 Task: Reply to email with the signature Ellie Thompson with the subject Introduction of a new quote from softage.10@softage.net with the message Can you please let me know if there are any updates on the clients request? with BCC to softage.2@softage.net with an attached document Risk_management_plan.pdf
Action: Mouse moved to (521, 275)
Screenshot: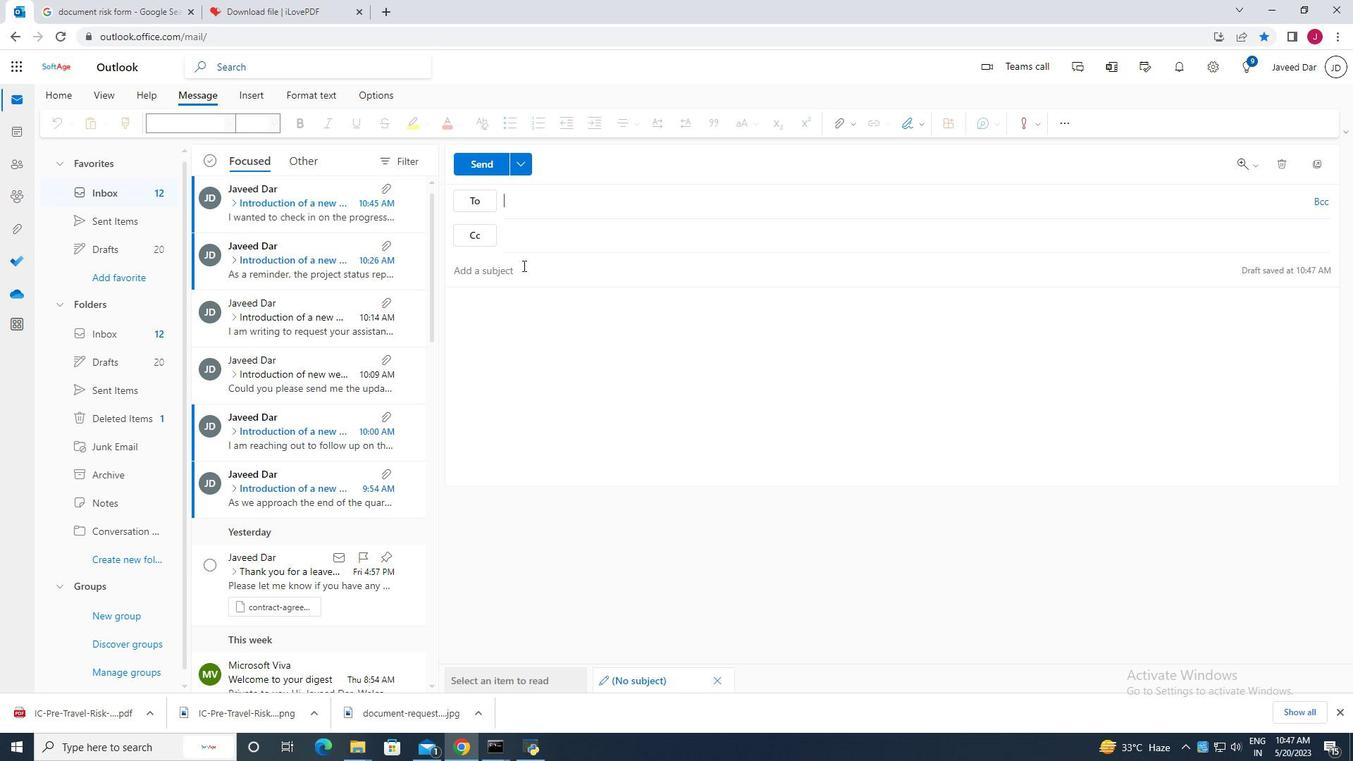 
Action: Mouse pressed left at (521, 275)
Screenshot: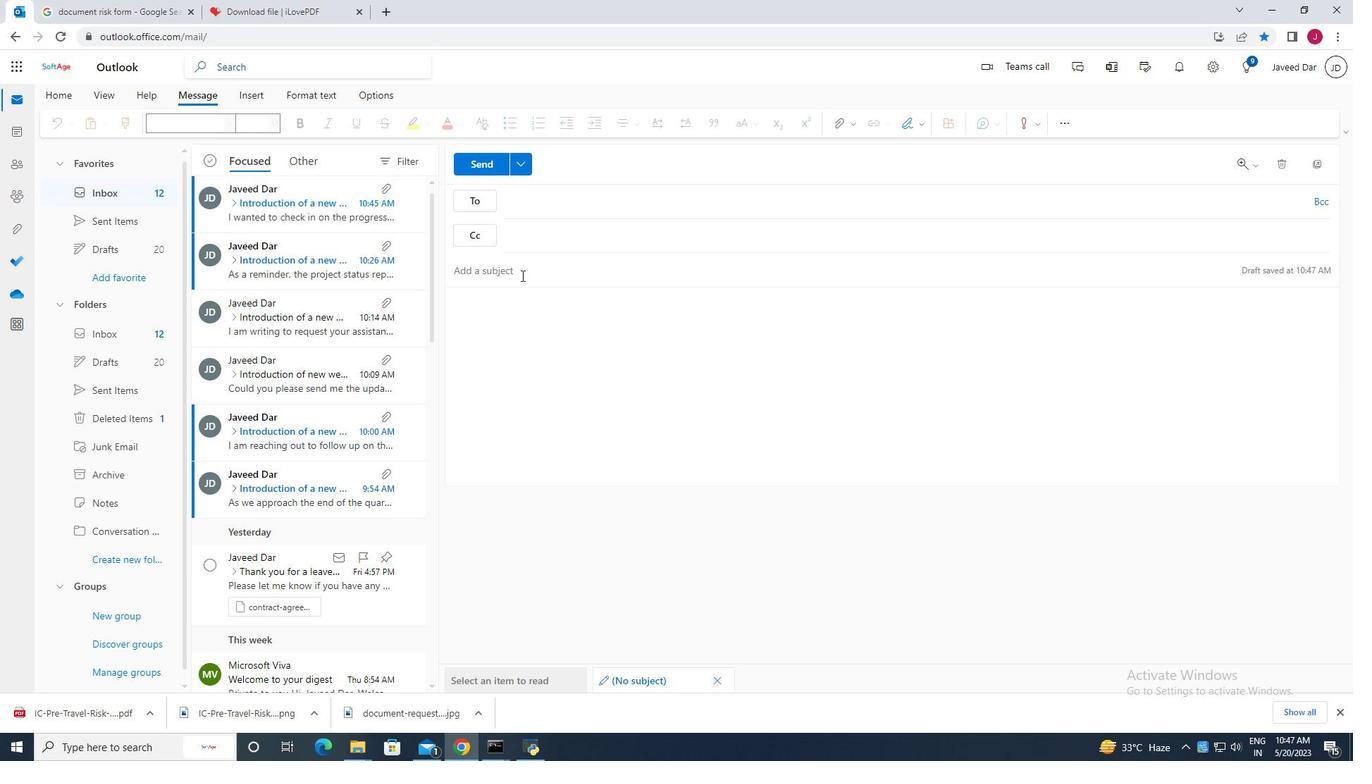 
Action: Key pressed <Key.caps_lock>I<Key.caps_lock>ntroduction<Key.space>of<Key.space>a<Key.space>new<Key.space>quote.
Screenshot: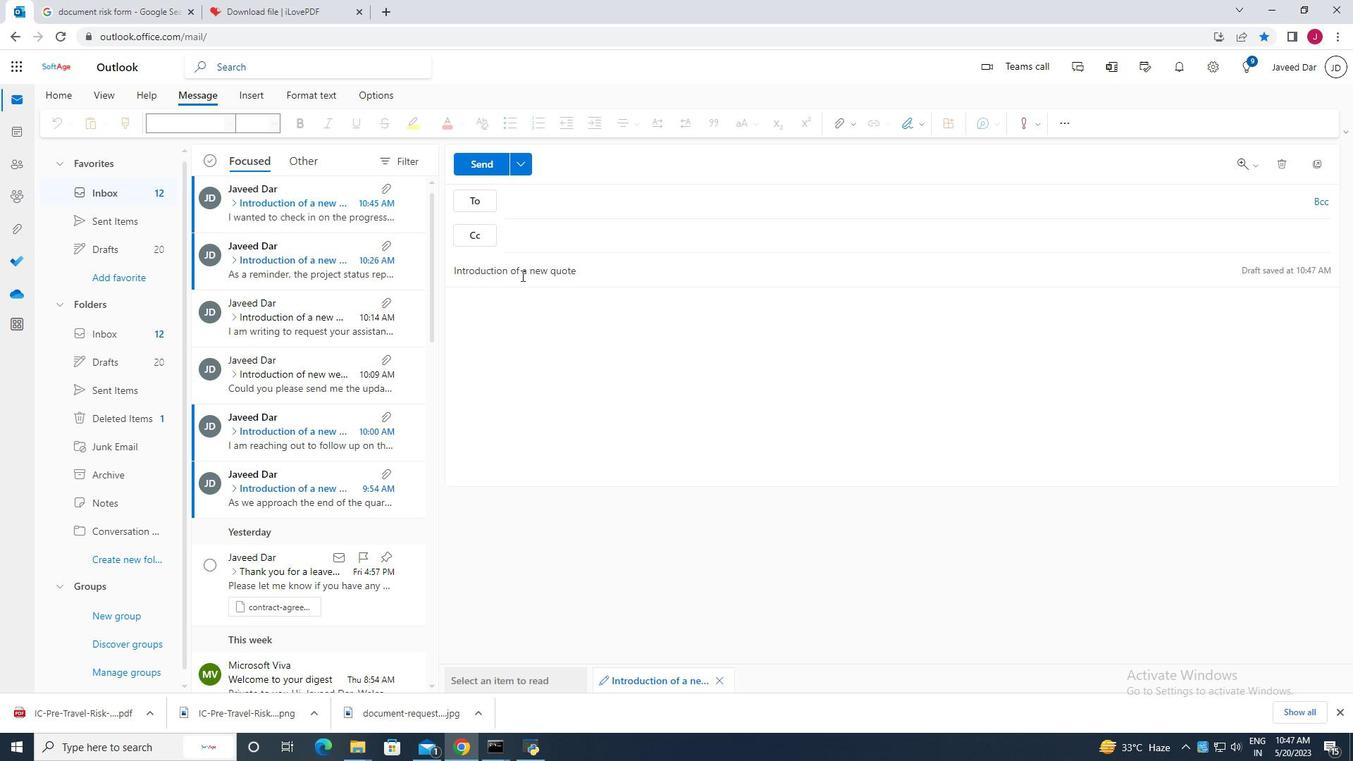 
Action: Mouse moved to (521, 324)
Screenshot: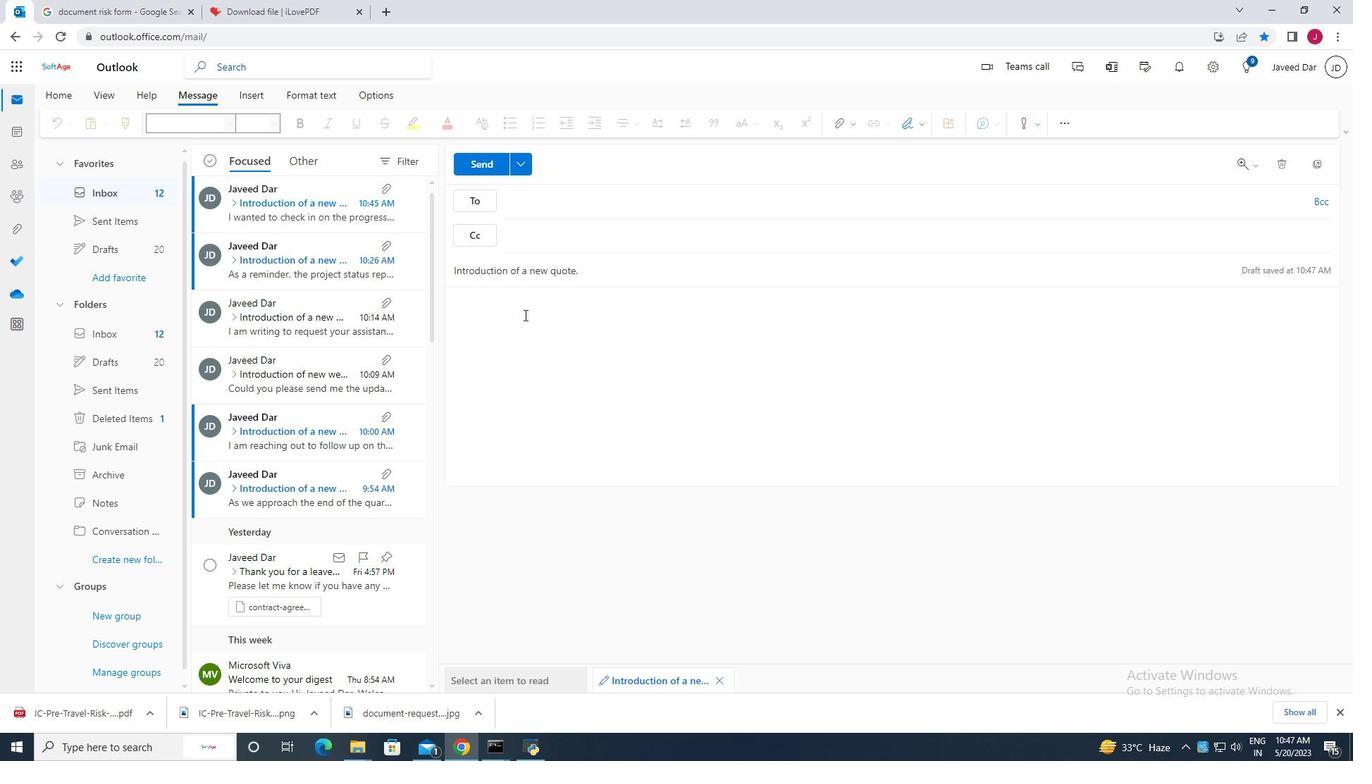 
Action: Mouse pressed left at (521, 324)
Screenshot: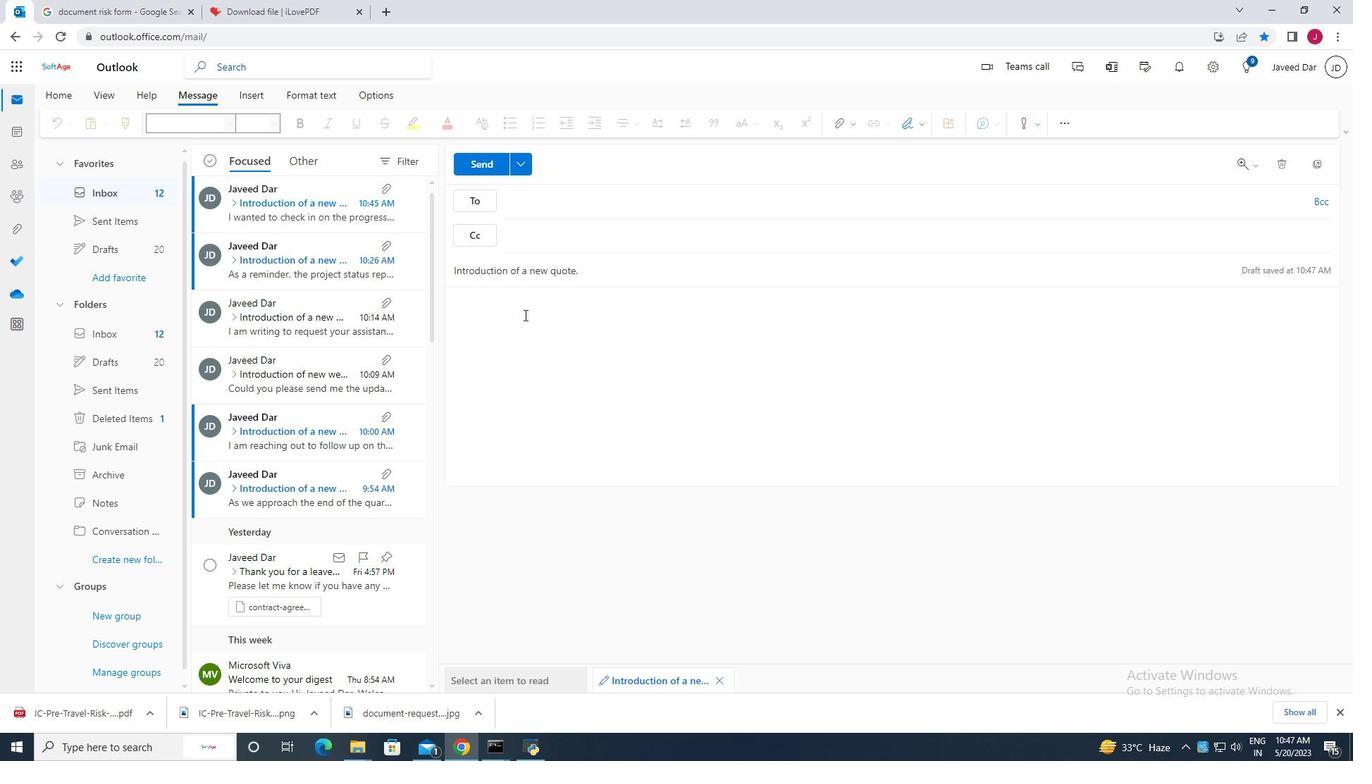 
Action: Key pressed <Key.caps_lock>C<Key.caps_lock>an<Key.space>you<Key.space>please<Key.space>let<Key.space>me<Key.space>know<Key.space>if<Key.space>there<Key.space>are<Key.space>any<Key.space>update<Key.space>on<Key.space>the<Key.space>clients<Key.space>request.
Screenshot: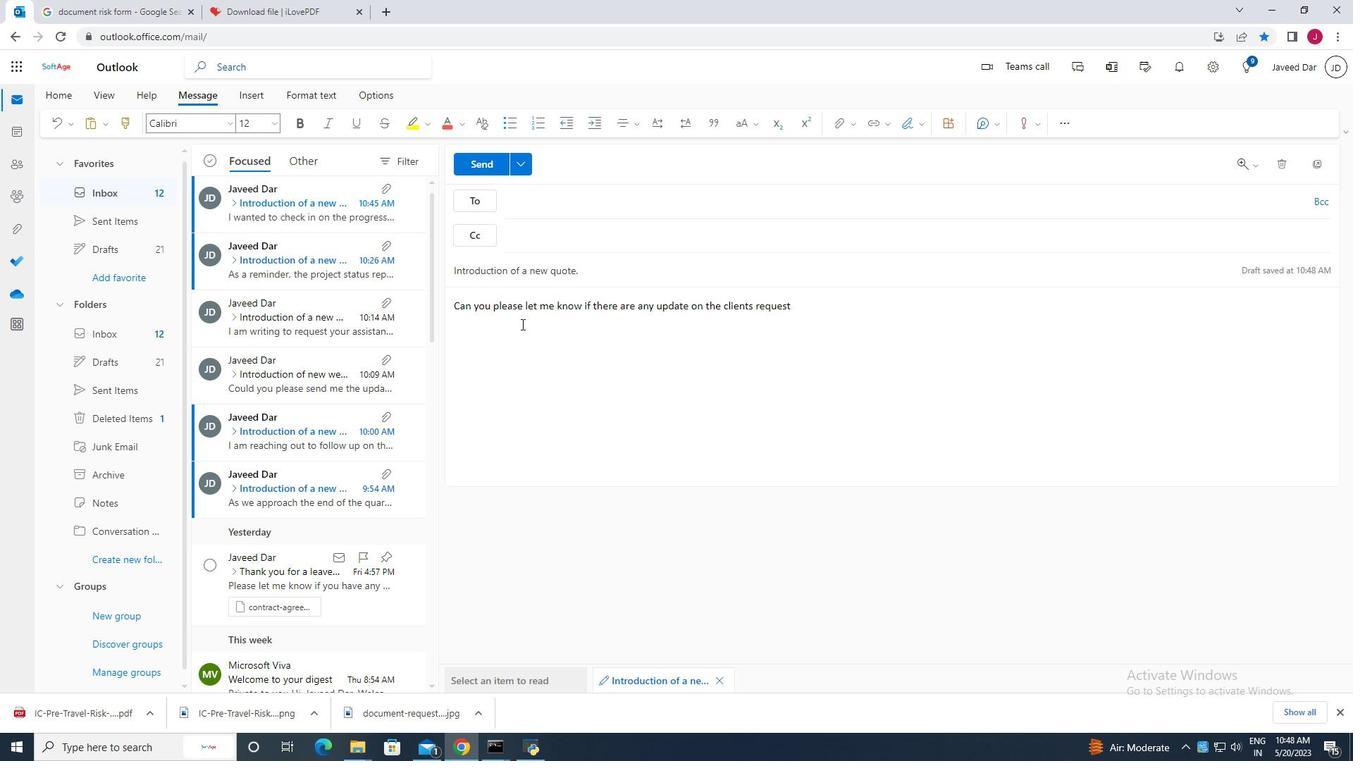 
Action: Mouse moved to (916, 123)
Screenshot: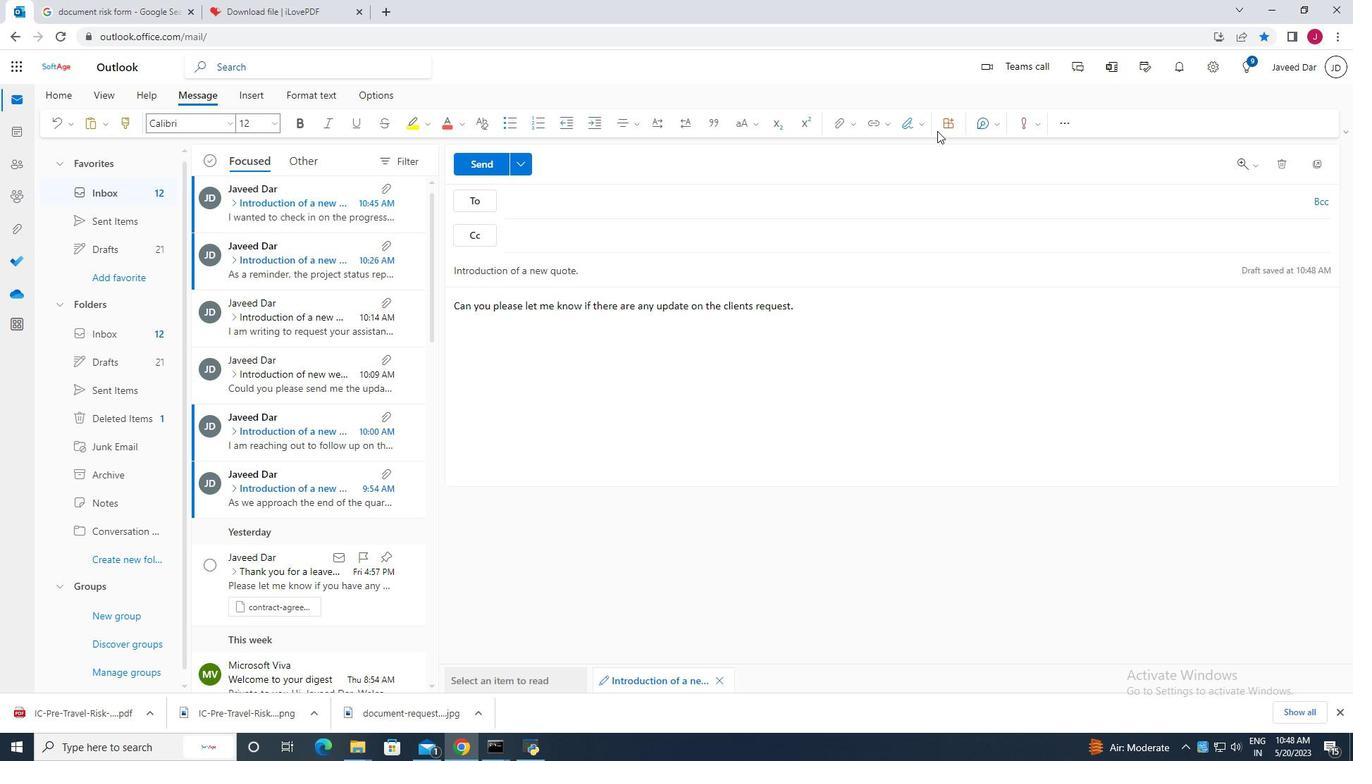 
Action: Mouse pressed left at (916, 123)
Screenshot: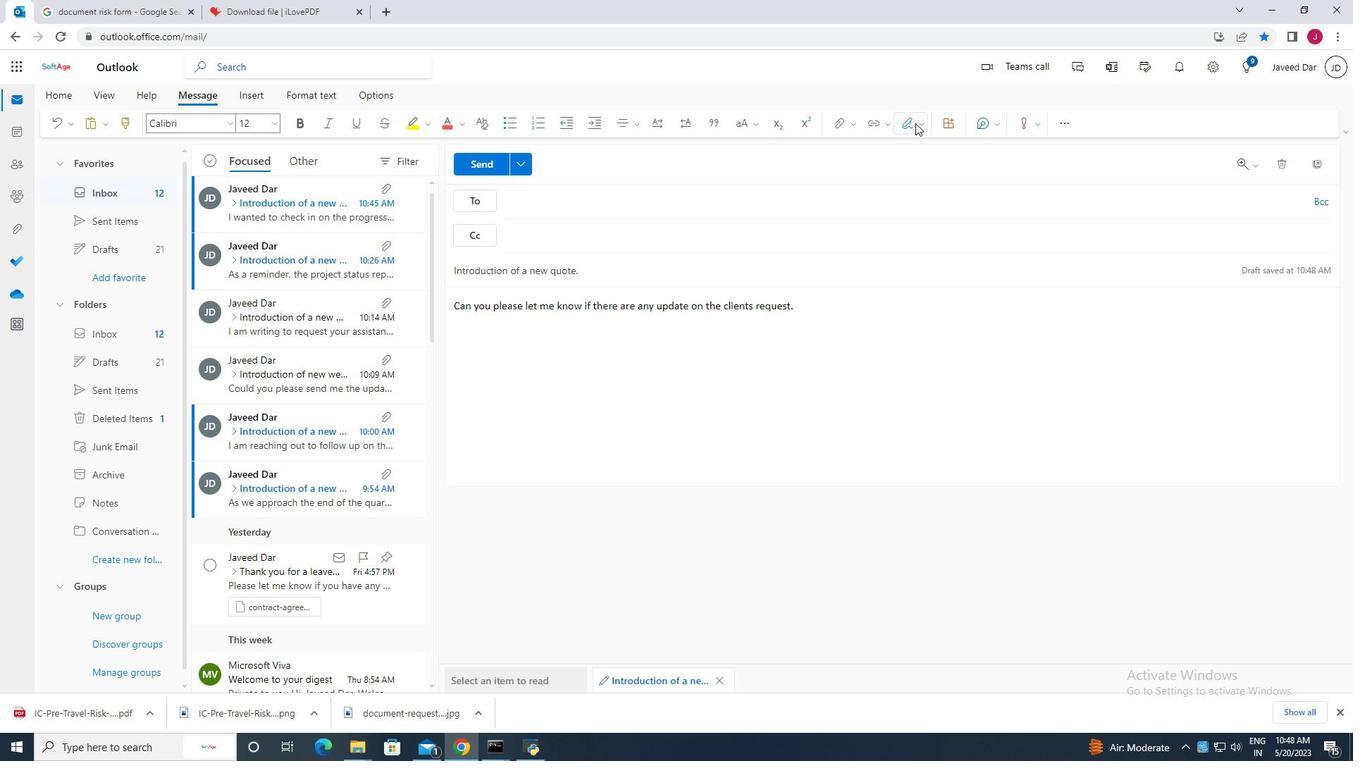 
Action: Mouse moved to (880, 179)
Screenshot: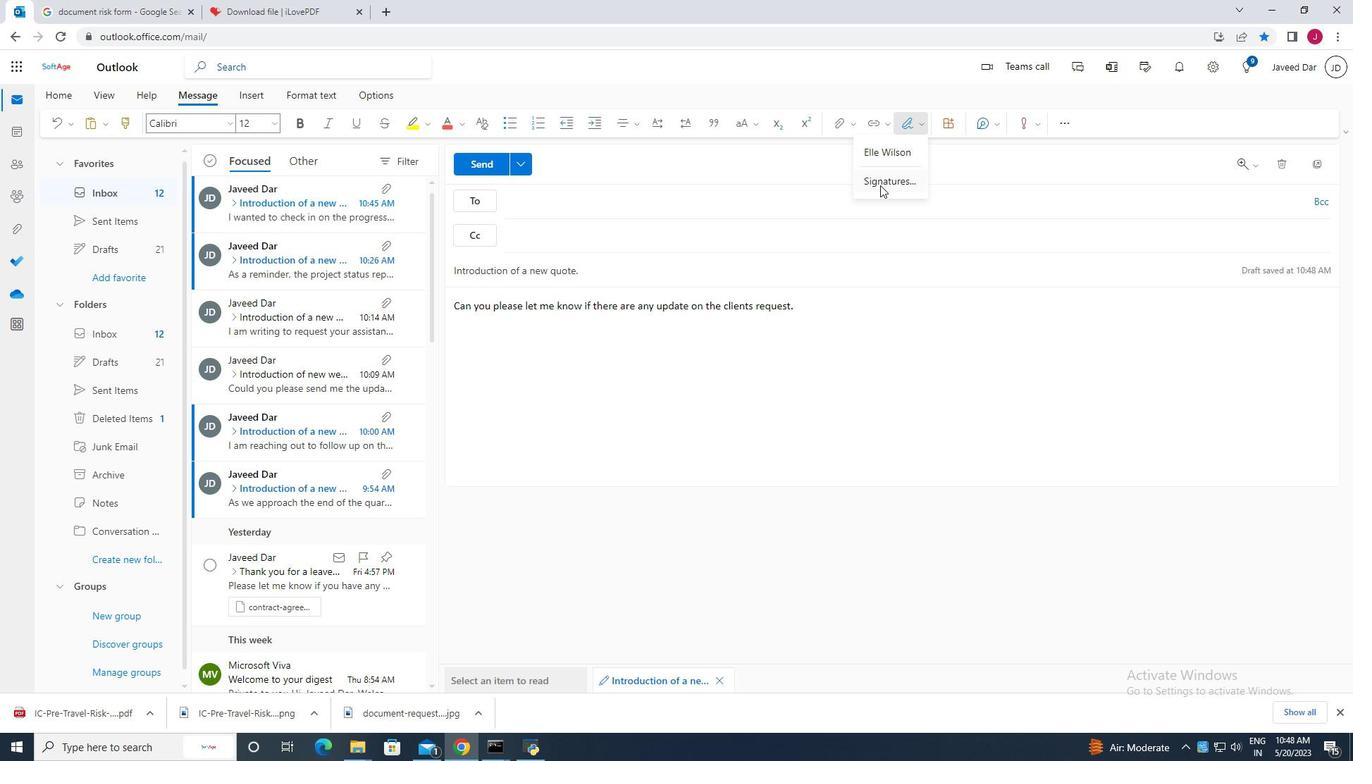 
Action: Mouse pressed left at (880, 179)
Screenshot: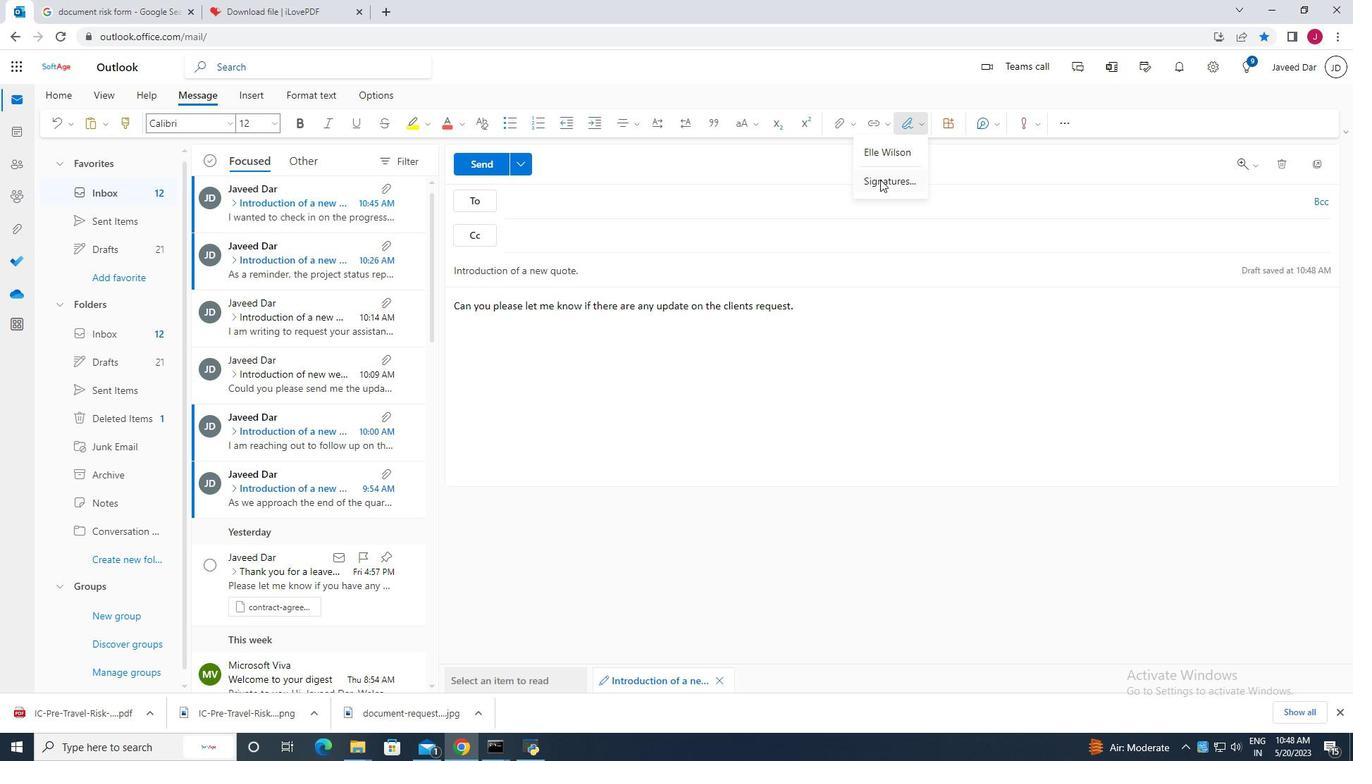 
Action: Mouse moved to (959, 233)
Screenshot: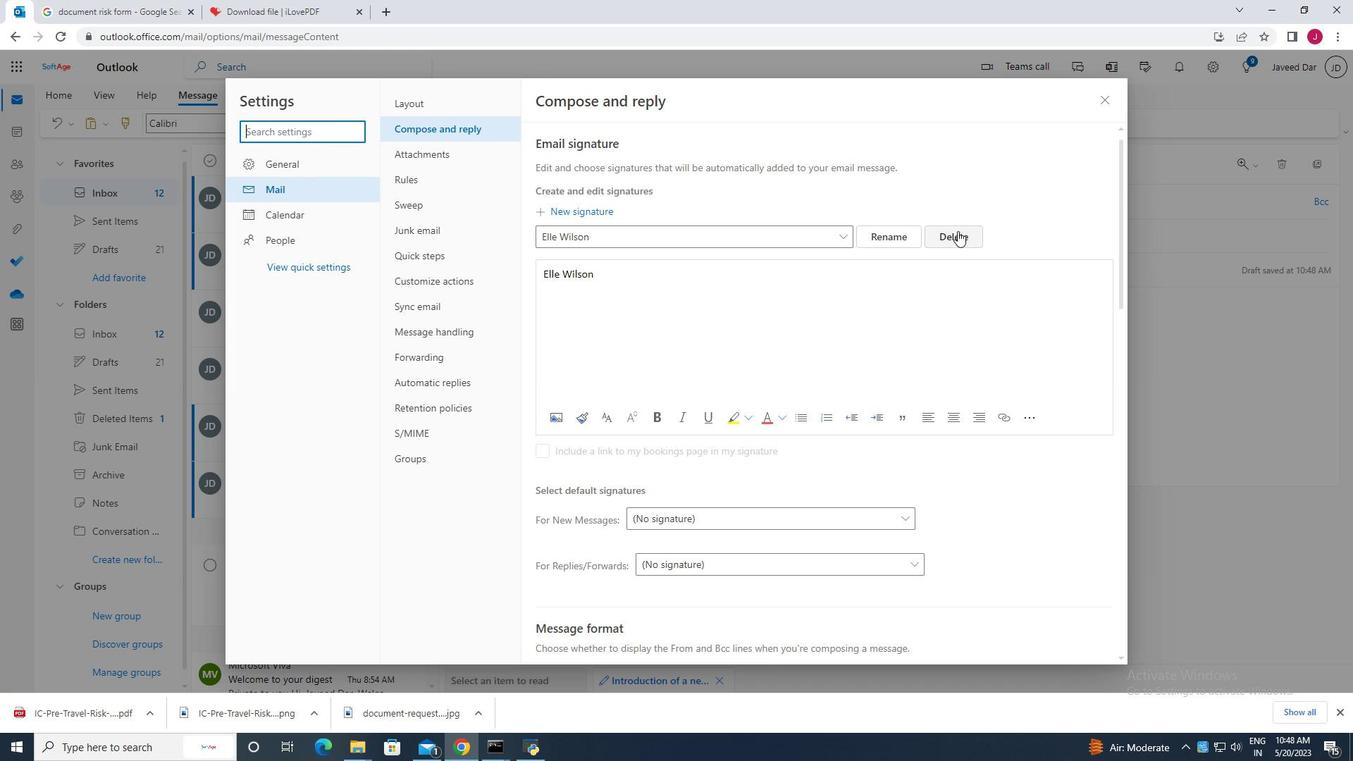 
Action: Mouse pressed left at (959, 232)
Screenshot: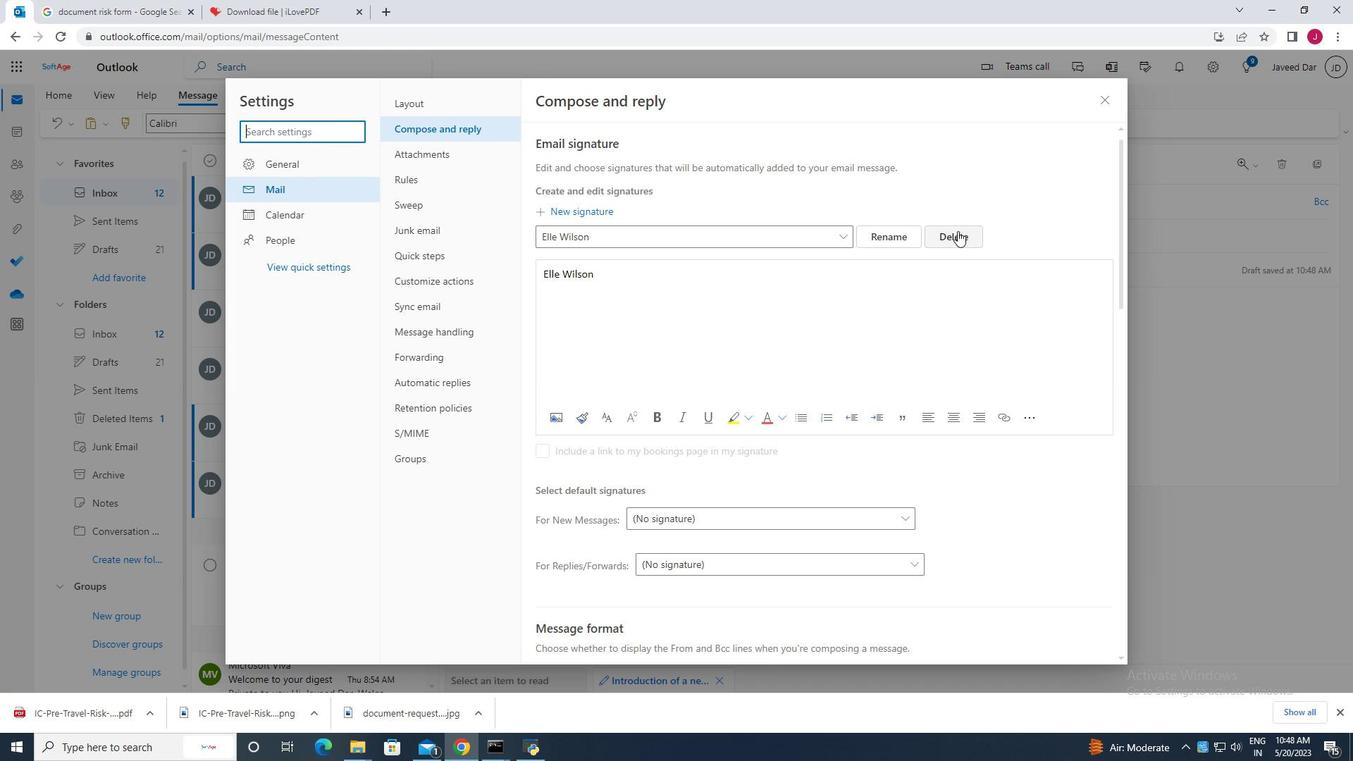 
Action: Mouse moved to (597, 235)
Screenshot: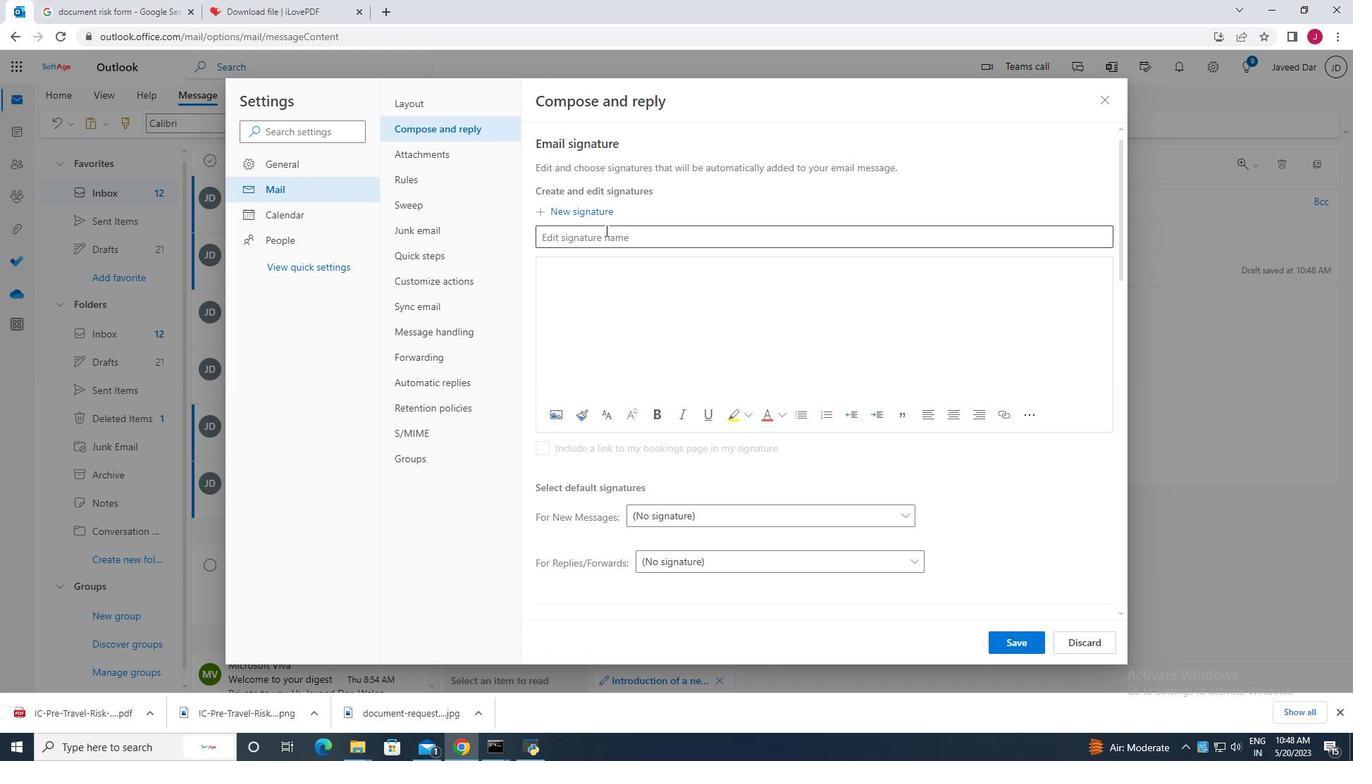 
Action: Mouse pressed left at (597, 235)
Screenshot: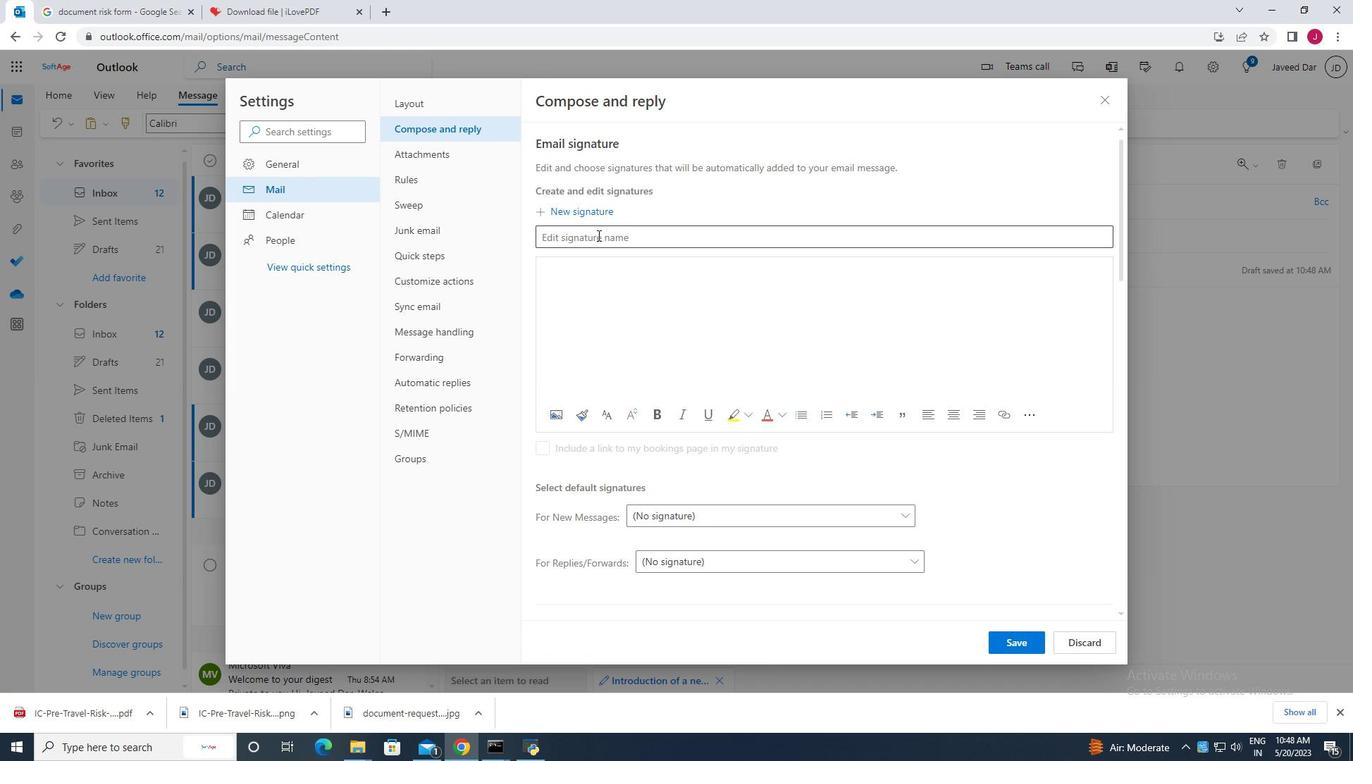 
Action: Key pressed <Key.caps_lock>E<Key.caps_lock>llie<Key.space><Key.caps_lock>T<Key.caps_lock>hompson
Screenshot: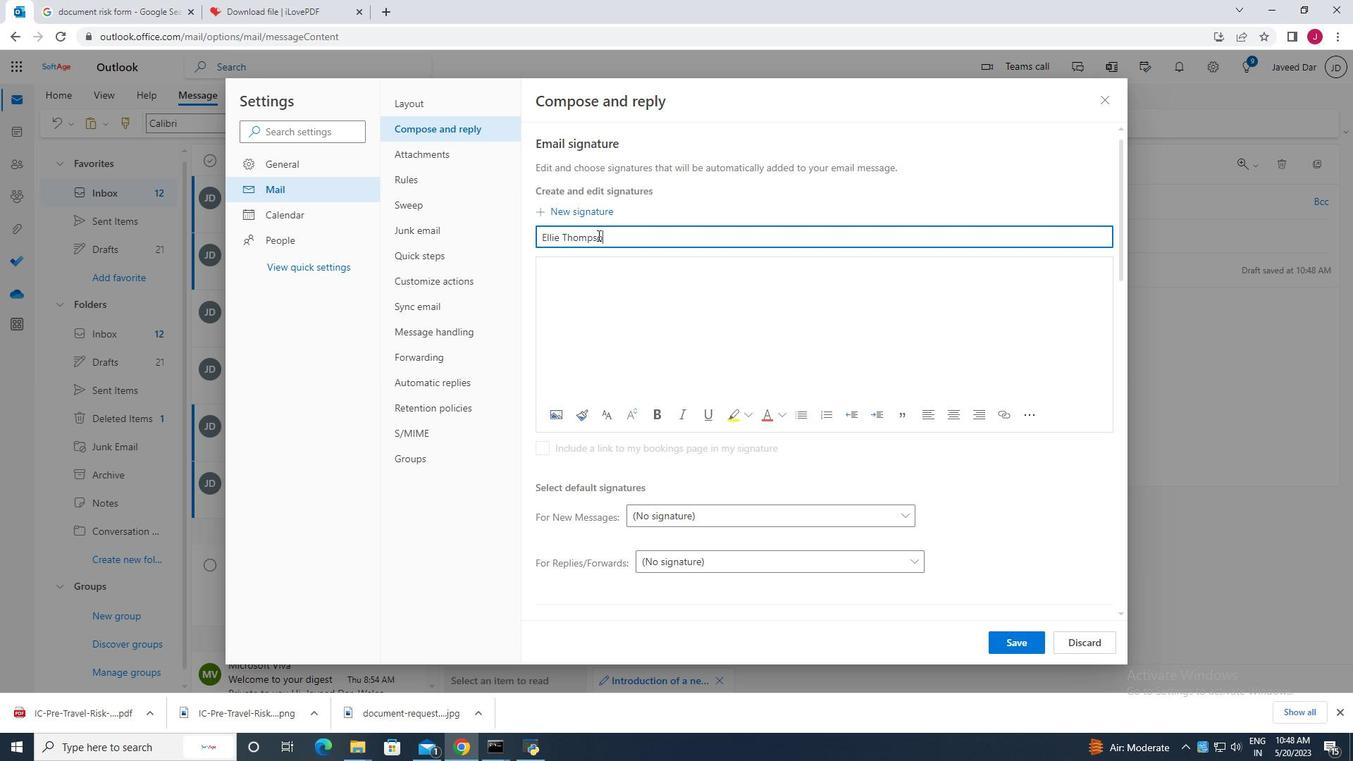
Action: Mouse moved to (563, 267)
Screenshot: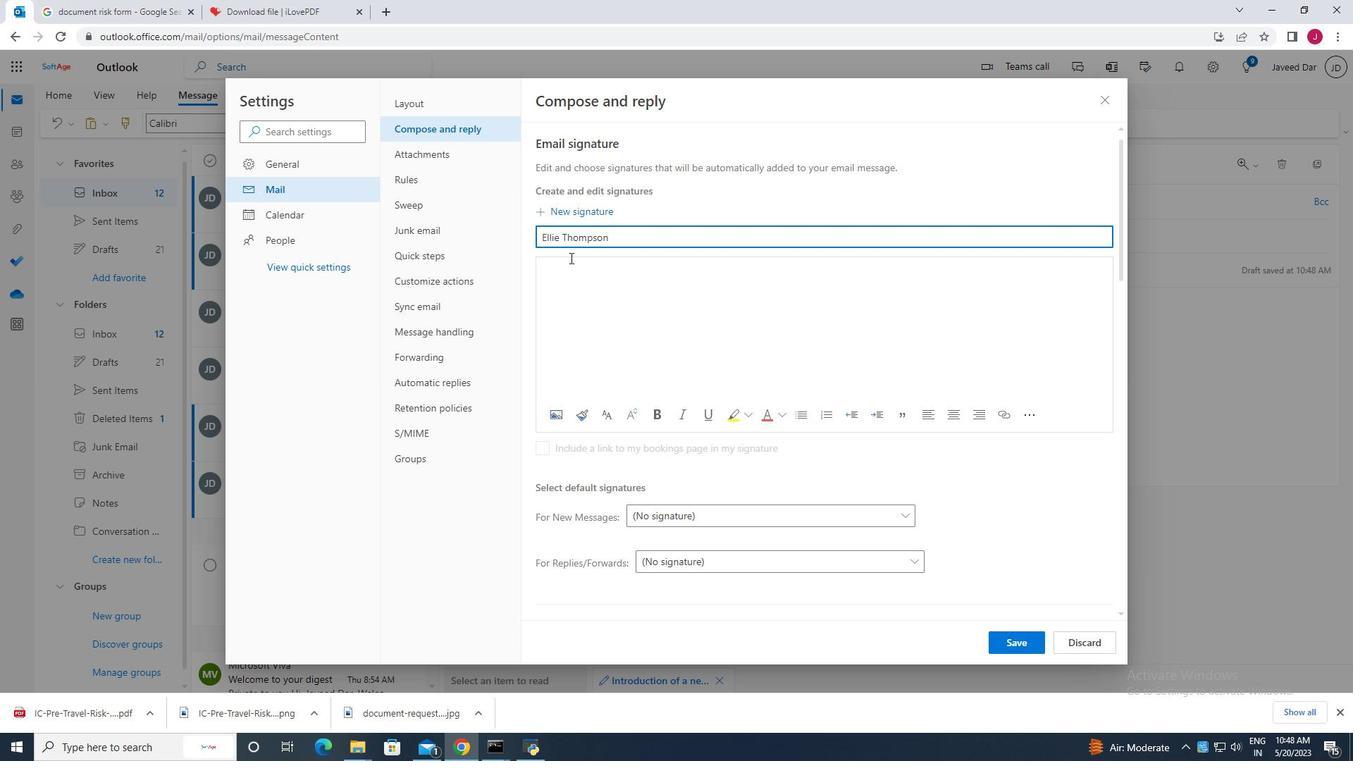 
Action: Mouse pressed left at (563, 267)
Screenshot: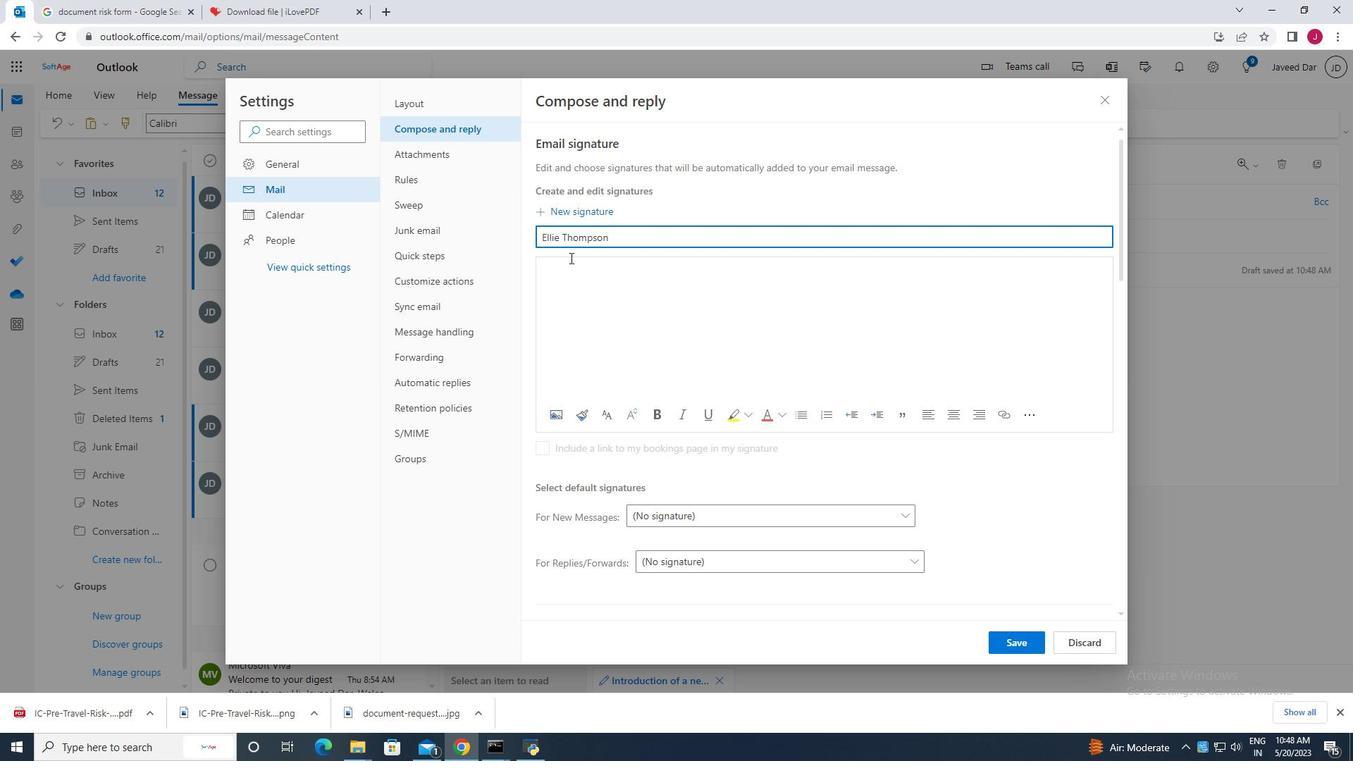 
Action: Key pressed <Key.caps_lock>E<Key.caps_lock>llie<Key.space><Key.caps_lock>R<Key.backspace>T<Key.caps_lock>hompson
Screenshot: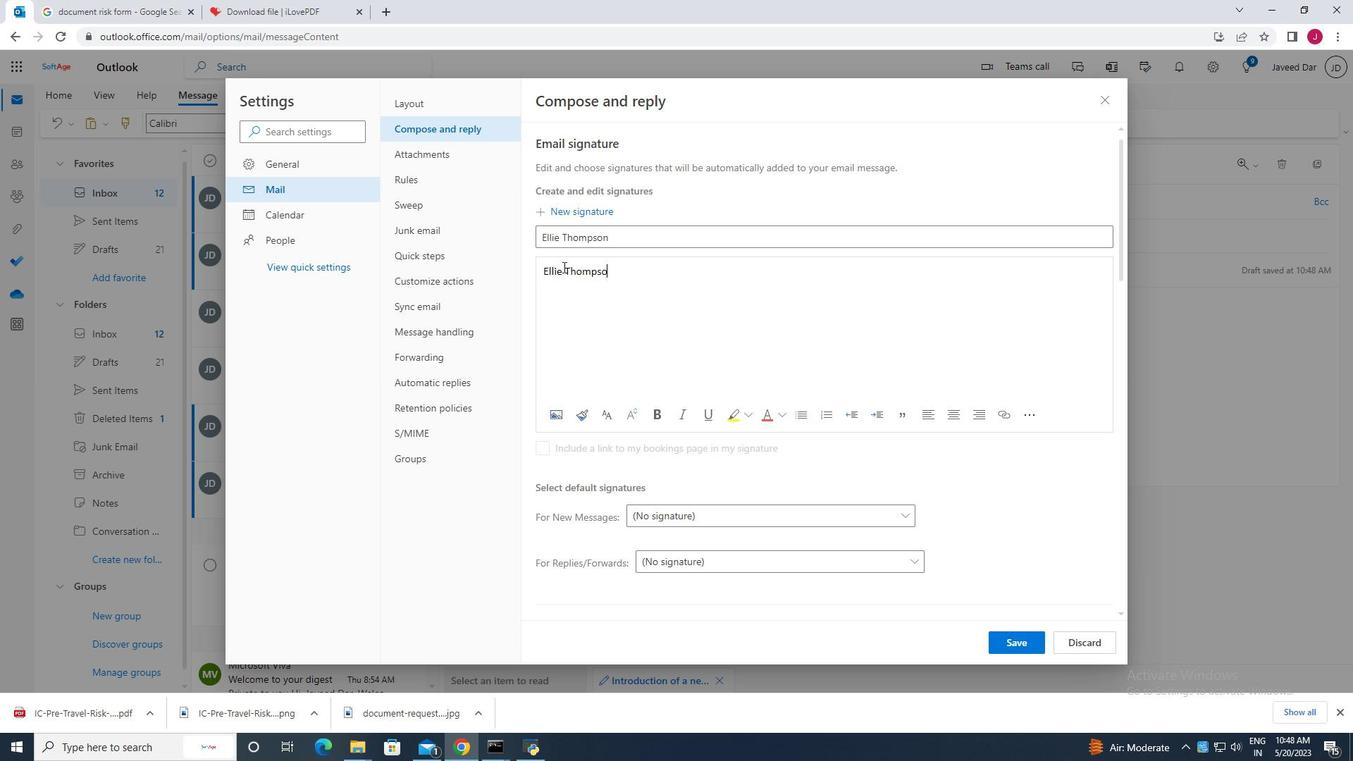 
Action: Mouse moved to (1018, 646)
Screenshot: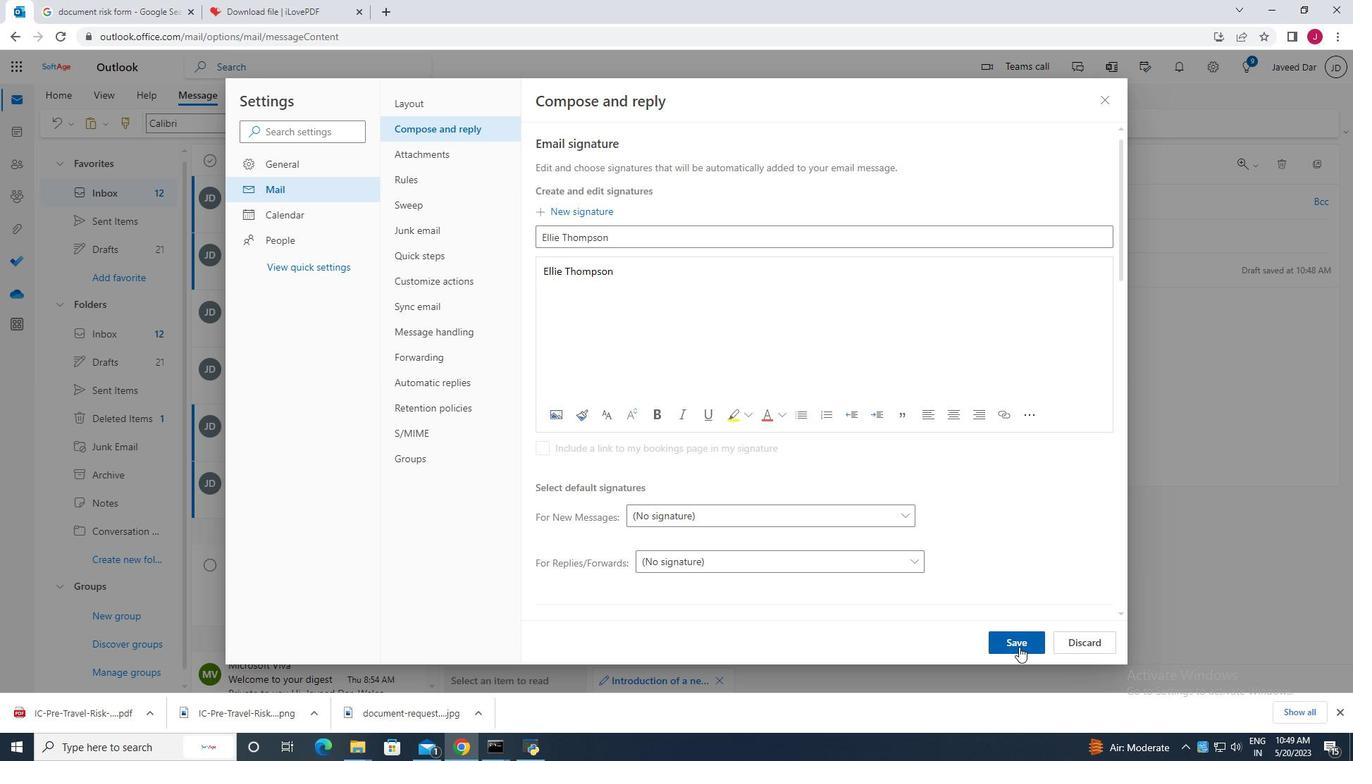 
Action: Mouse pressed left at (1018, 646)
Screenshot: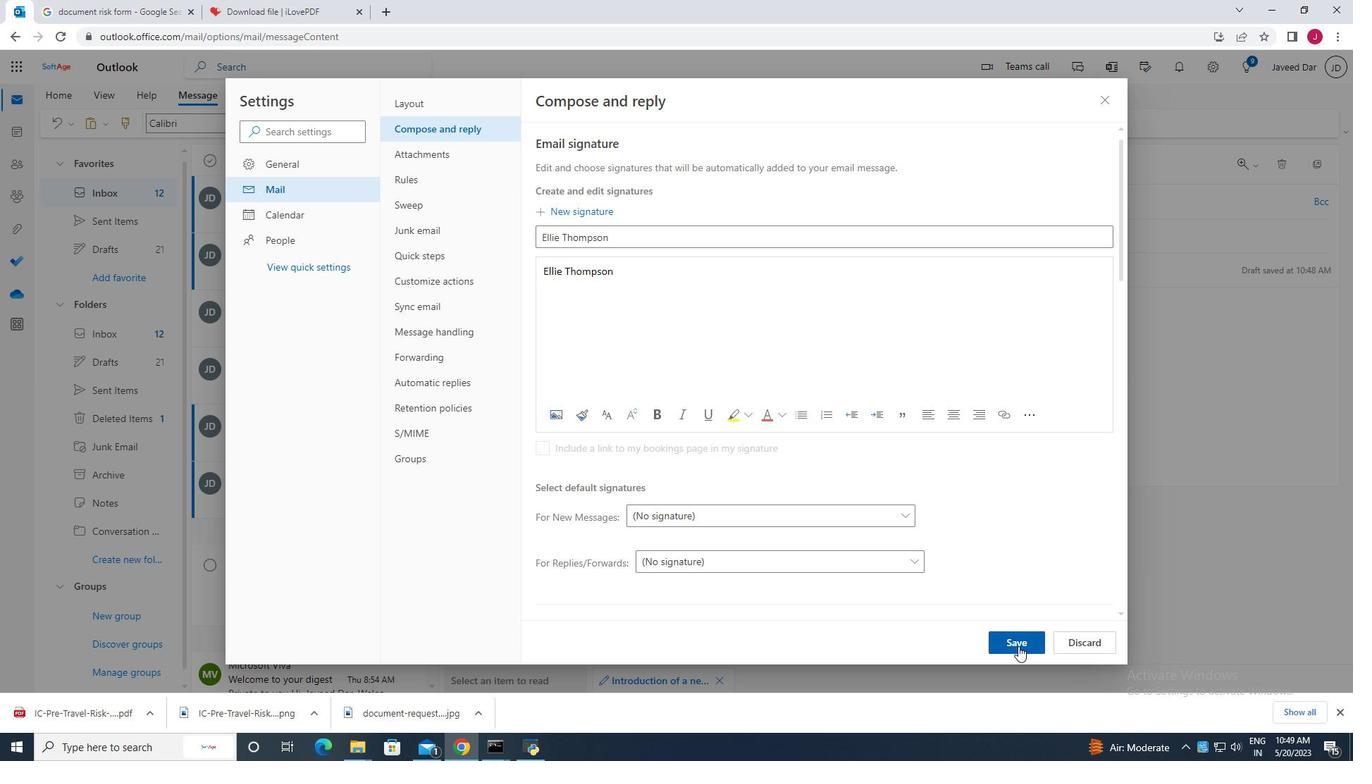 
Action: Mouse moved to (1106, 100)
Screenshot: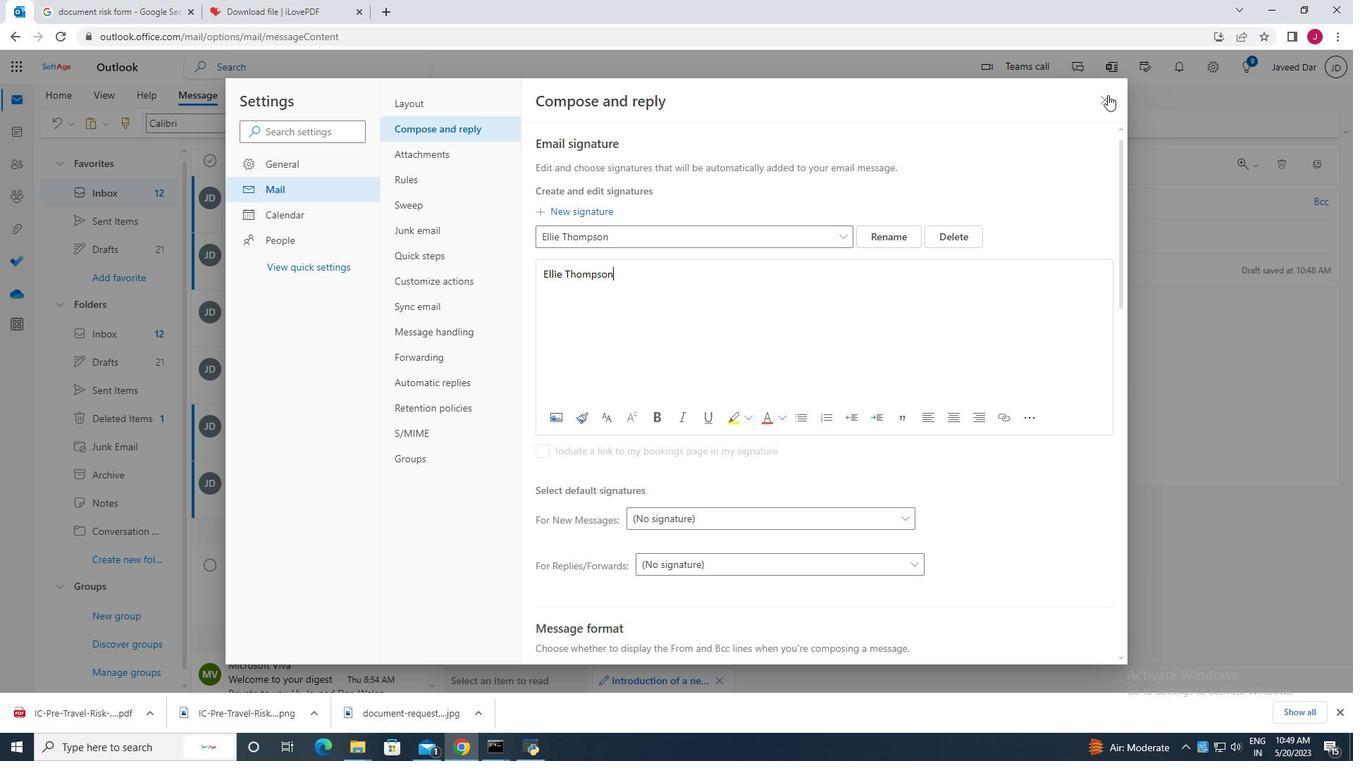 
Action: Mouse pressed left at (1106, 100)
Screenshot: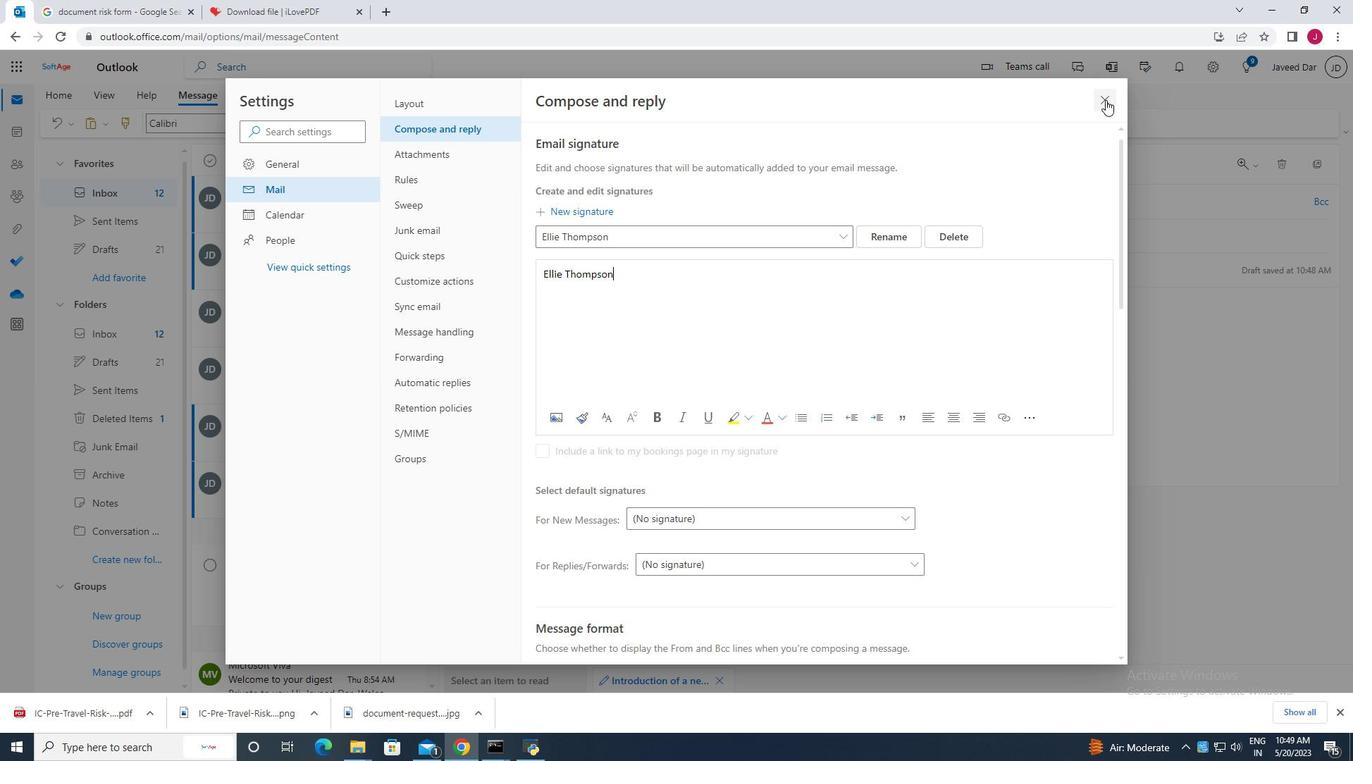 
Action: Mouse moved to (916, 126)
Screenshot: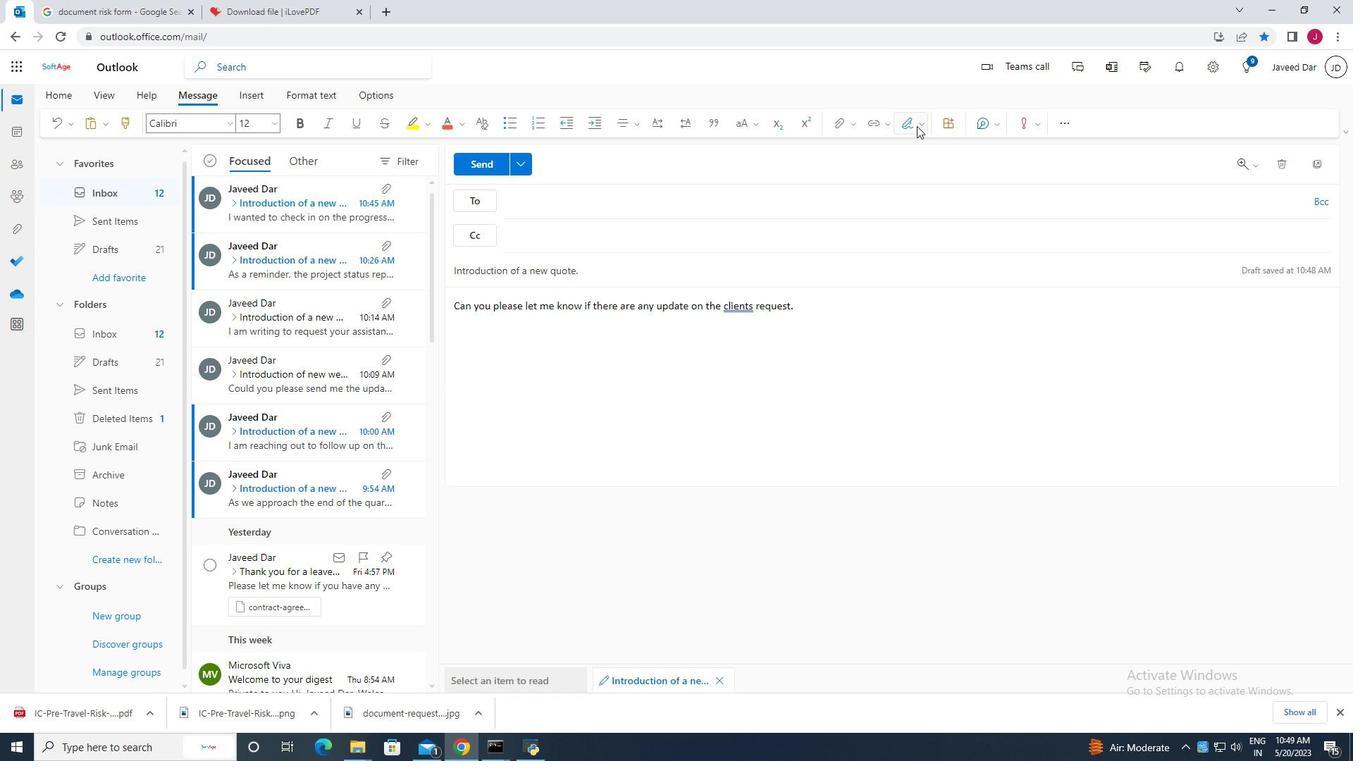 
Action: Mouse pressed left at (916, 126)
Screenshot: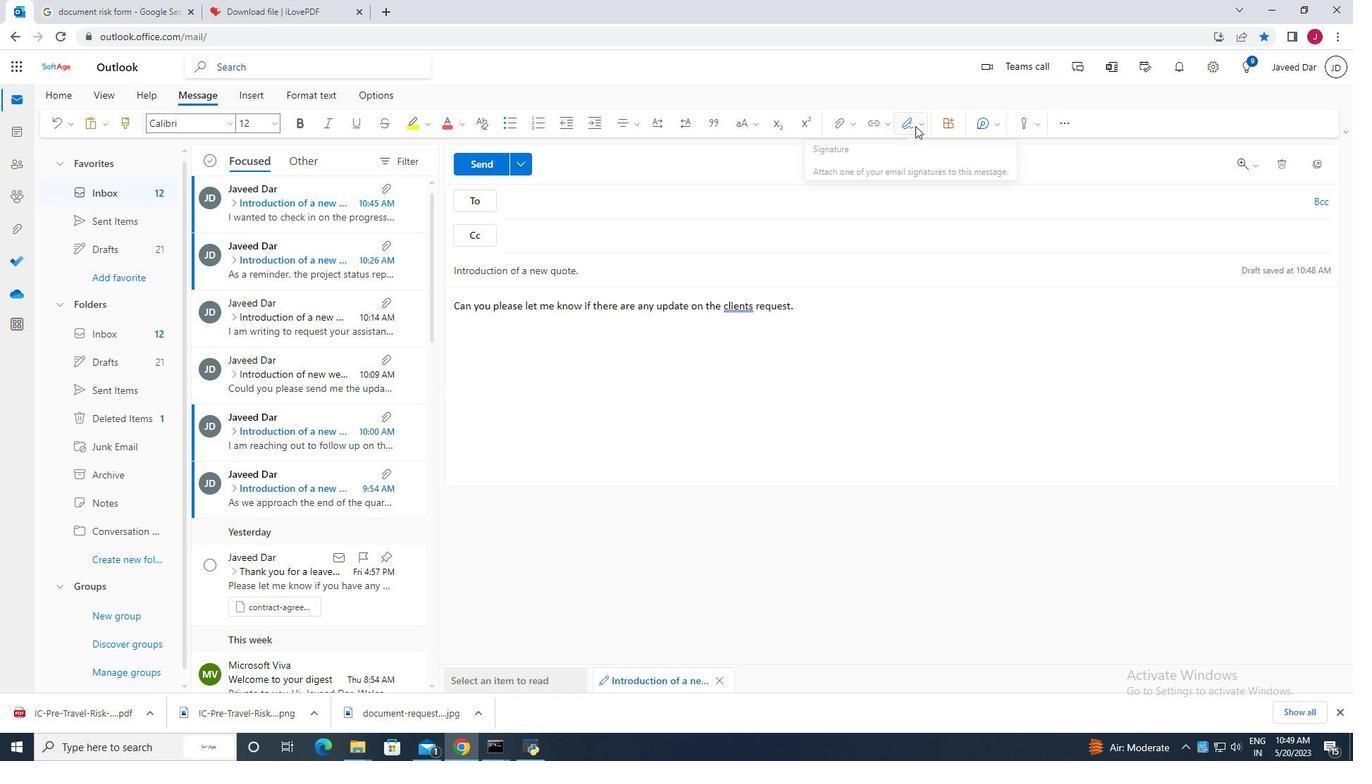 
Action: Mouse moved to (882, 153)
Screenshot: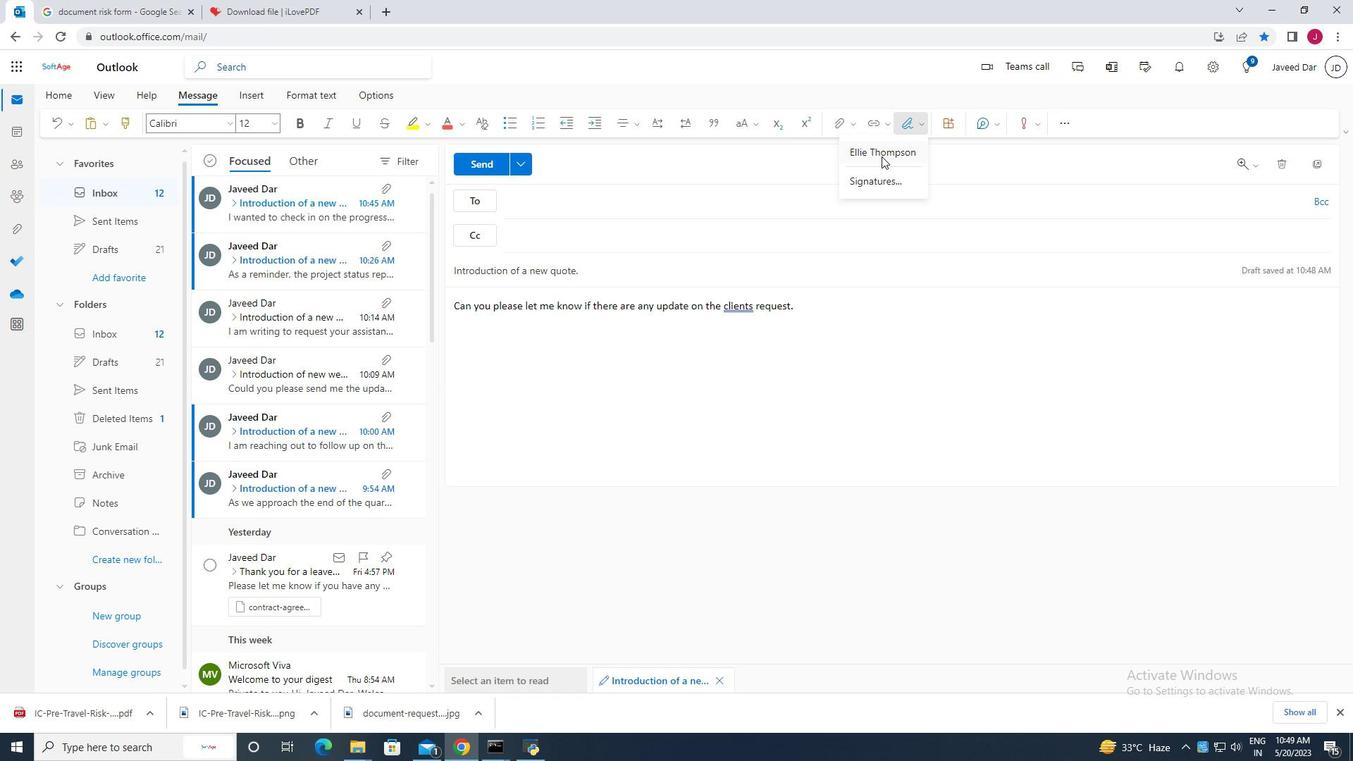 
Action: Mouse pressed left at (882, 153)
Screenshot: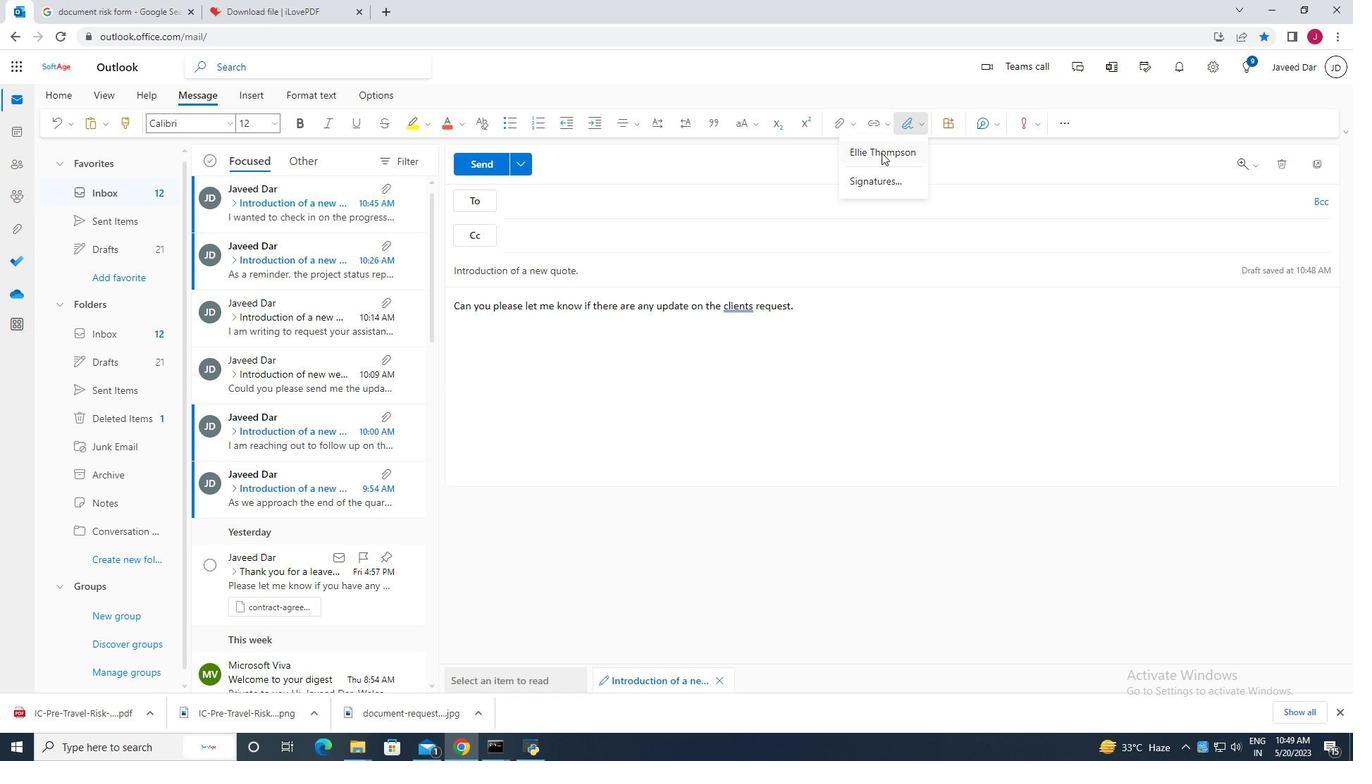 
Action: Mouse moved to (1316, 200)
Screenshot: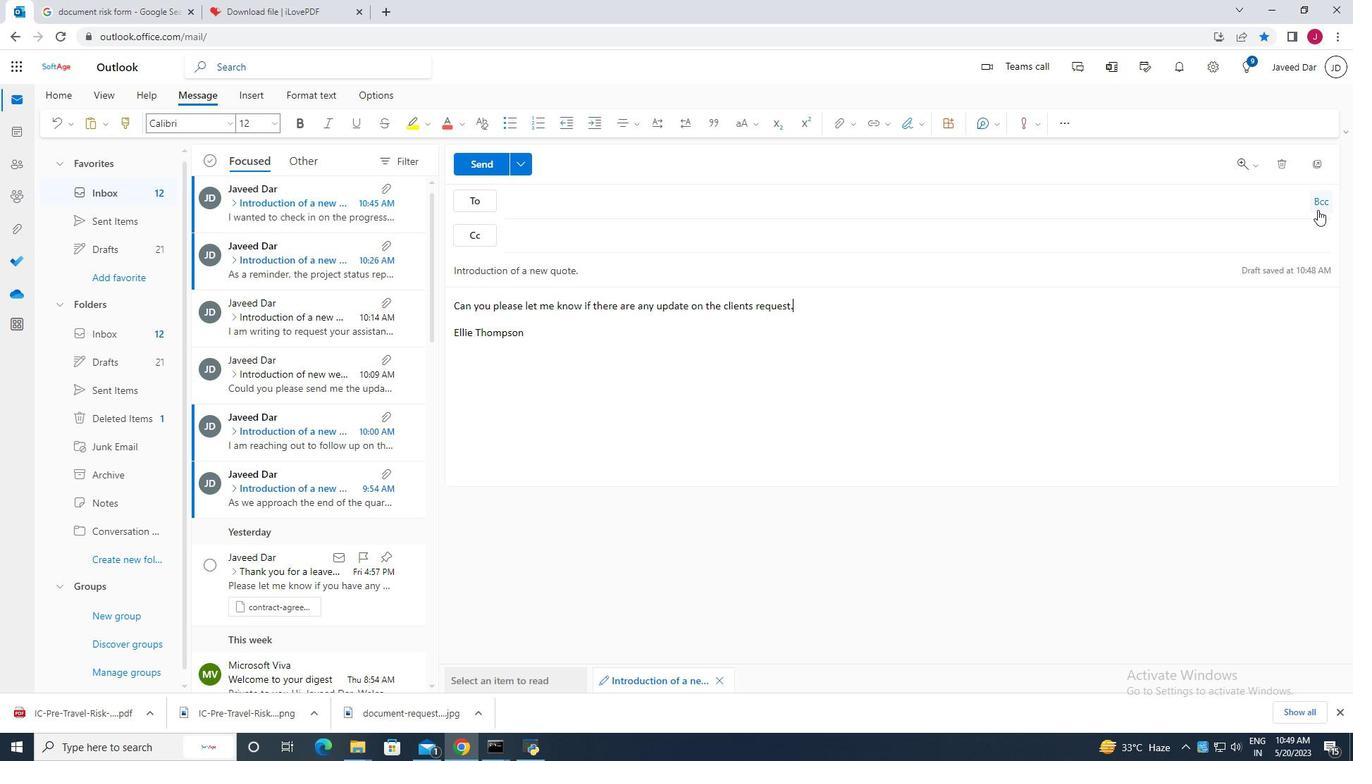 
Action: Mouse pressed left at (1316, 200)
Screenshot: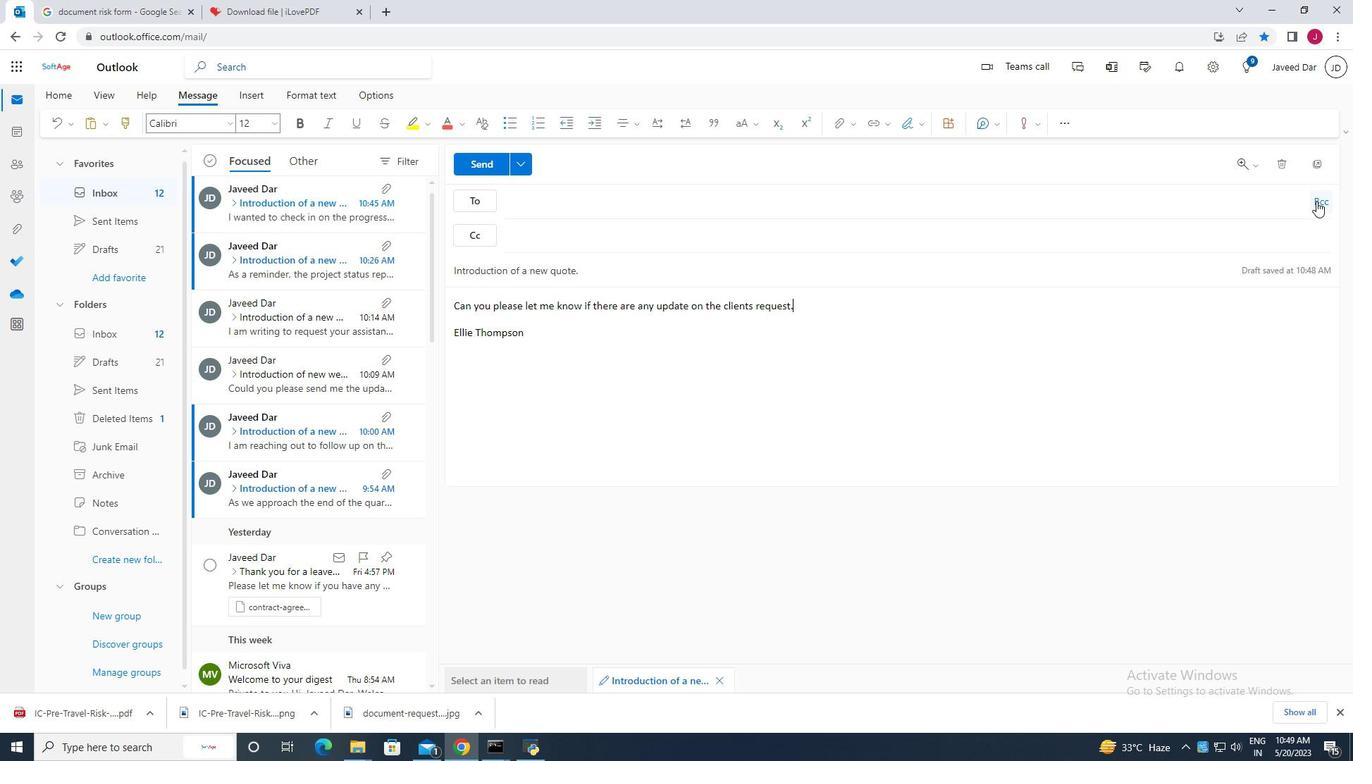 
Action: Mouse moved to (540, 270)
Screenshot: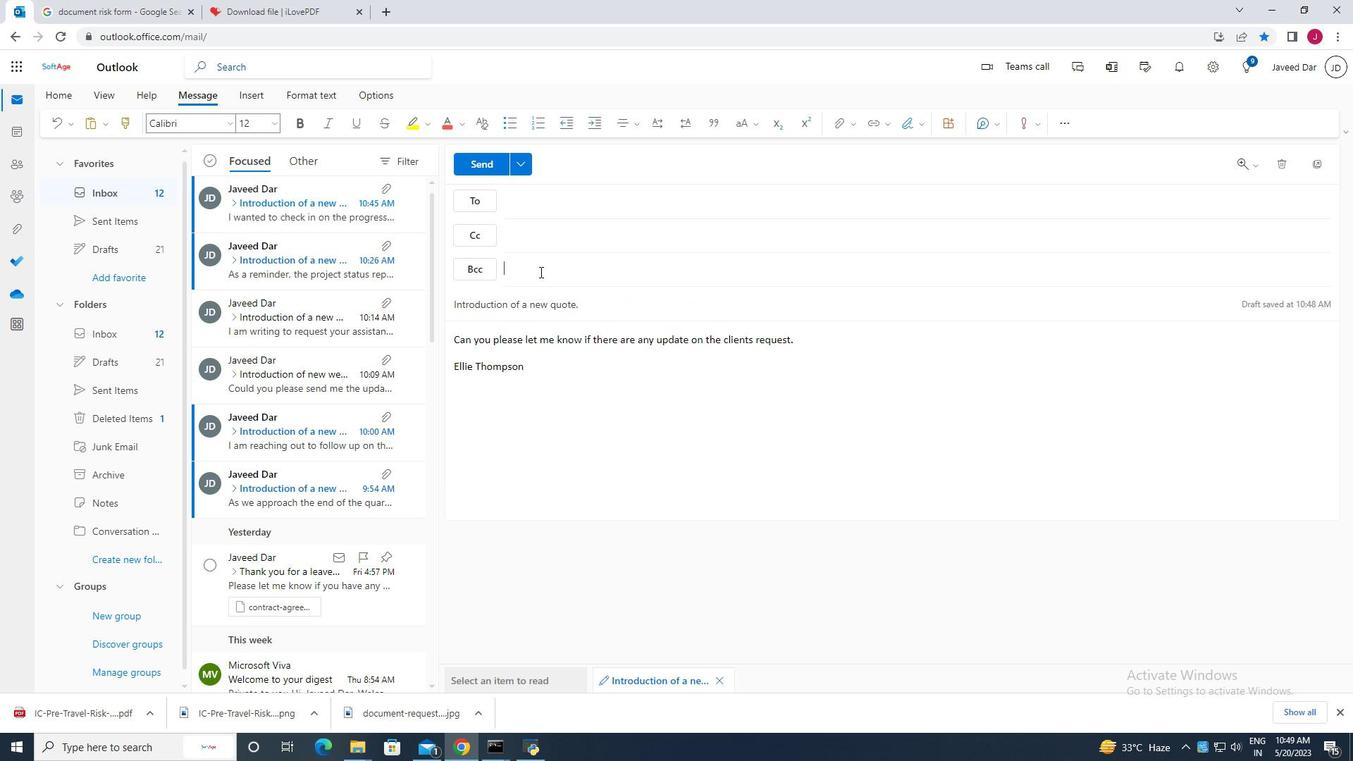 
Action: Key pressed softage.2
Screenshot: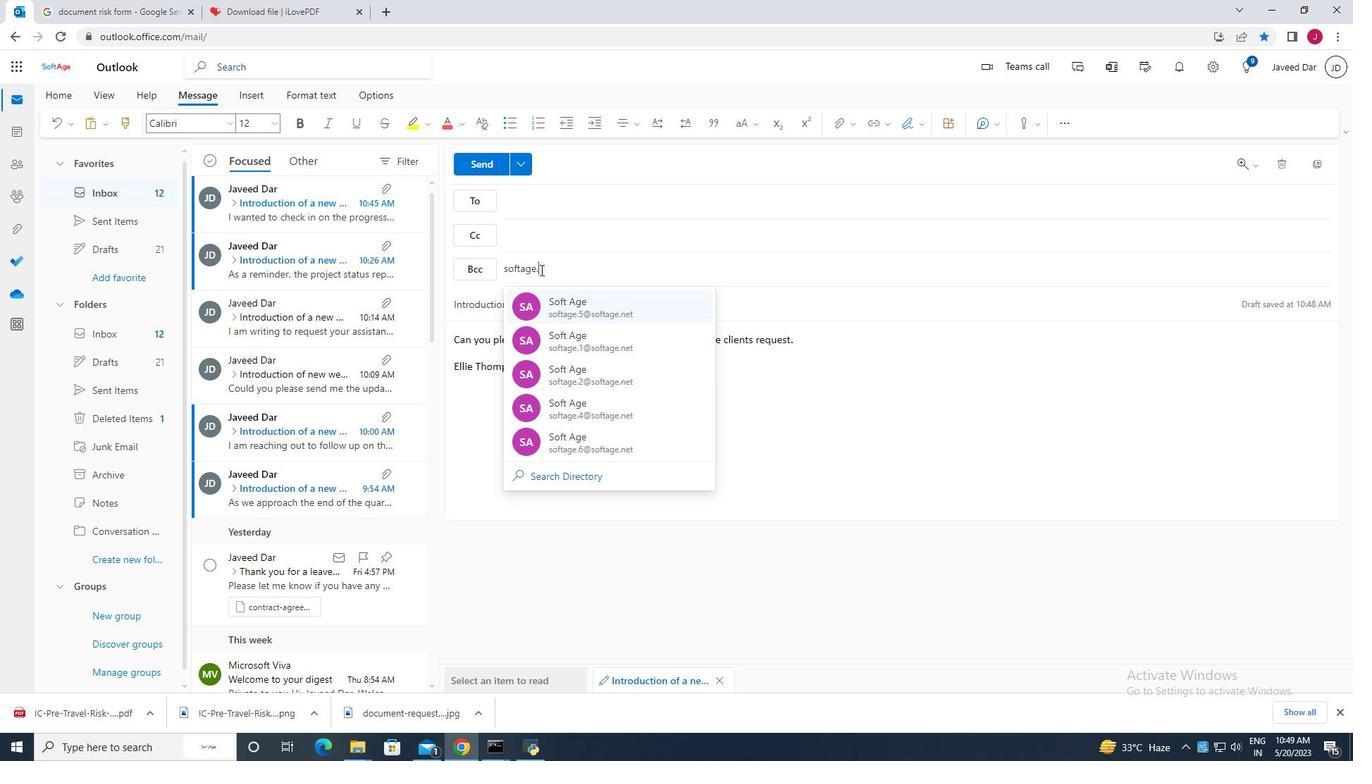 
Action: Mouse moved to (609, 300)
Screenshot: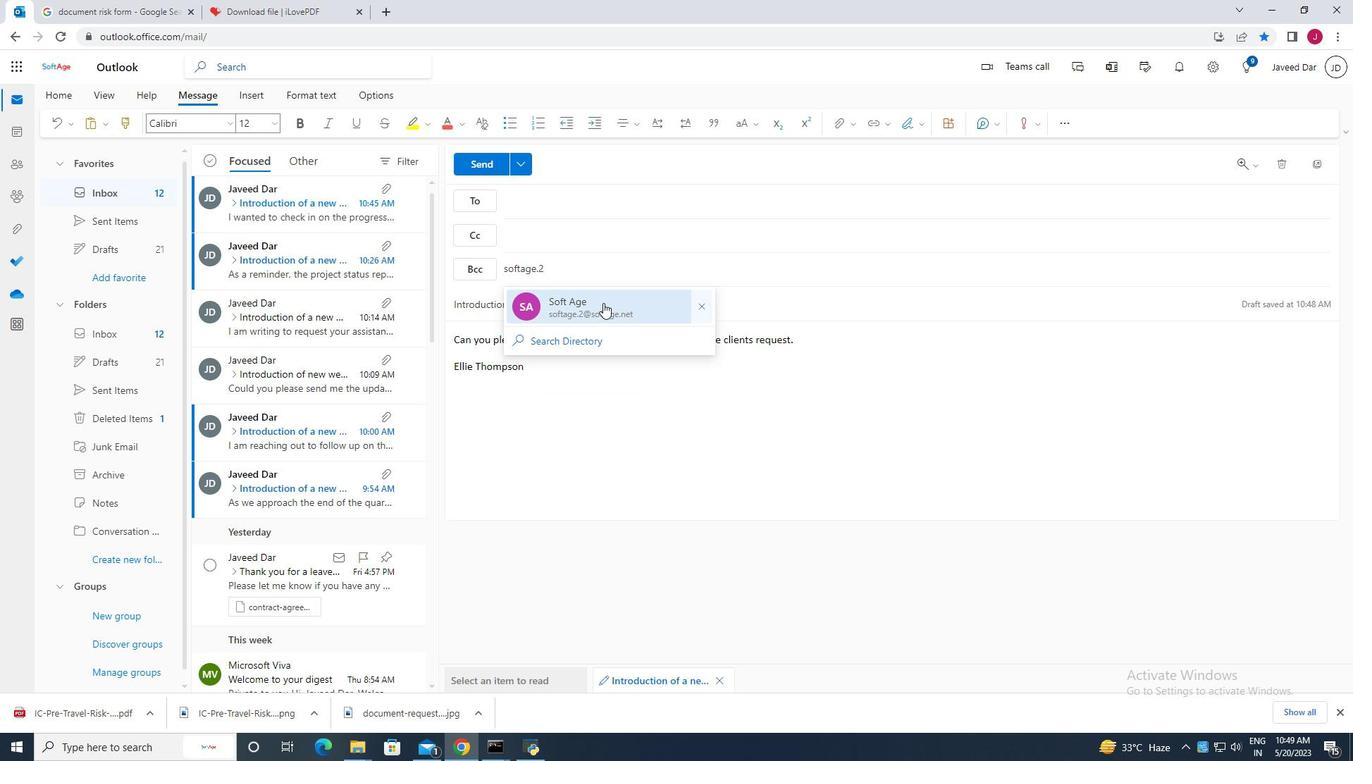 
Action: Mouse pressed left at (609, 300)
Screenshot: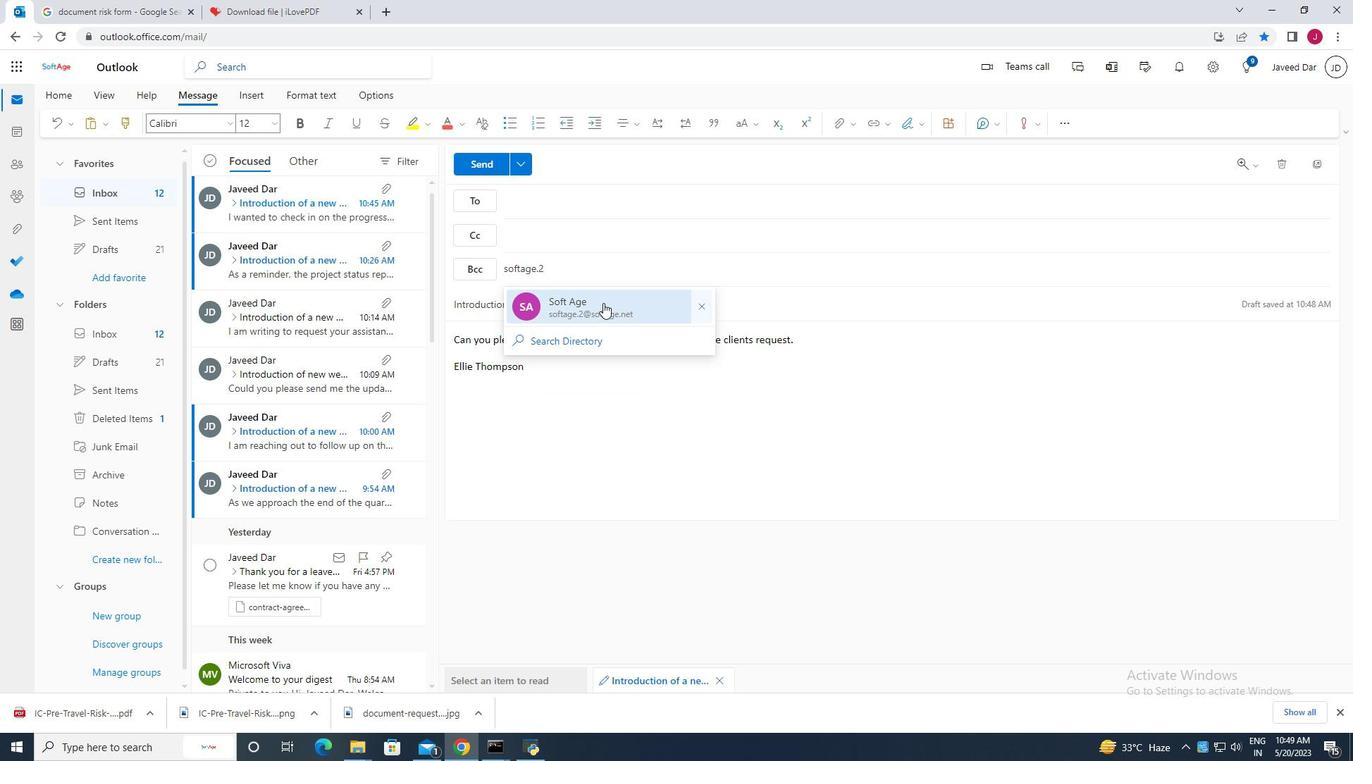 
Action: Mouse moved to (536, 200)
Screenshot: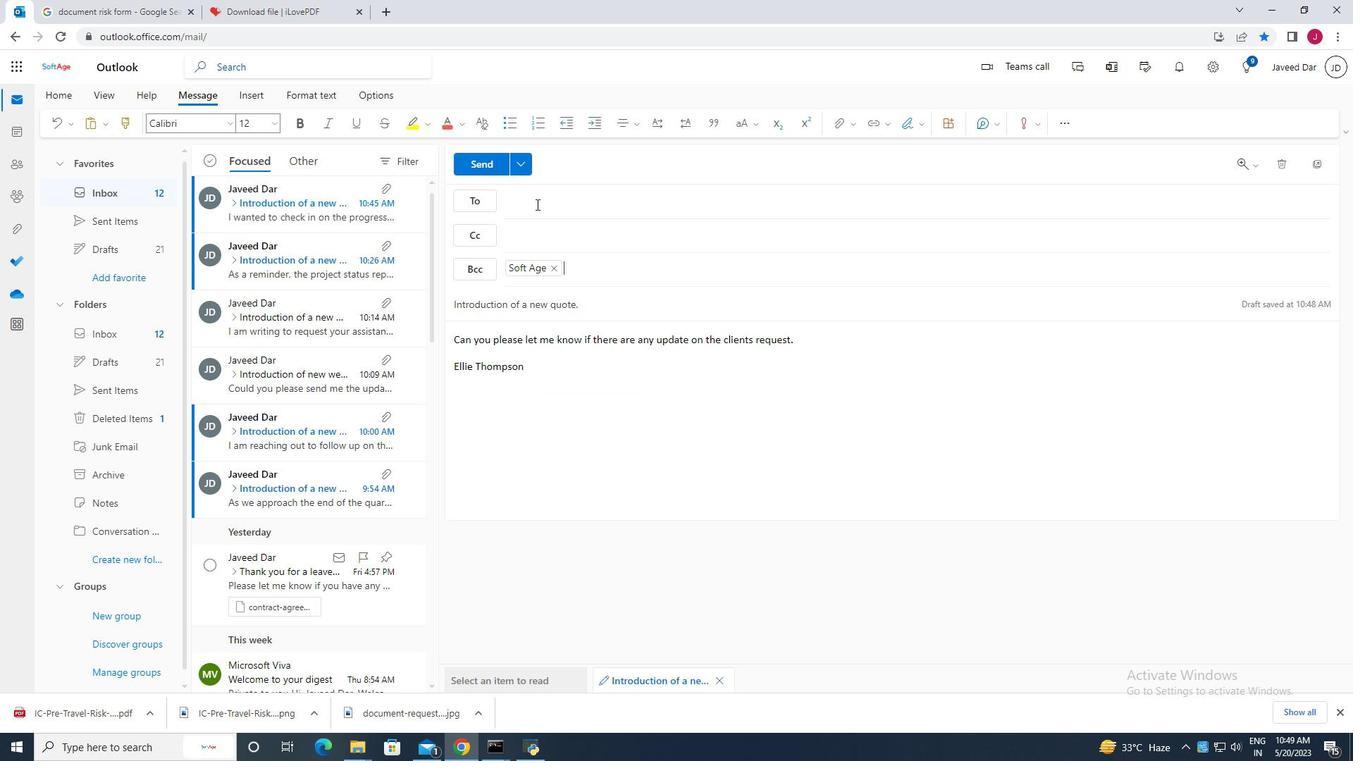 
Action: Mouse pressed left at (536, 200)
Screenshot: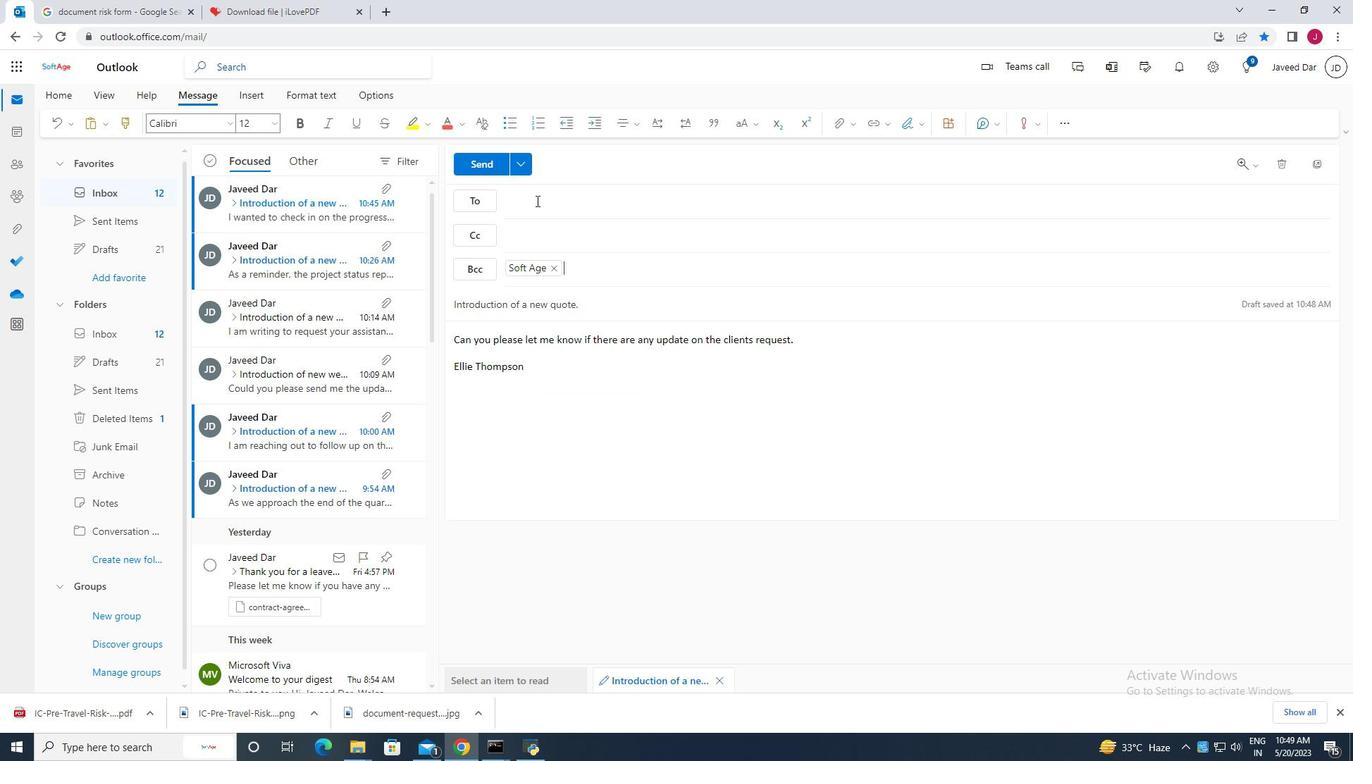
Action: Mouse moved to (605, 258)
Screenshot: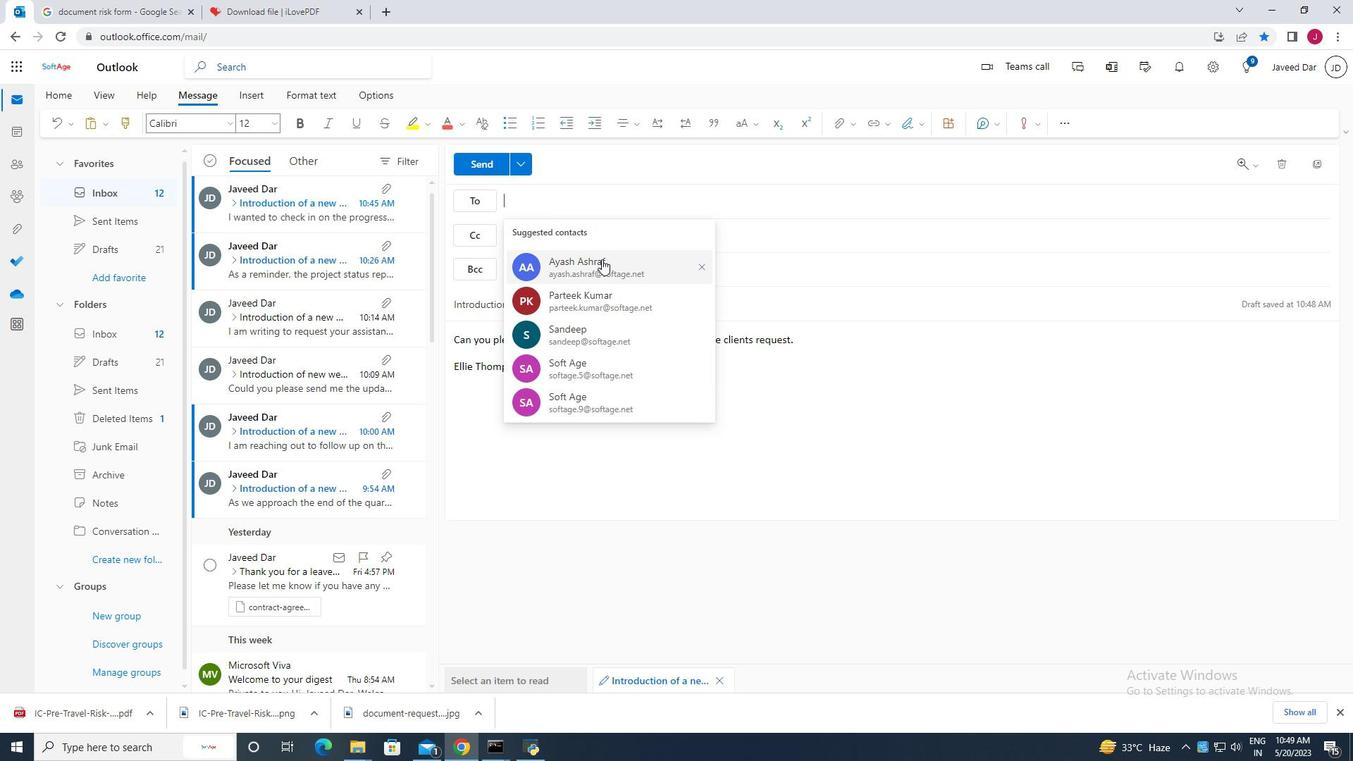 
Action: Mouse pressed left at (605, 258)
Screenshot: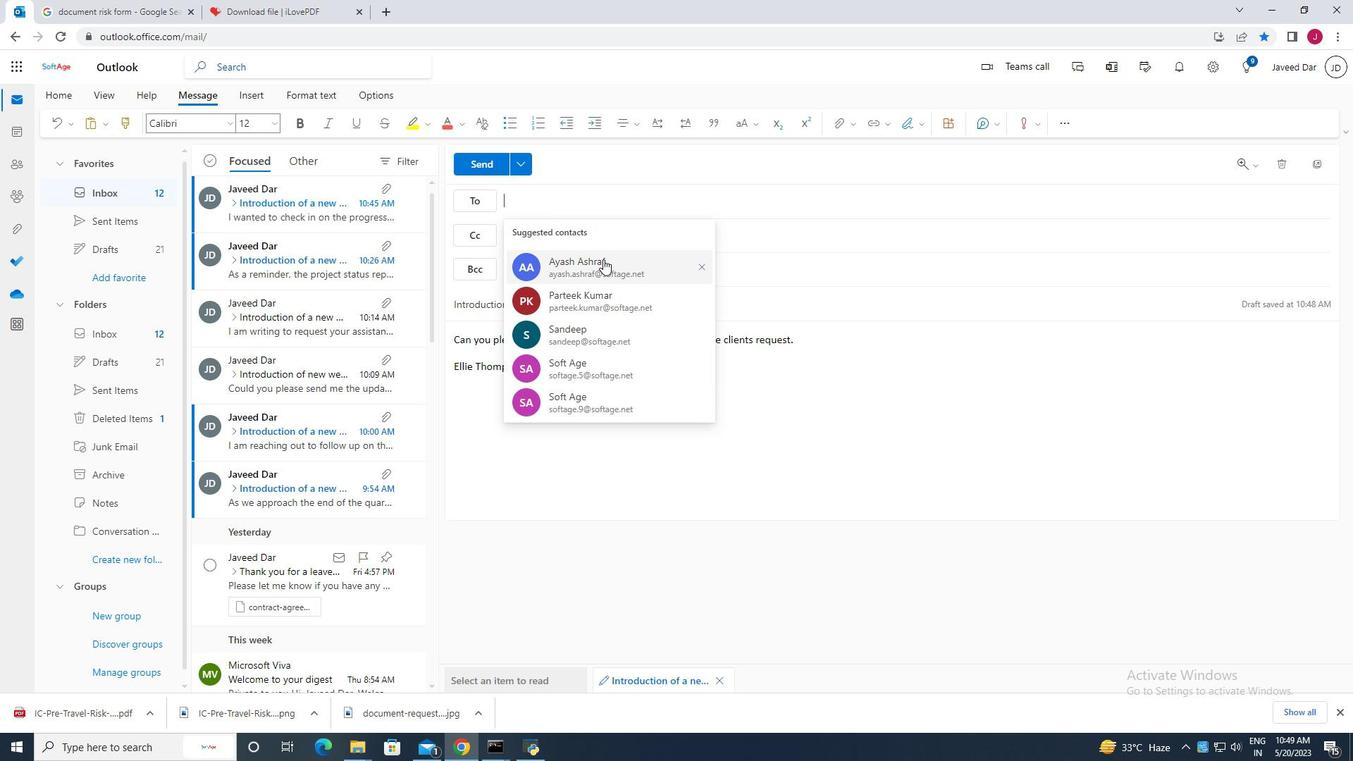 
Action: Mouse moved to (596, 204)
Screenshot: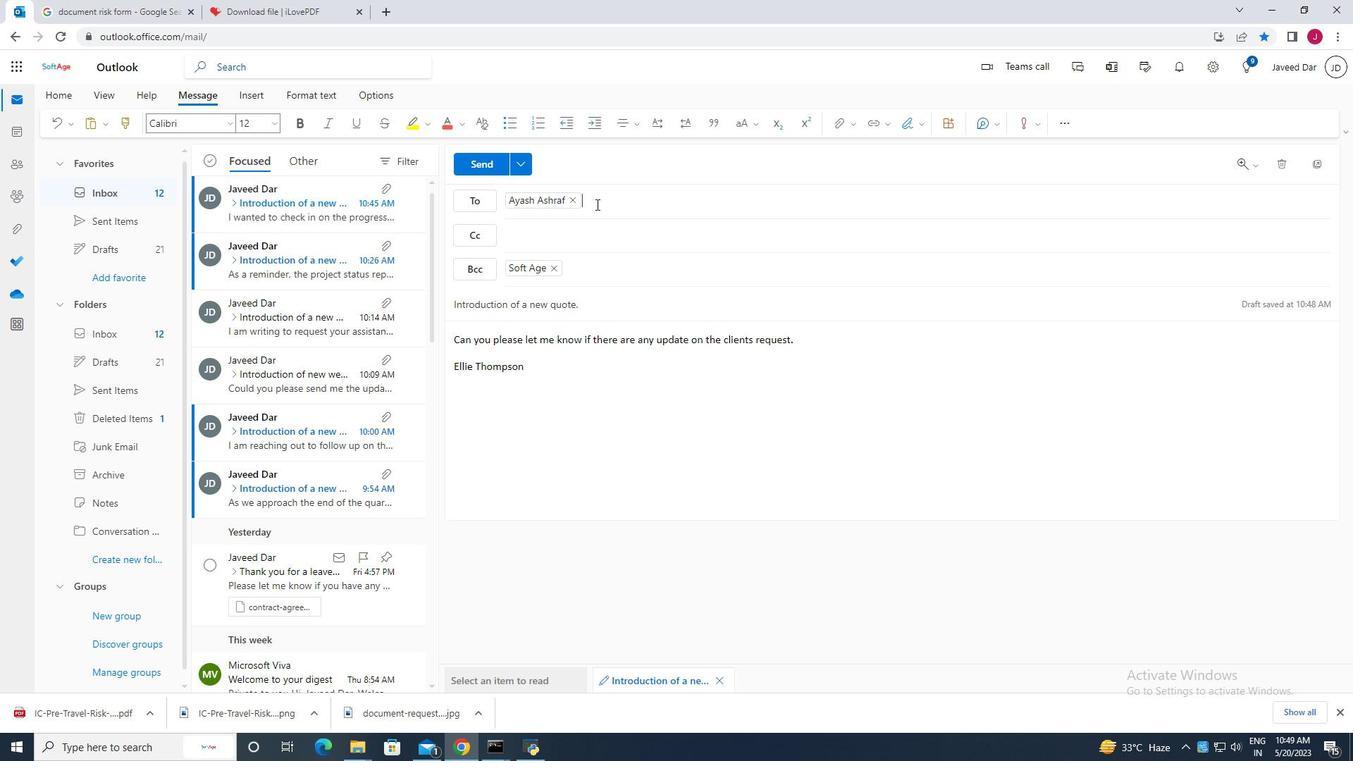 
Action: Key pressed j
Screenshot: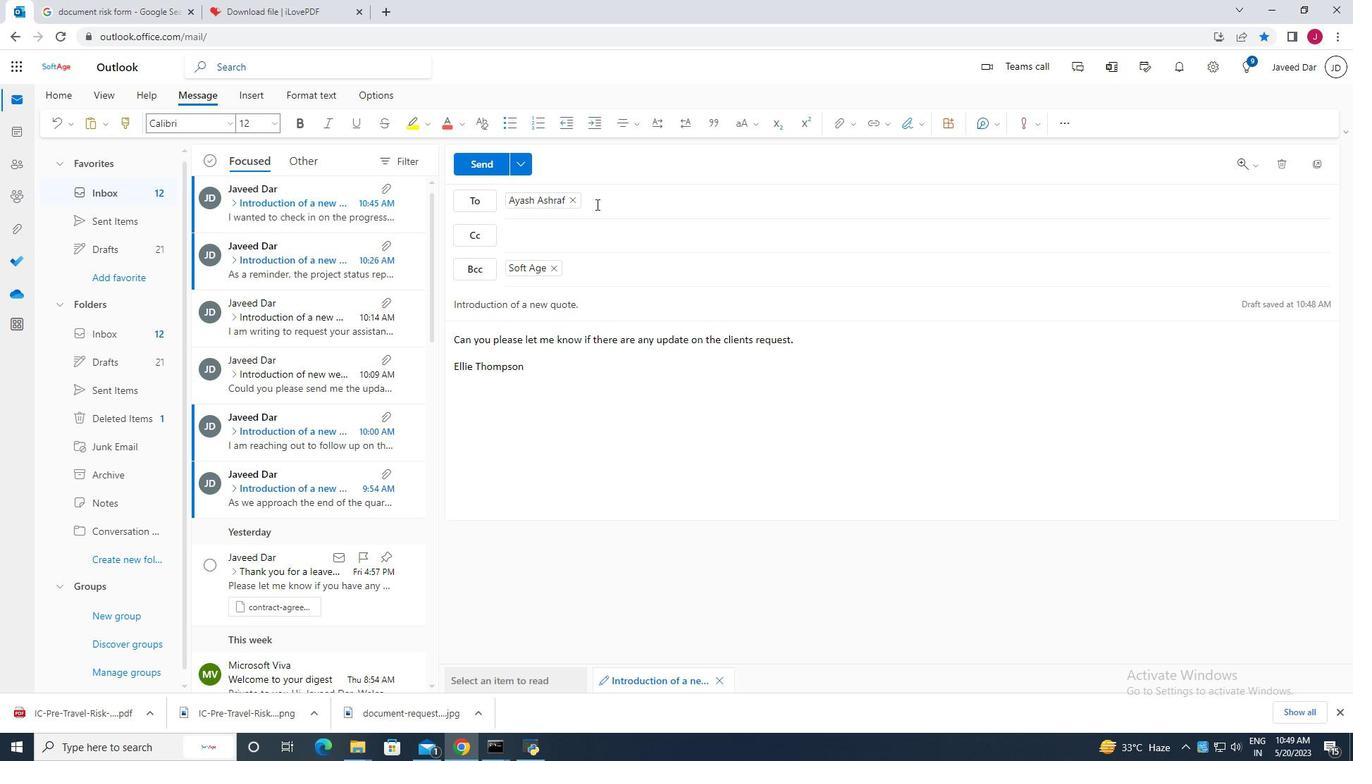 
Action: Mouse moved to (676, 230)
Screenshot: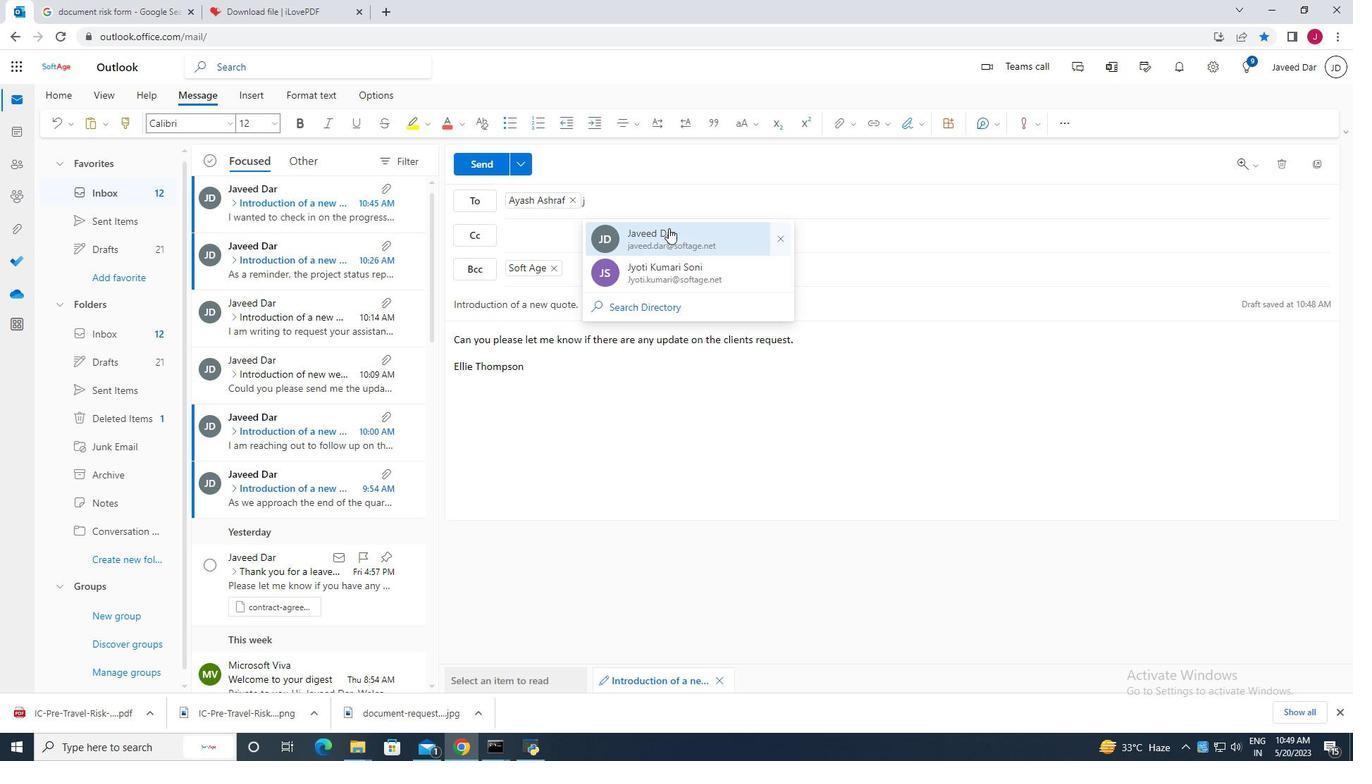 
Action: Mouse pressed left at (676, 230)
Screenshot: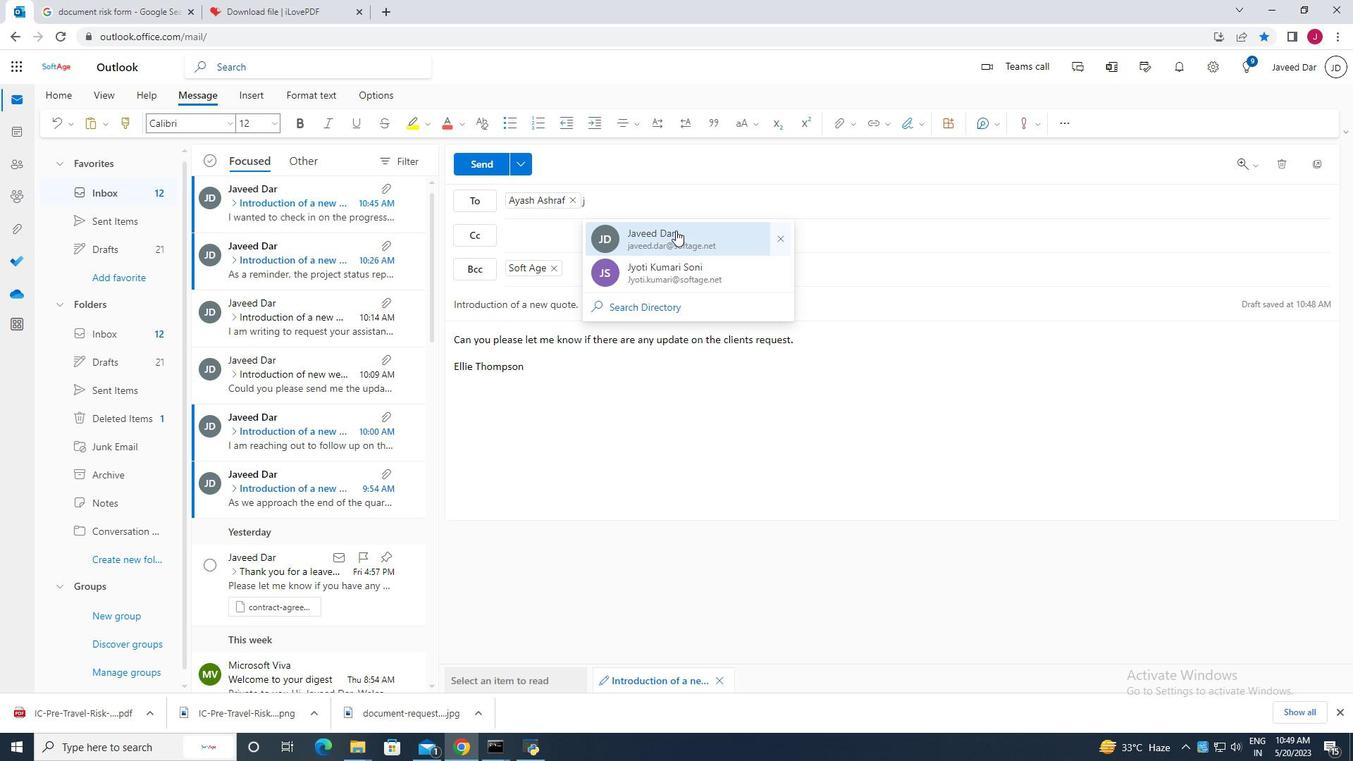 
Action: Mouse moved to (843, 121)
Screenshot: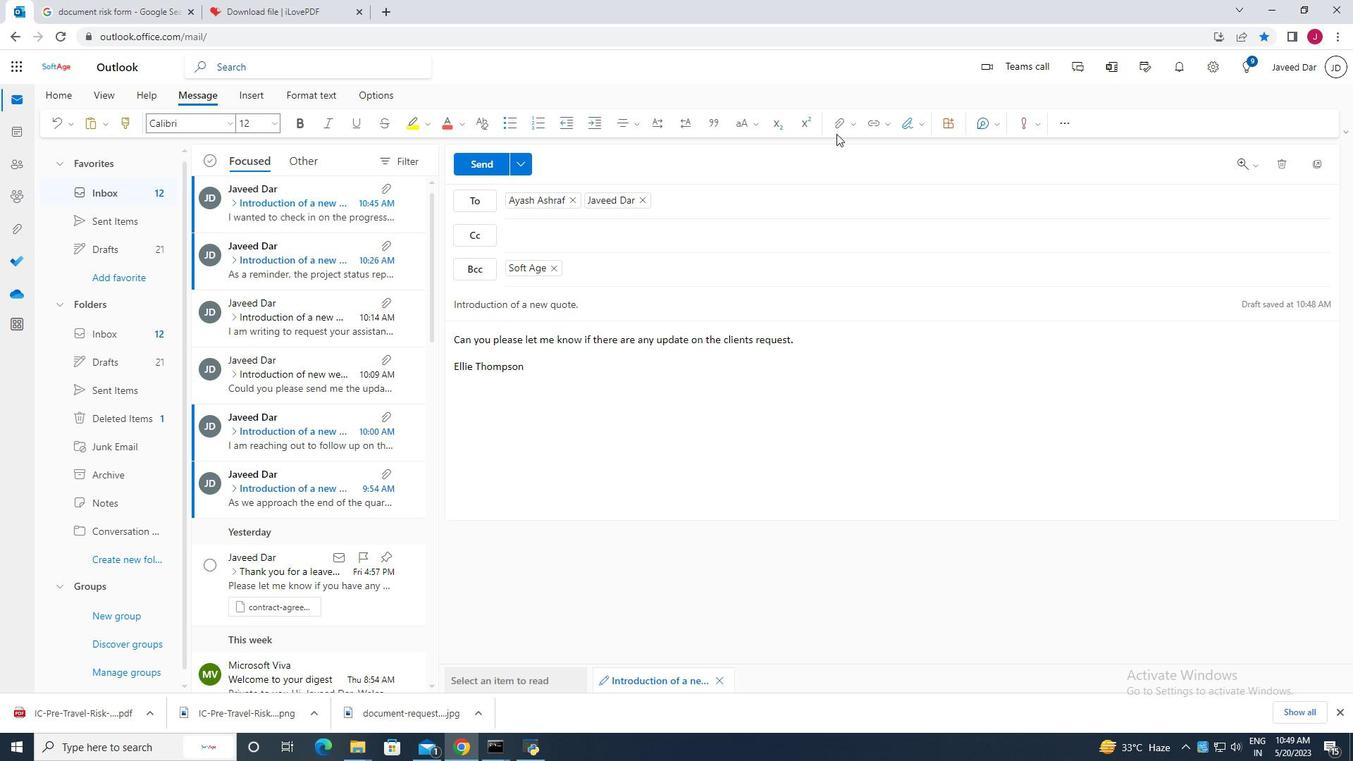 
Action: Mouse pressed left at (843, 121)
Screenshot: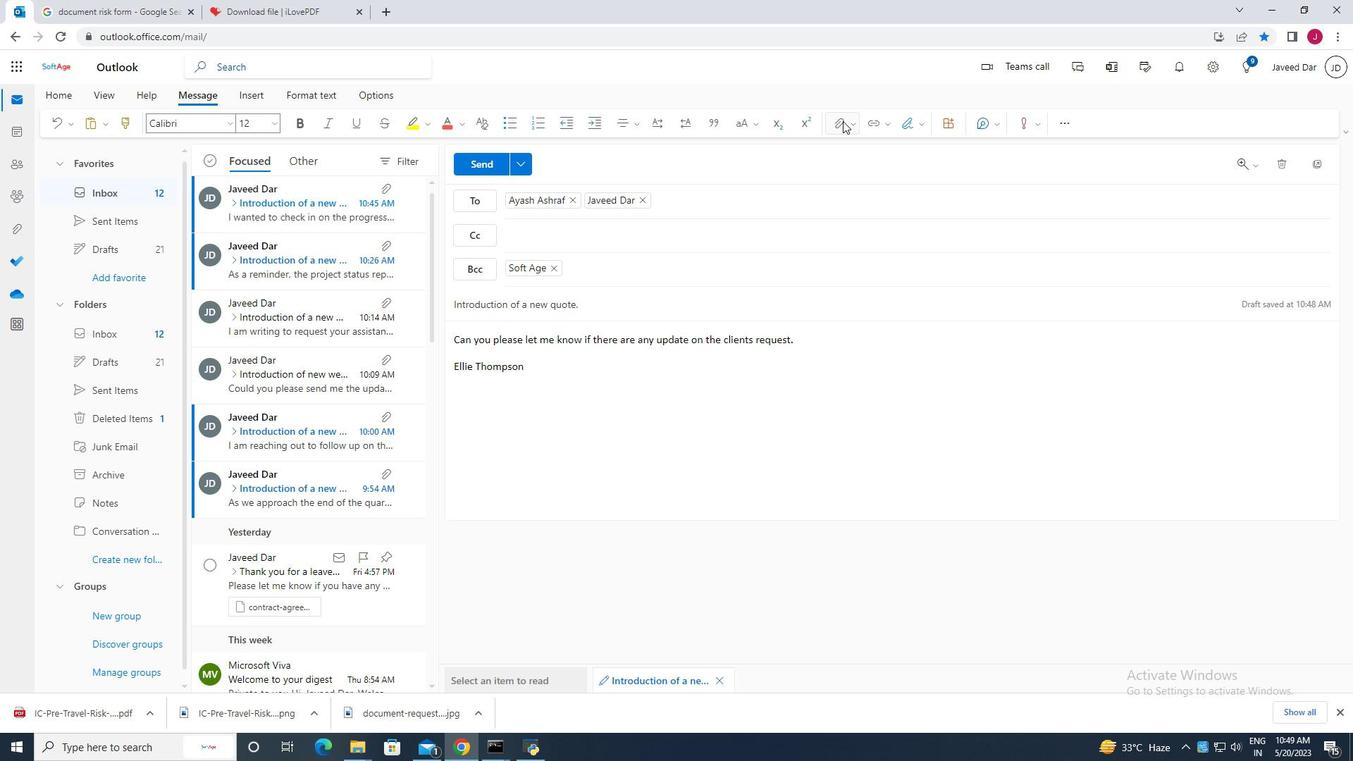 
Action: Mouse moved to (755, 154)
Screenshot: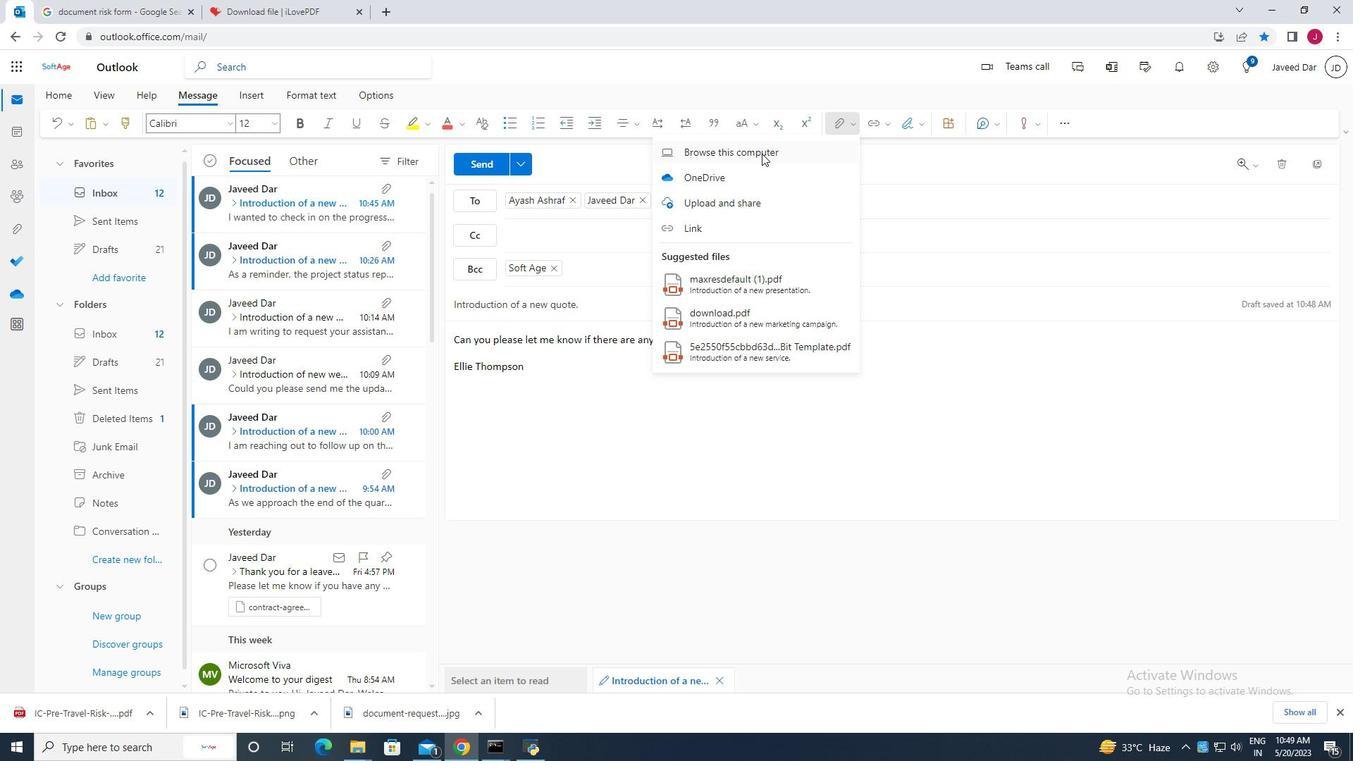
Action: Mouse pressed left at (755, 154)
Screenshot: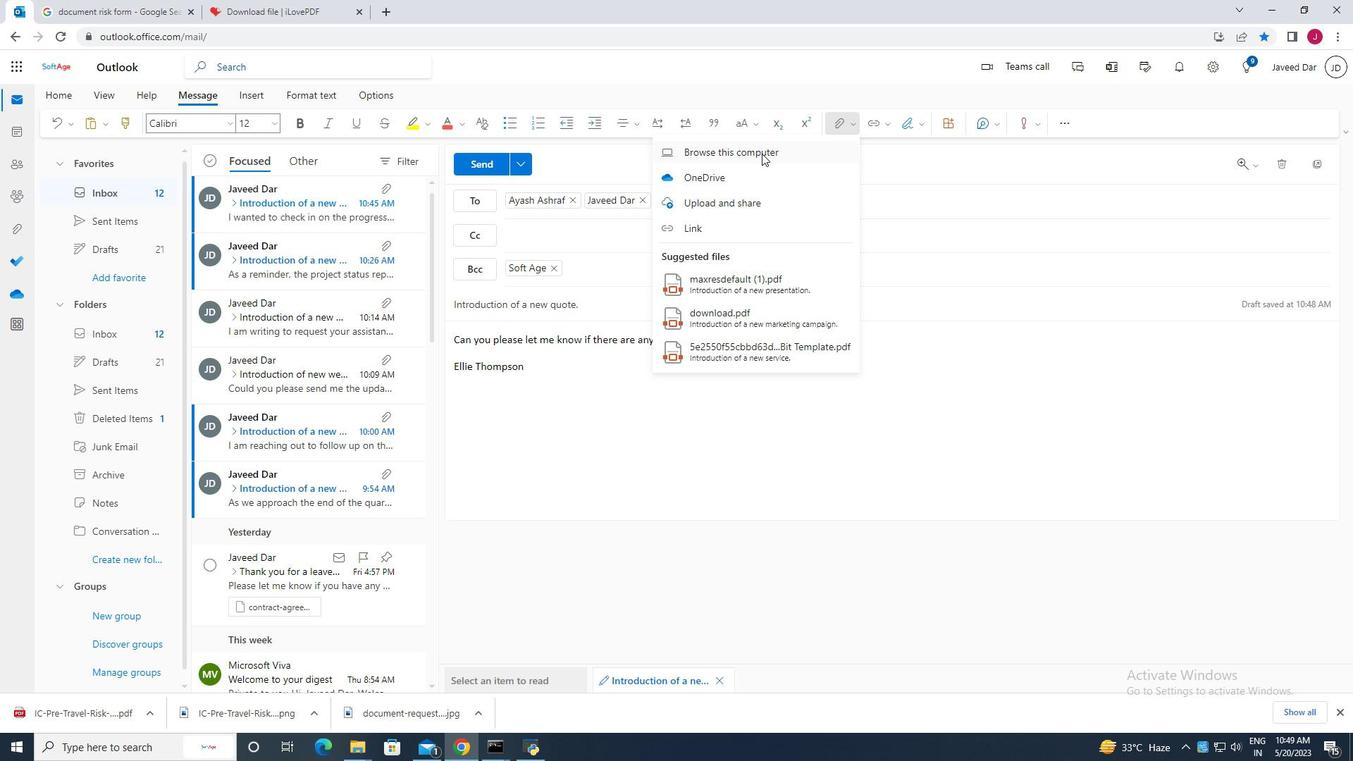 
Action: Mouse moved to (314, 122)
Screenshot: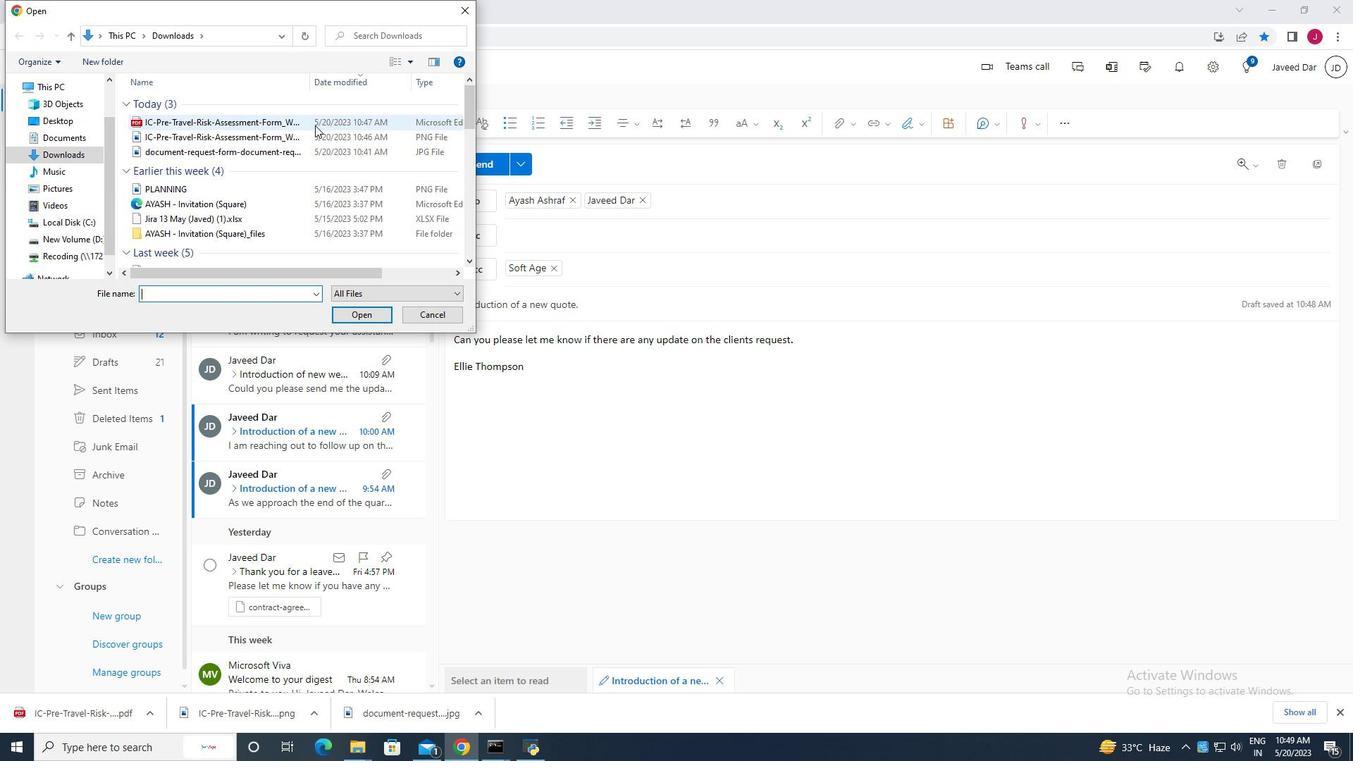 
Action: Mouse pressed left at (314, 122)
Screenshot: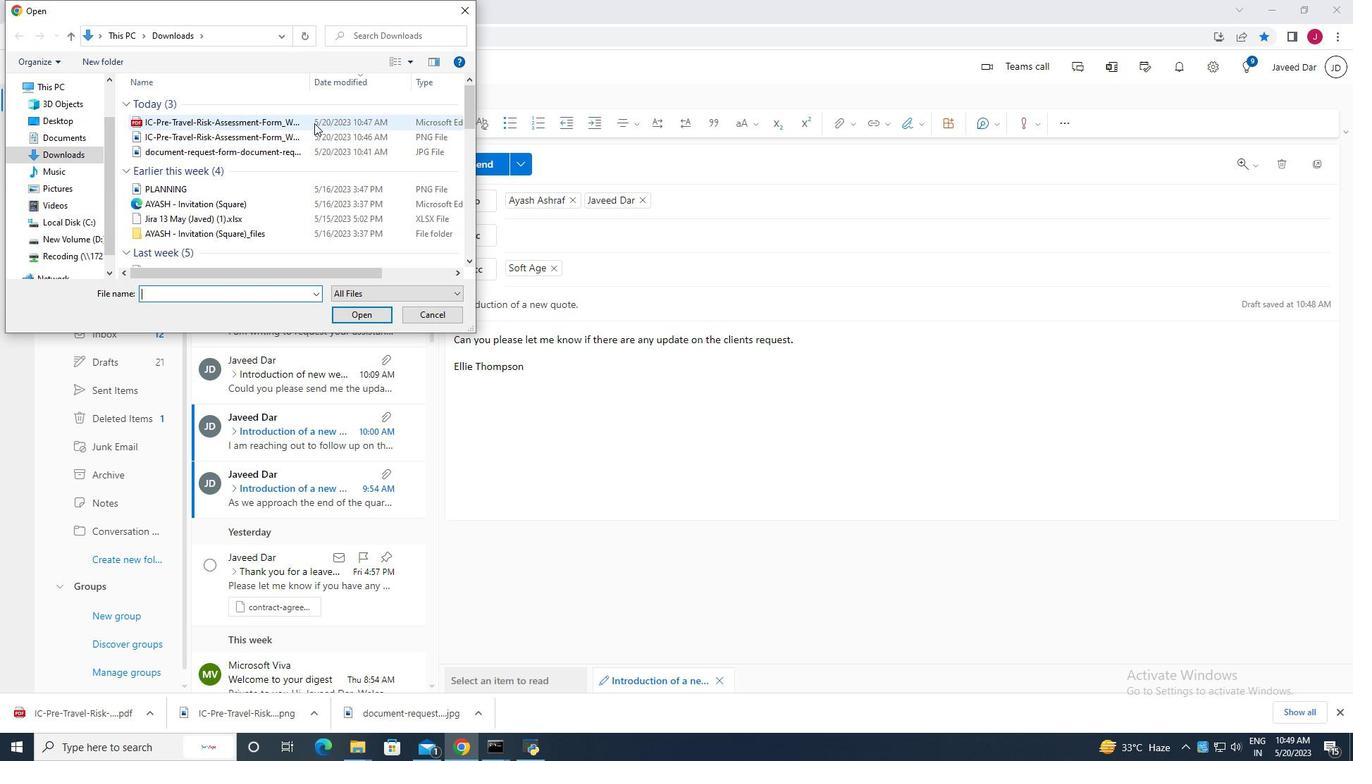 
Action: Mouse moved to (374, 314)
Screenshot: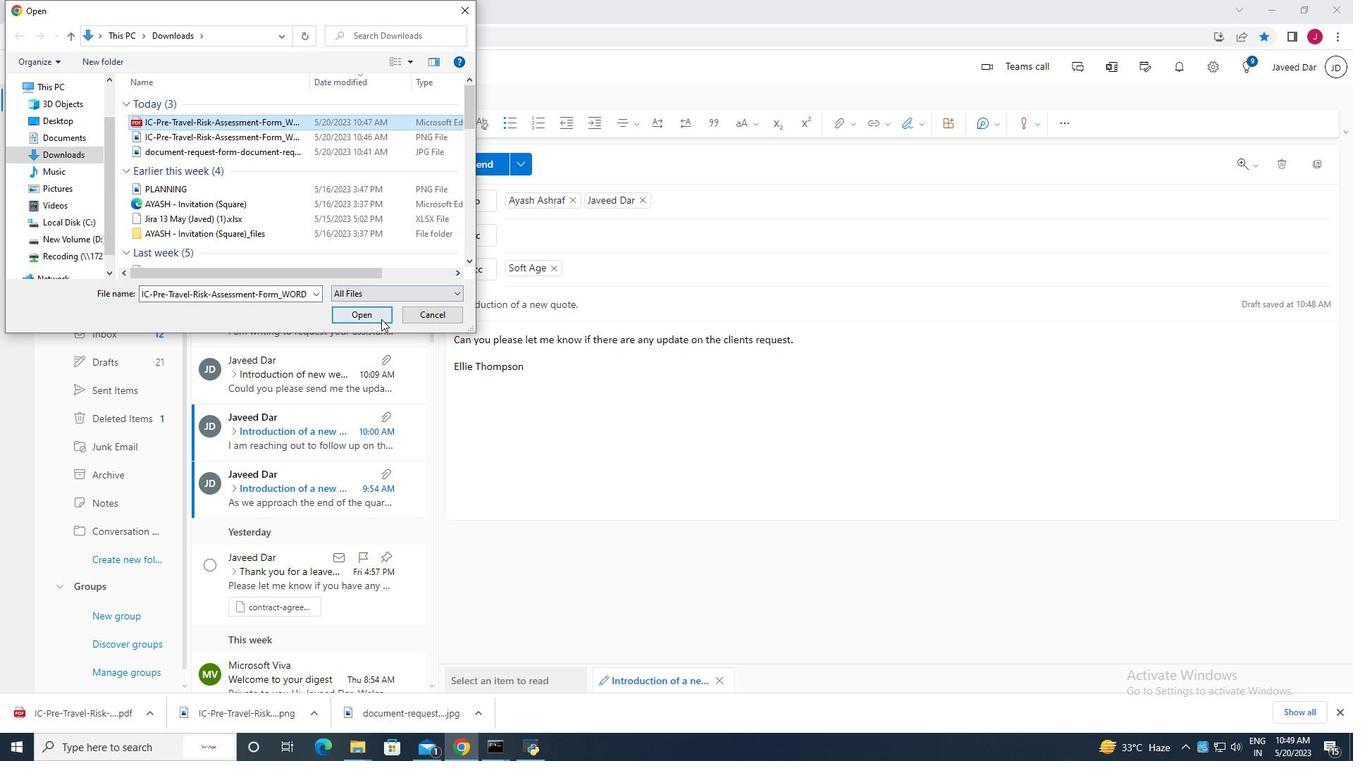 
Action: Mouse pressed left at (374, 314)
Screenshot: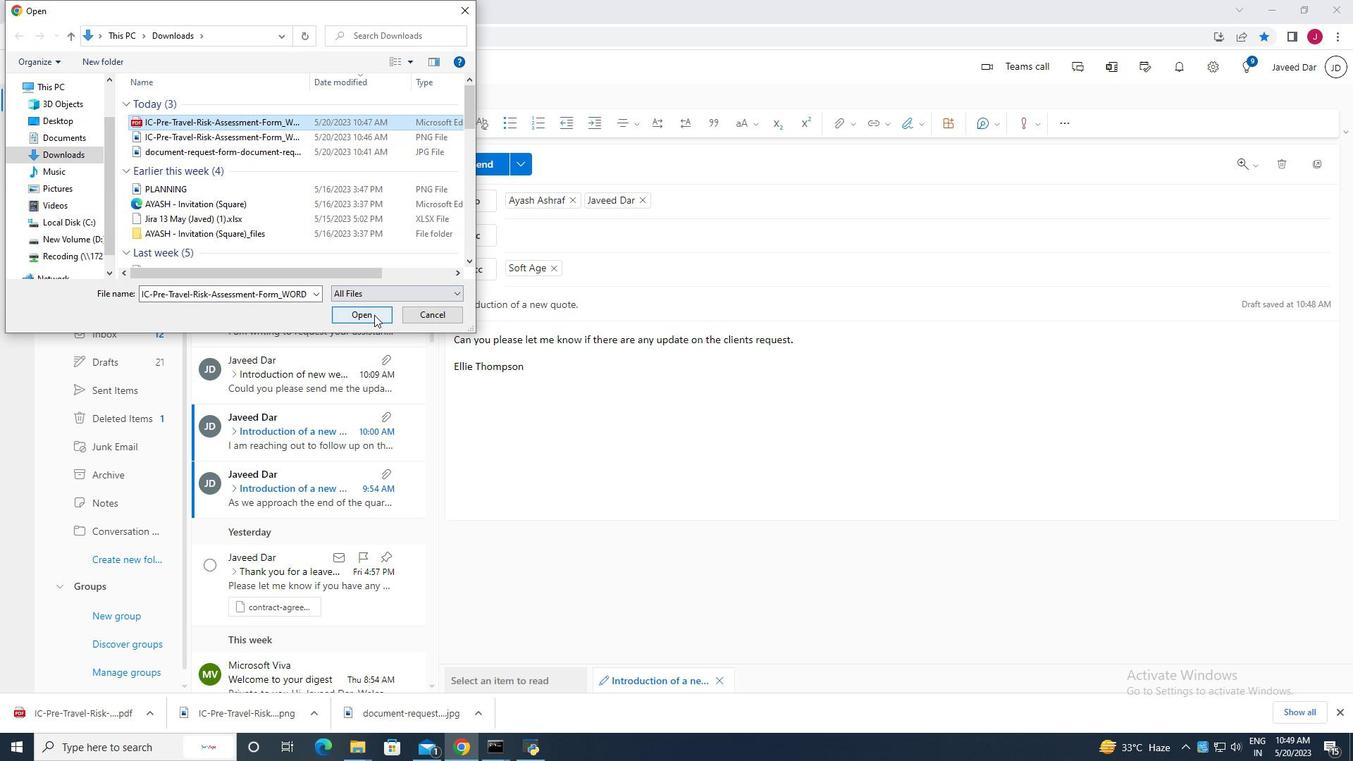 
Action: Mouse moved to (643, 363)
Screenshot: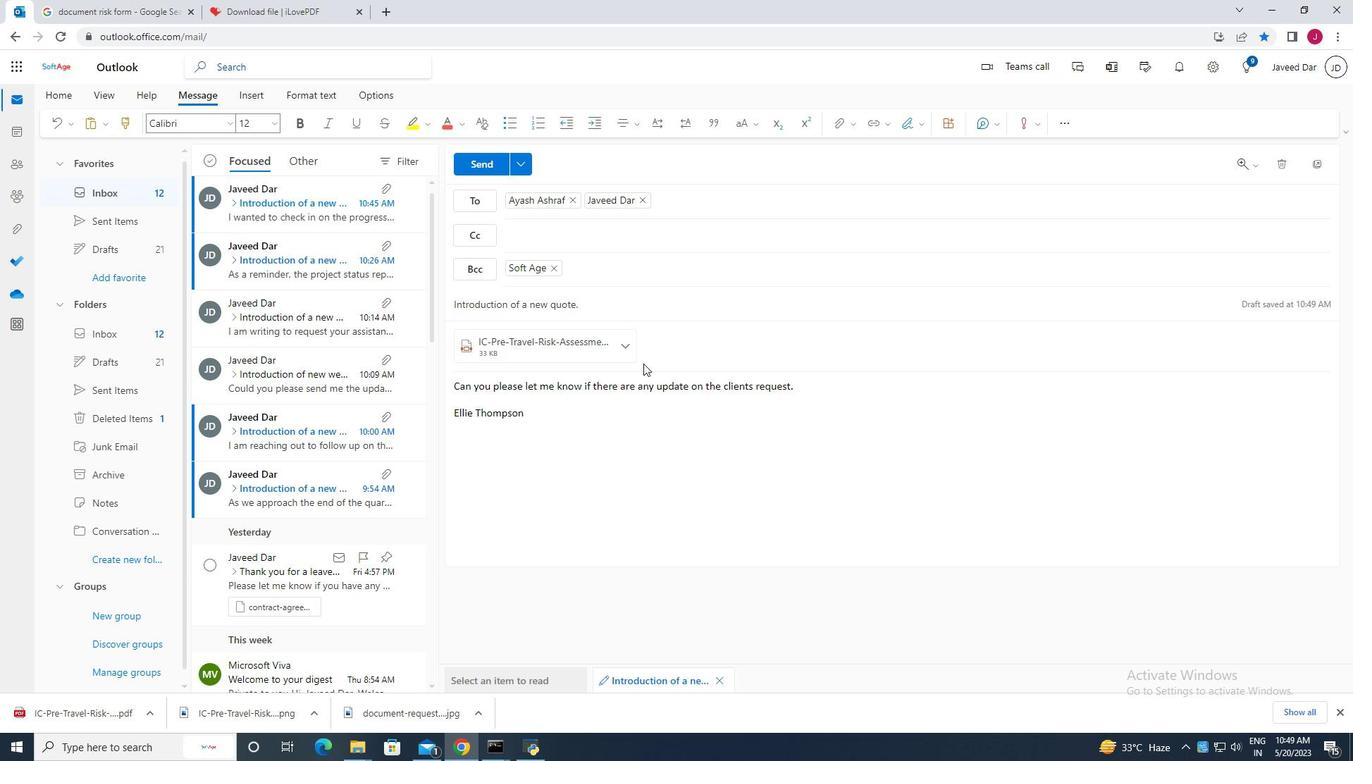 
Action: Mouse scrolled (643, 364) with delta (0, 0)
Screenshot: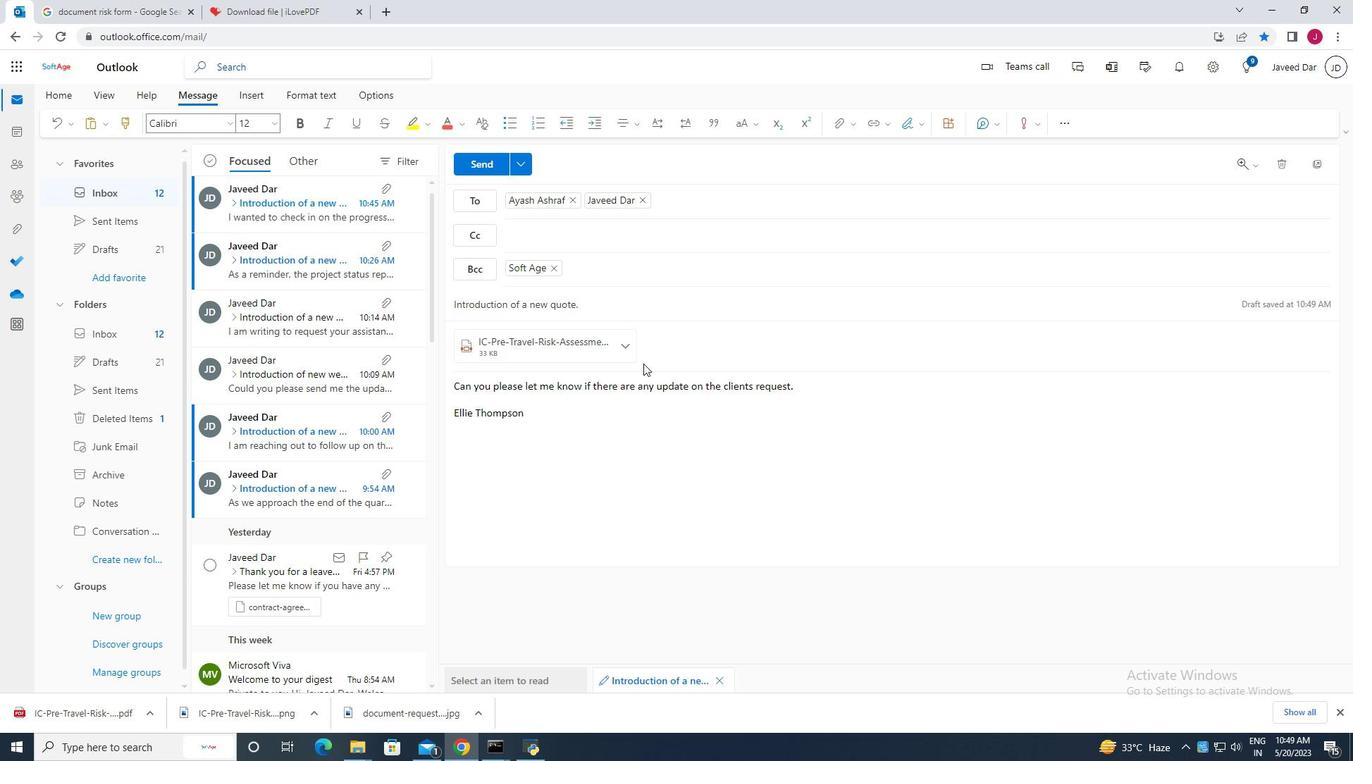 
Action: Mouse scrolled (643, 364) with delta (0, 0)
Screenshot: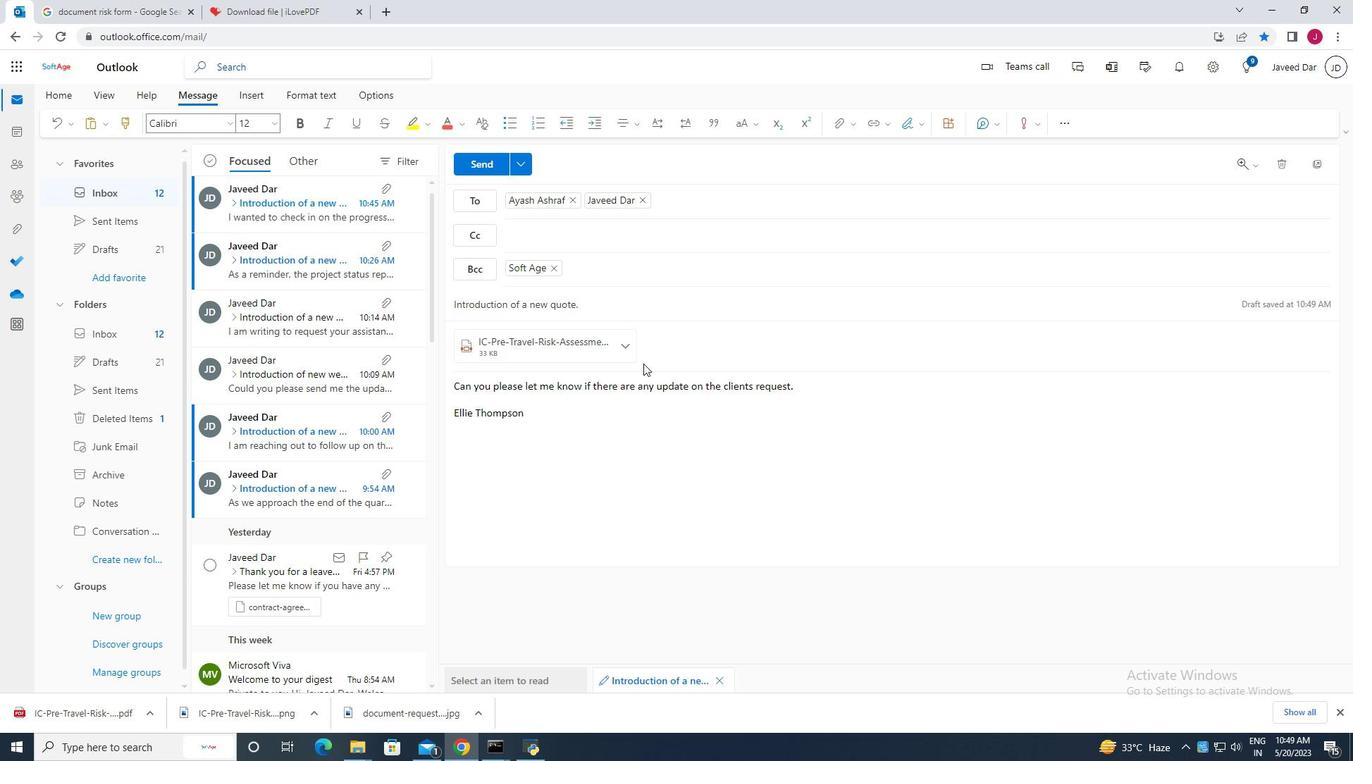 
Action: Mouse scrolled (643, 364) with delta (0, 0)
Screenshot: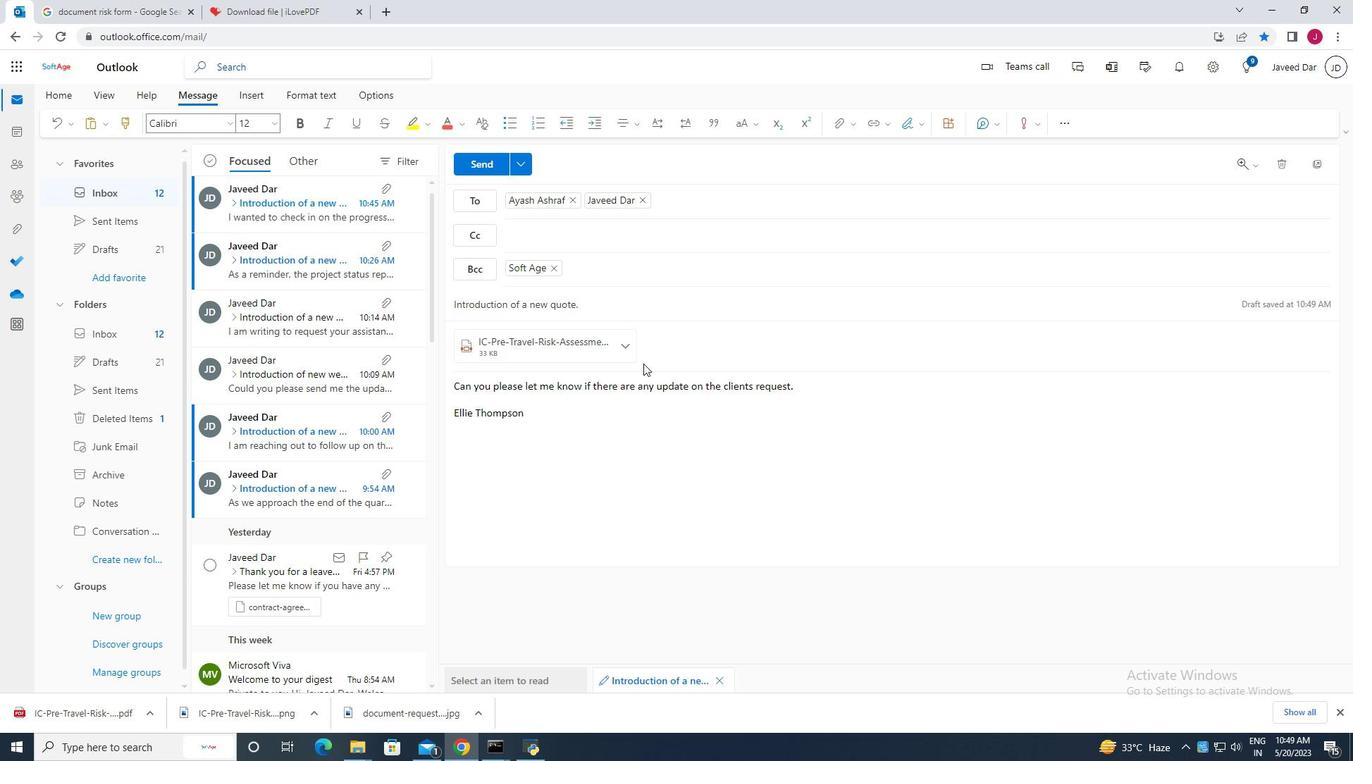
Action: Mouse scrolled (643, 364) with delta (0, 0)
Screenshot: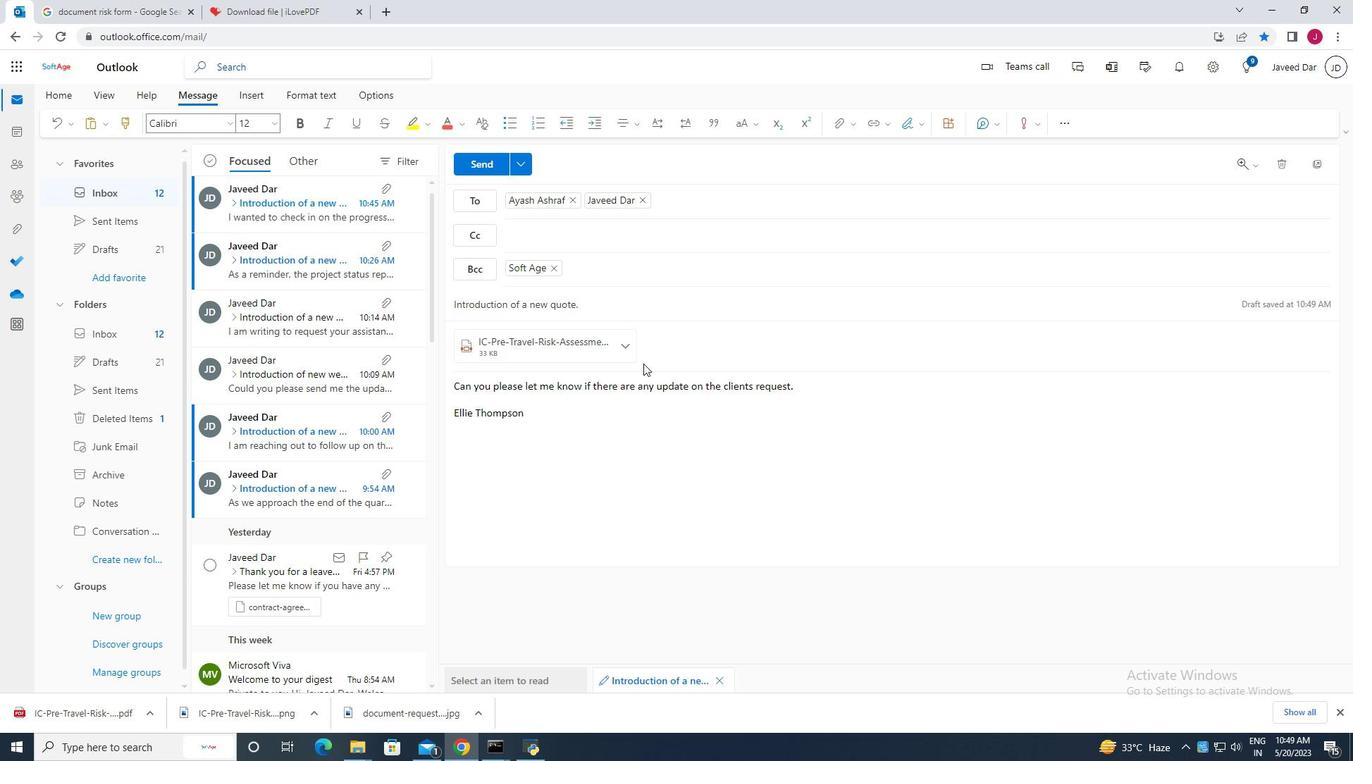 
Action: Mouse scrolled (643, 363) with delta (0, 0)
Screenshot: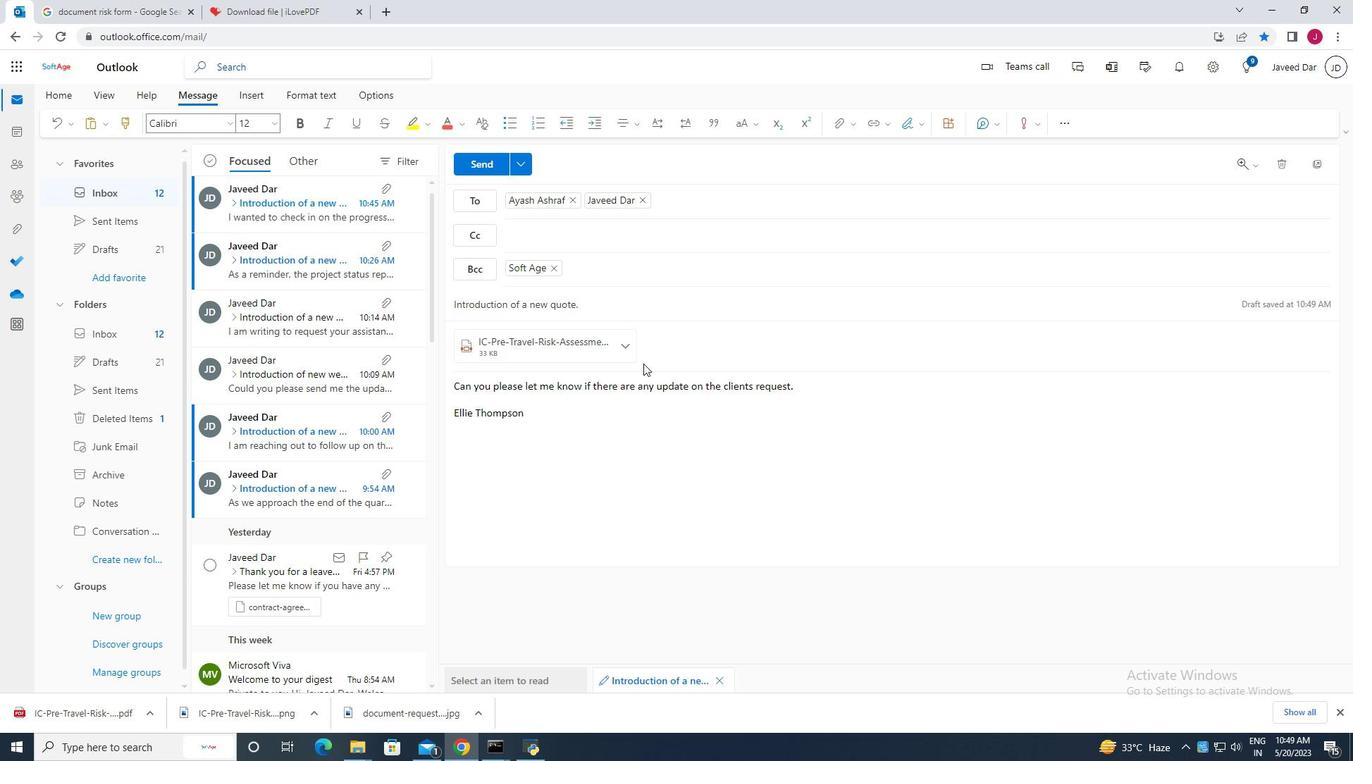 
Action: Mouse scrolled (643, 363) with delta (0, 0)
Screenshot: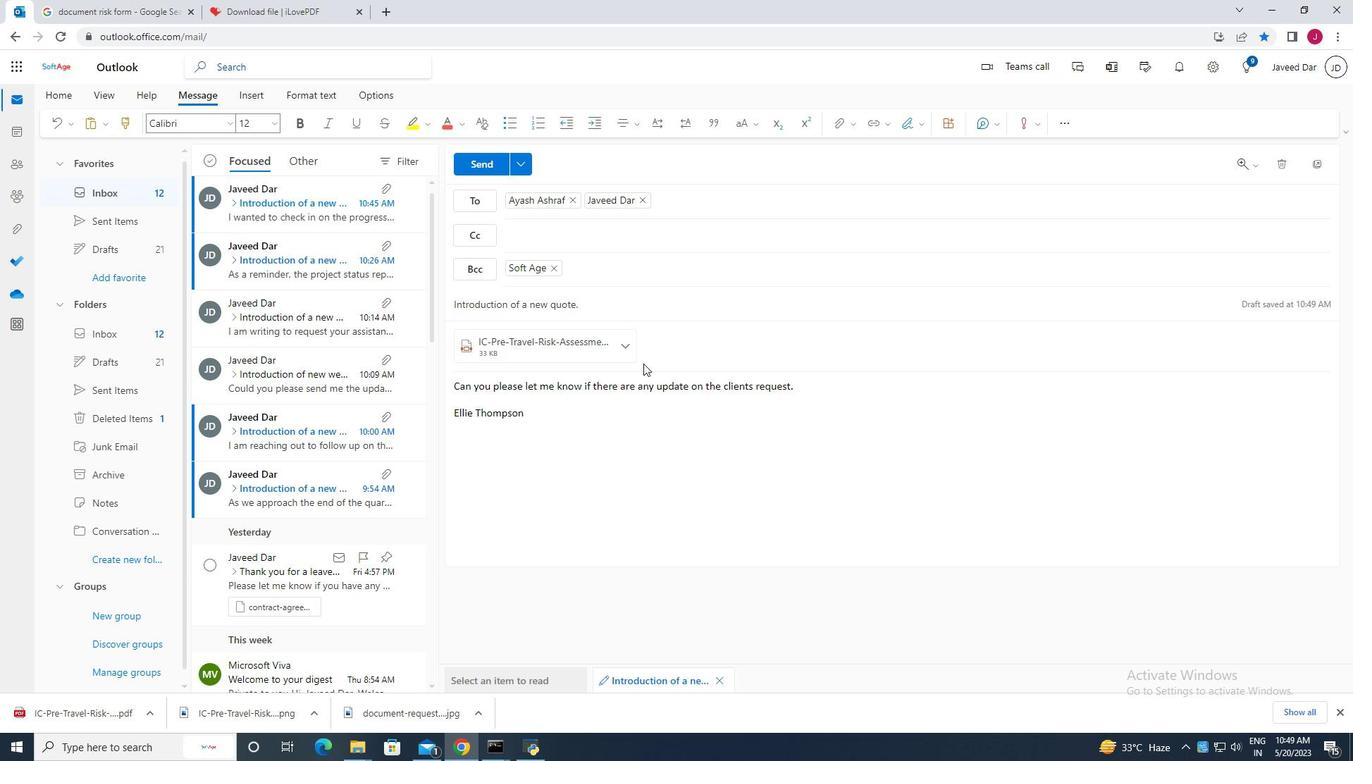 
Action: Mouse scrolled (643, 363) with delta (0, 0)
Screenshot: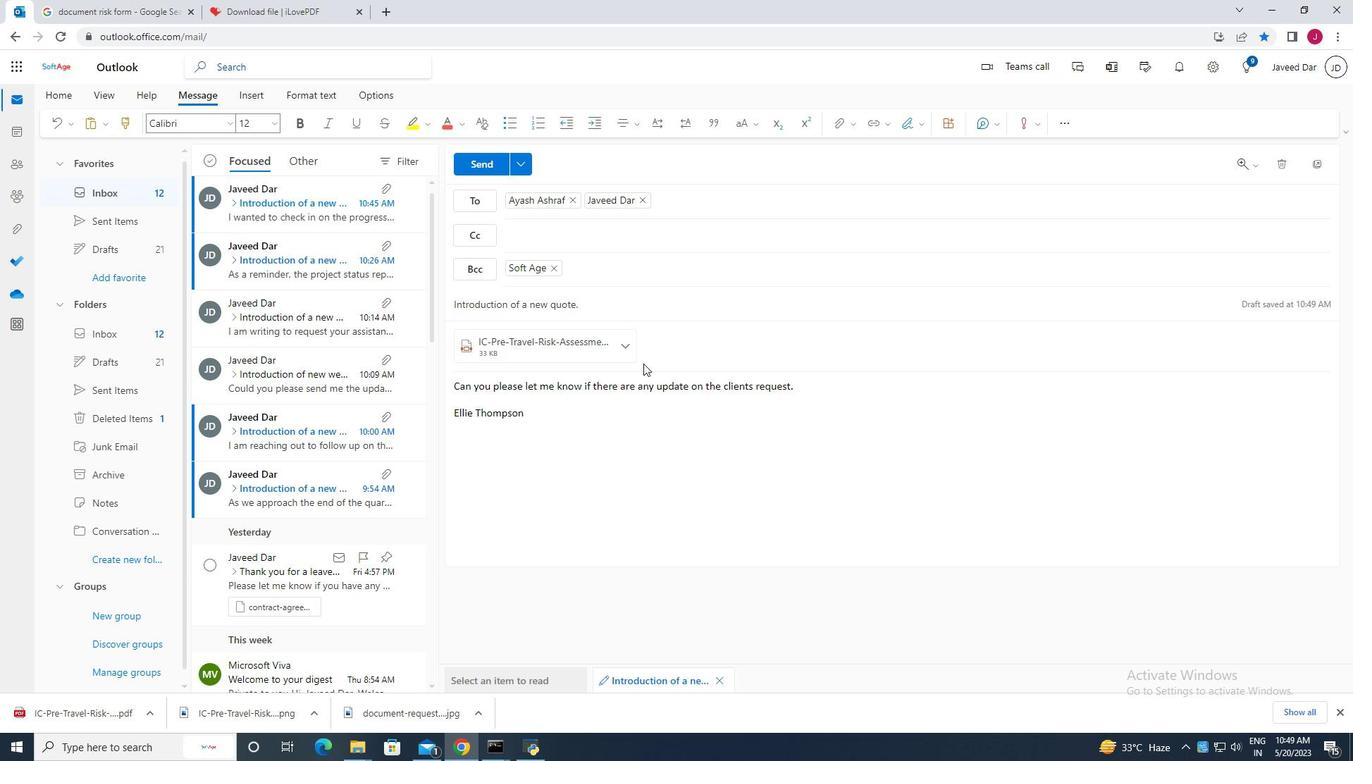 
Action: Mouse scrolled (643, 364) with delta (0, 0)
Screenshot: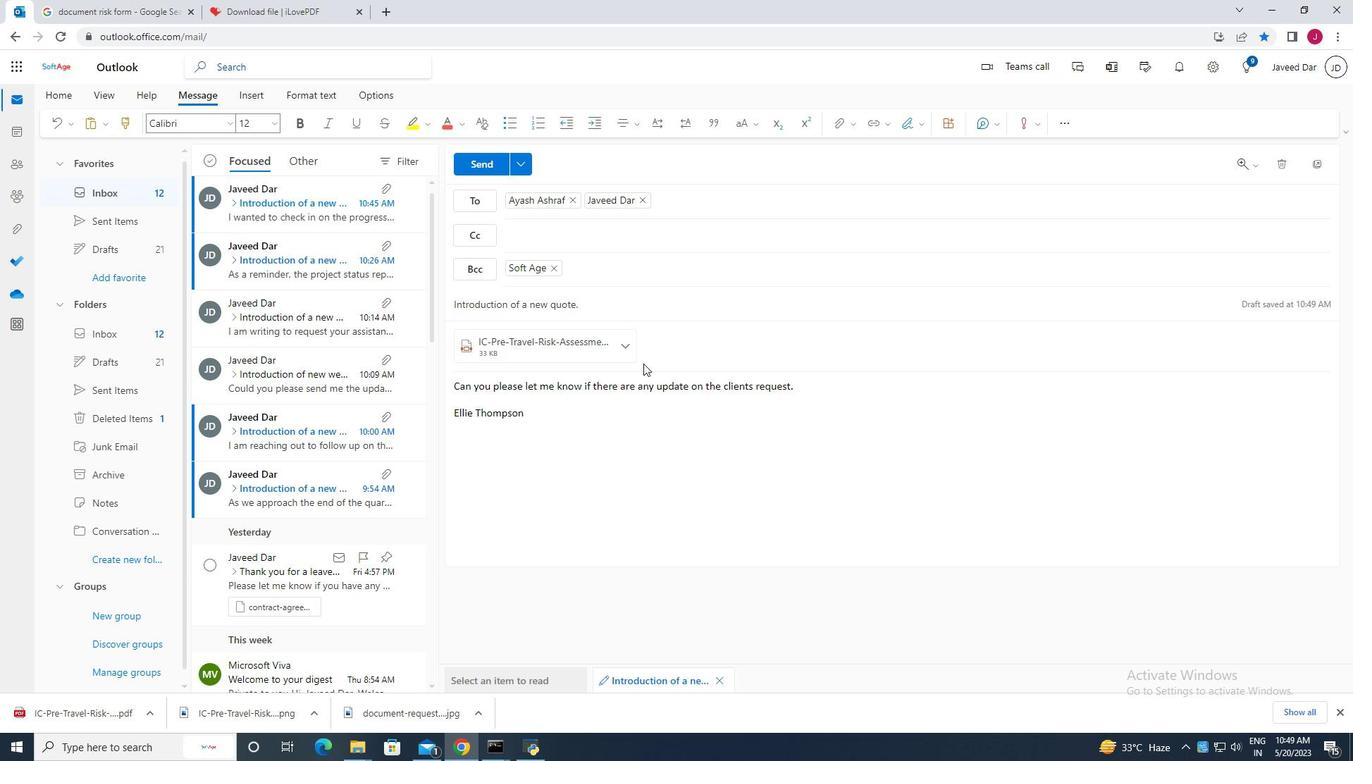 
Action: Mouse scrolled (643, 364) with delta (0, 0)
Screenshot: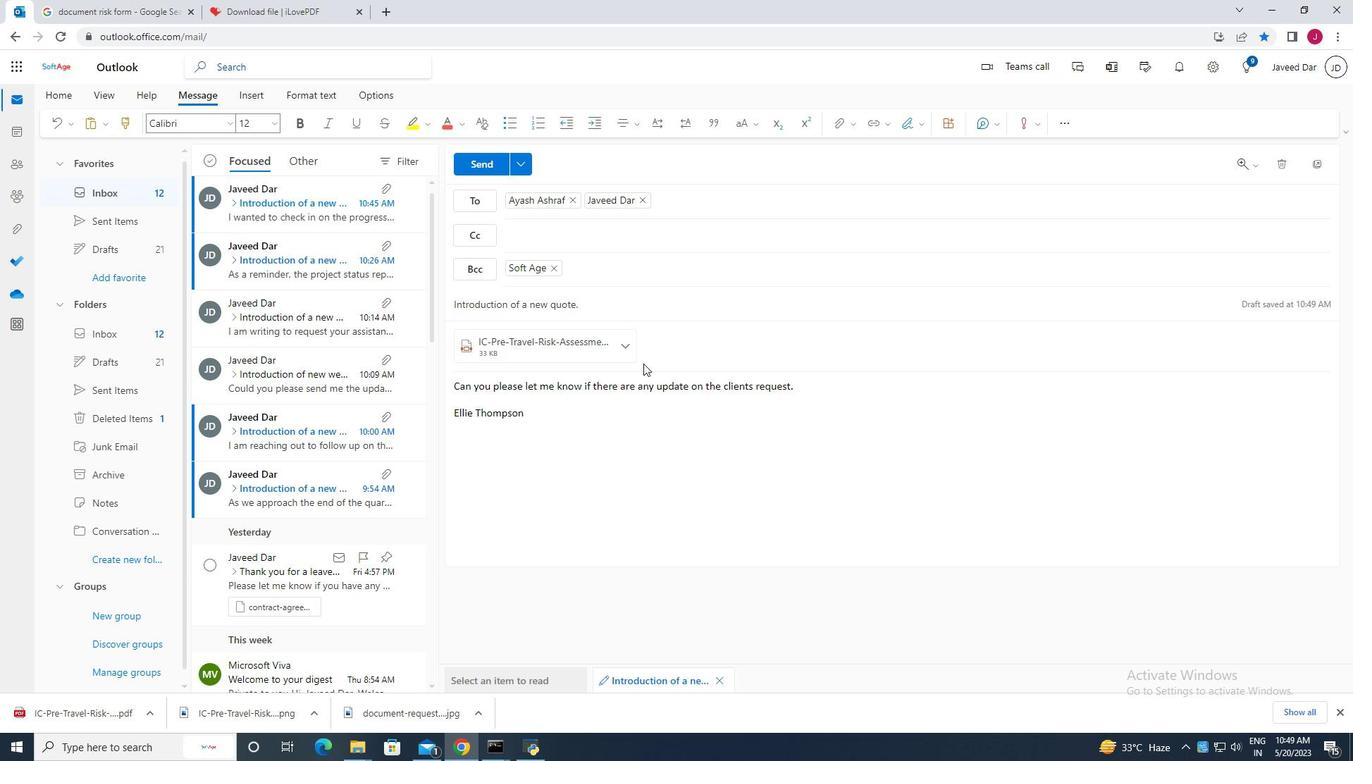 
Action: Mouse scrolled (643, 364) with delta (0, 0)
Screenshot: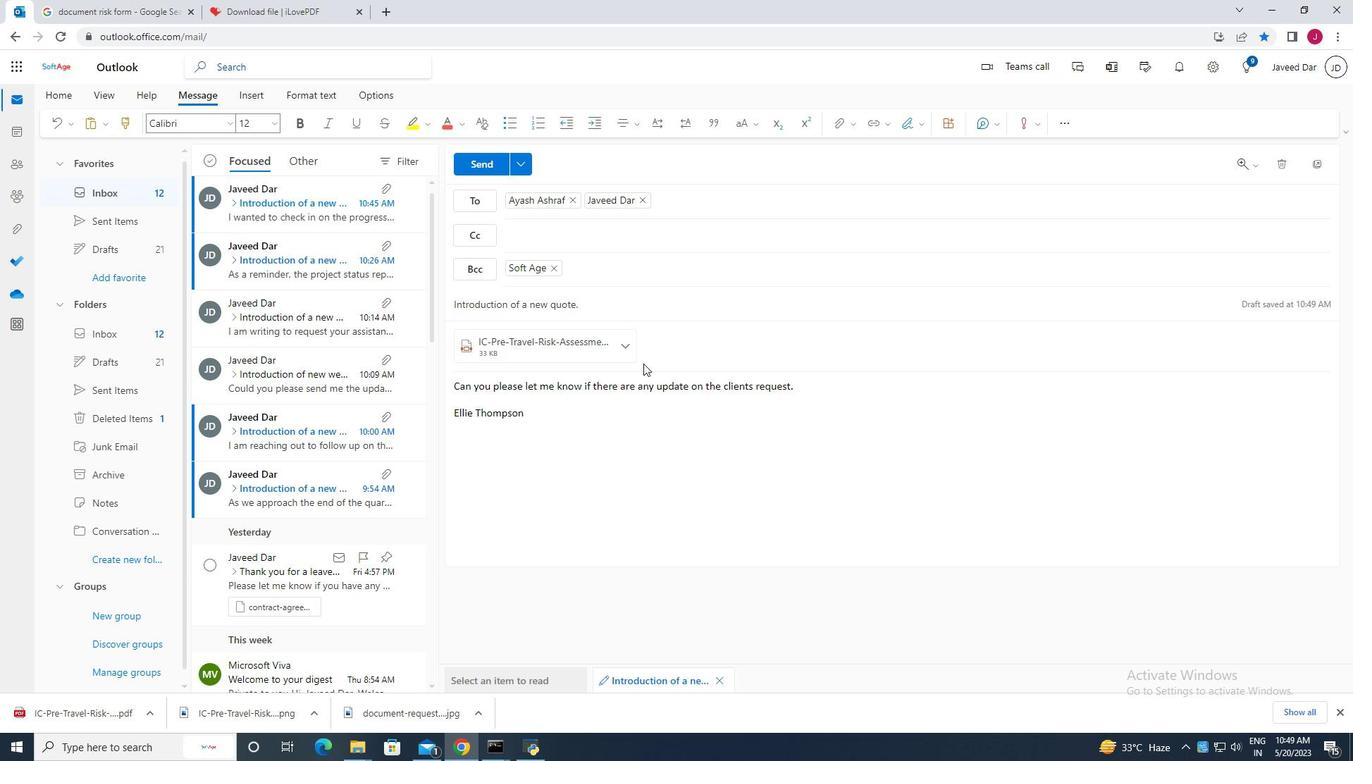 
Action: Mouse scrolled (643, 364) with delta (0, 0)
Screenshot: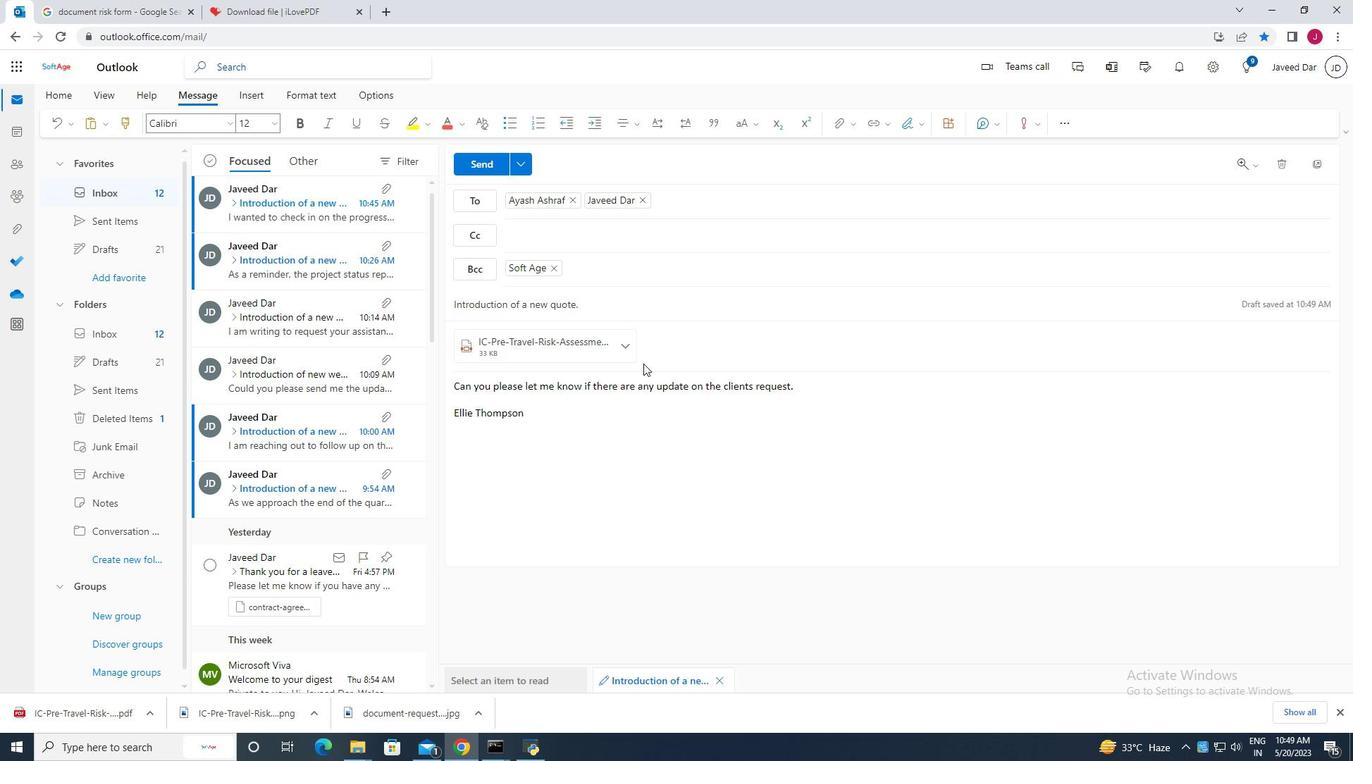
Action: Mouse scrolled (643, 364) with delta (0, 0)
Screenshot: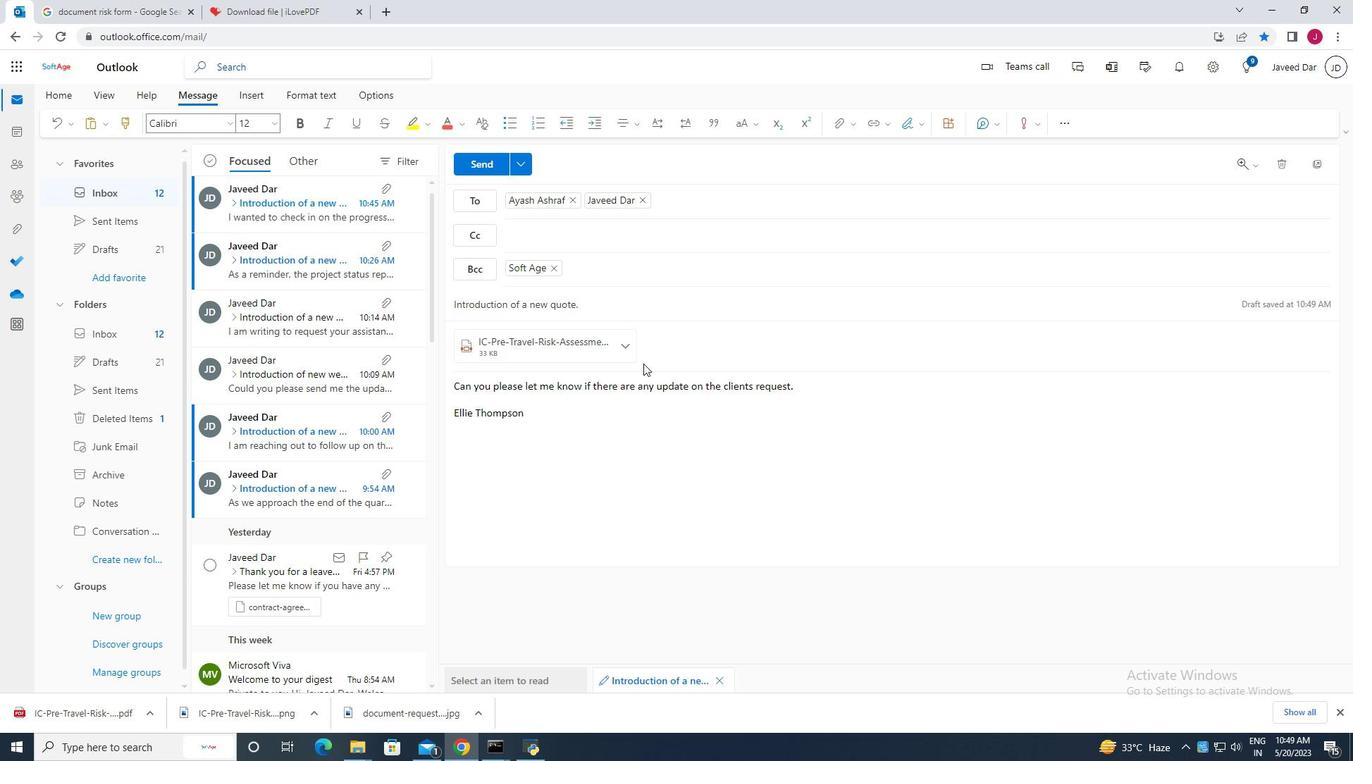 
Action: Mouse scrolled (643, 363) with delta (0, 0)
Screenshot: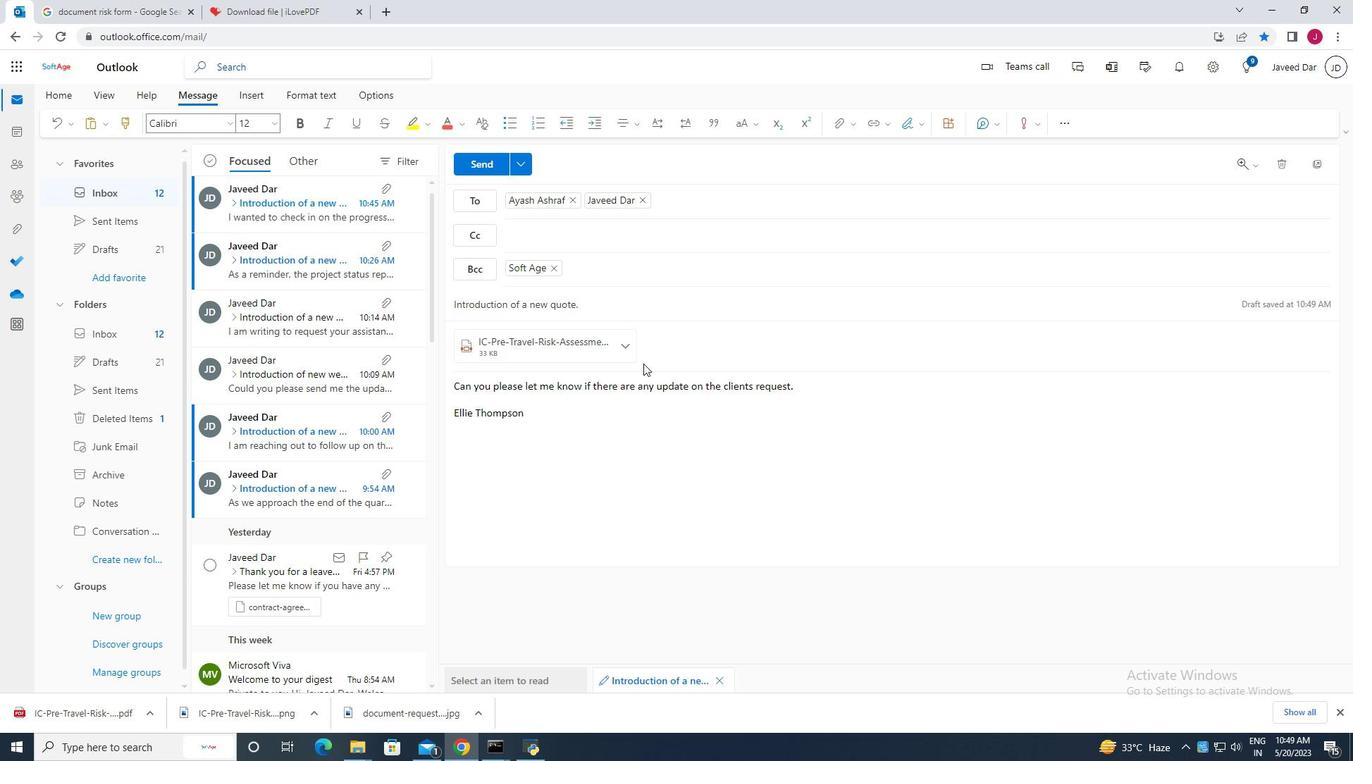 
Action: Mouse moved to (540, 335)
Screenshot: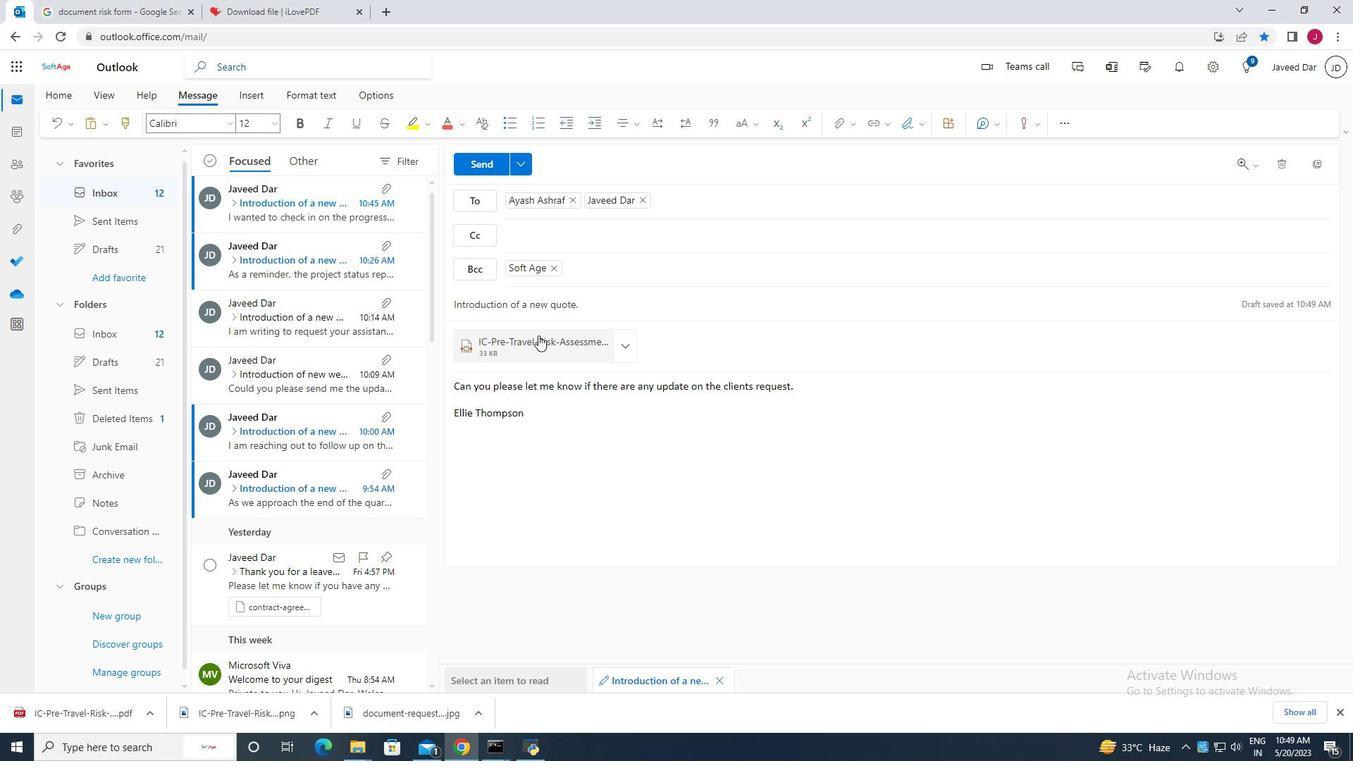 
Action: Mouse scrolled (540, 336) with delta (0, 0)
Screenshot: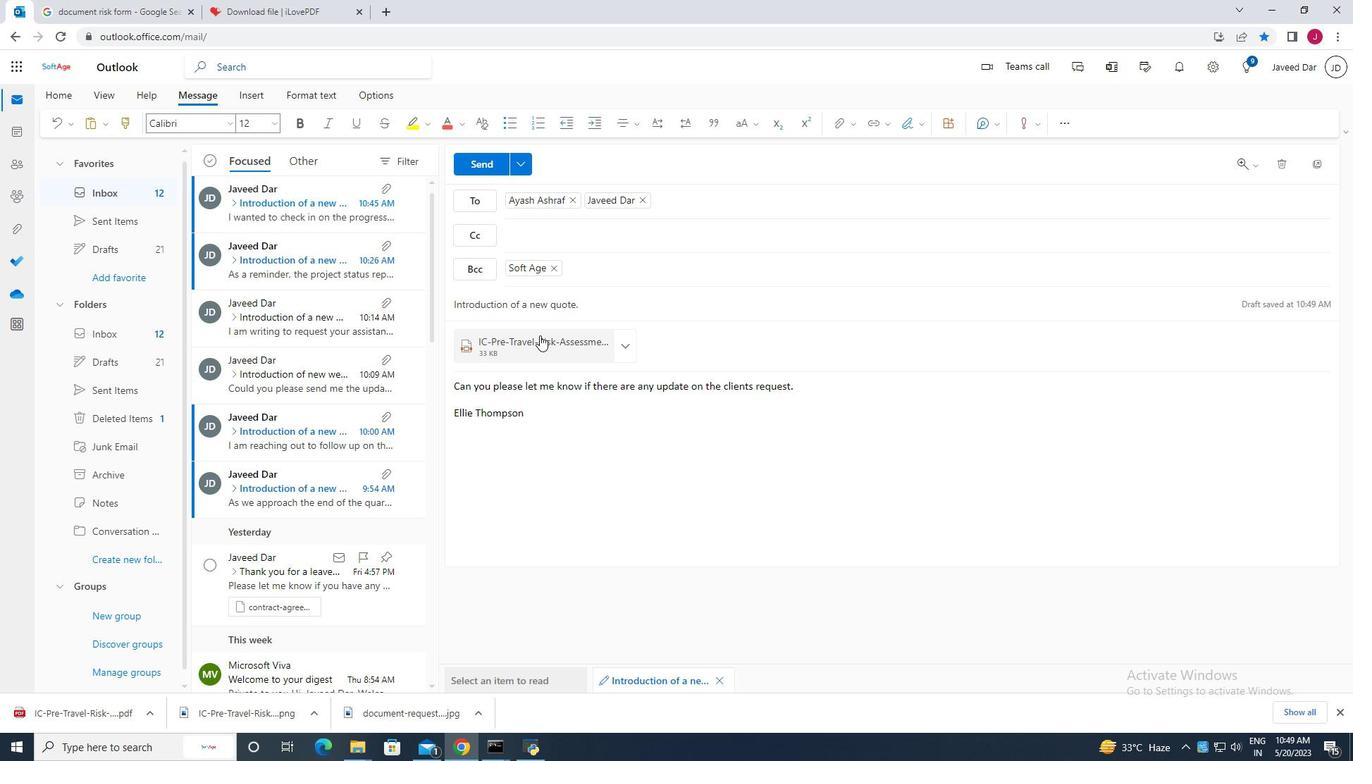
Action: Mouse moved to (540, 335)
Screenshot: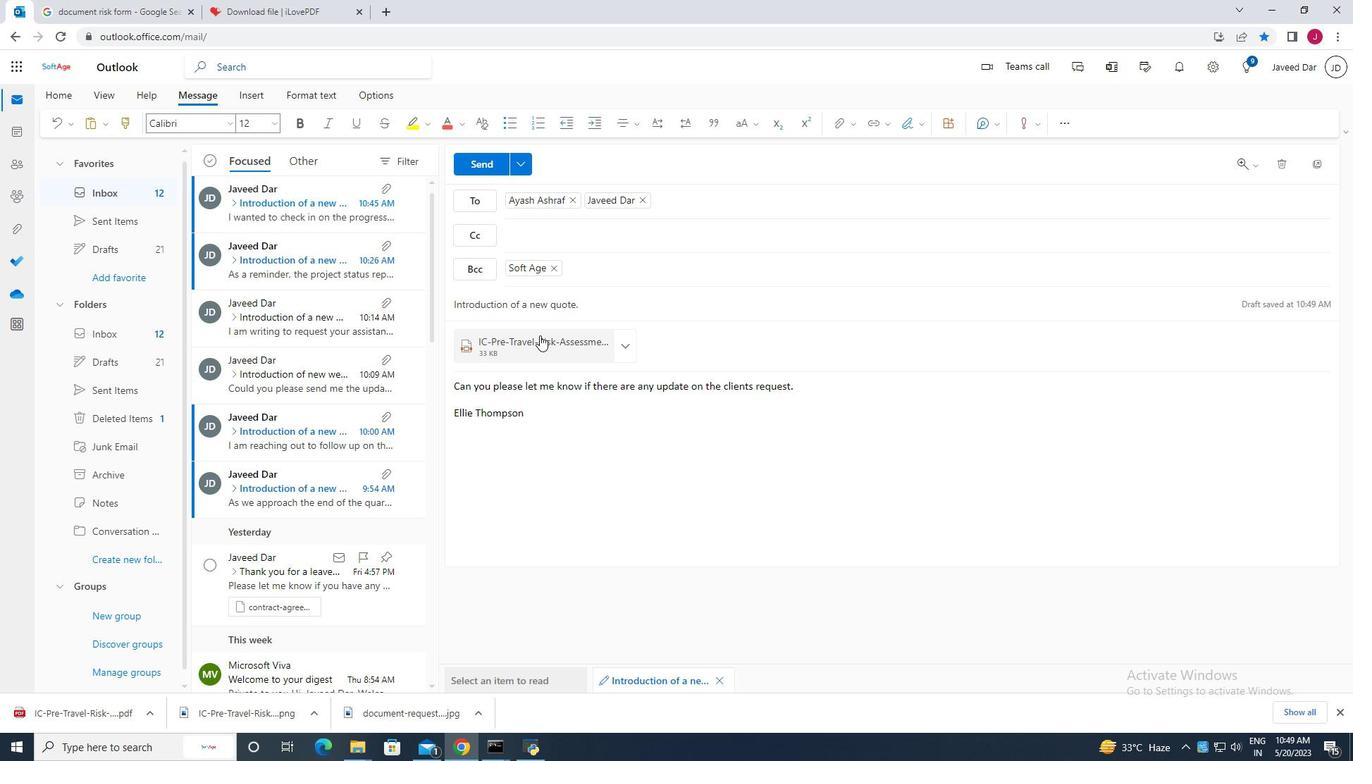 
Action: Mouse scrolled (540, 336) with delta (0, 0)
Screenshot: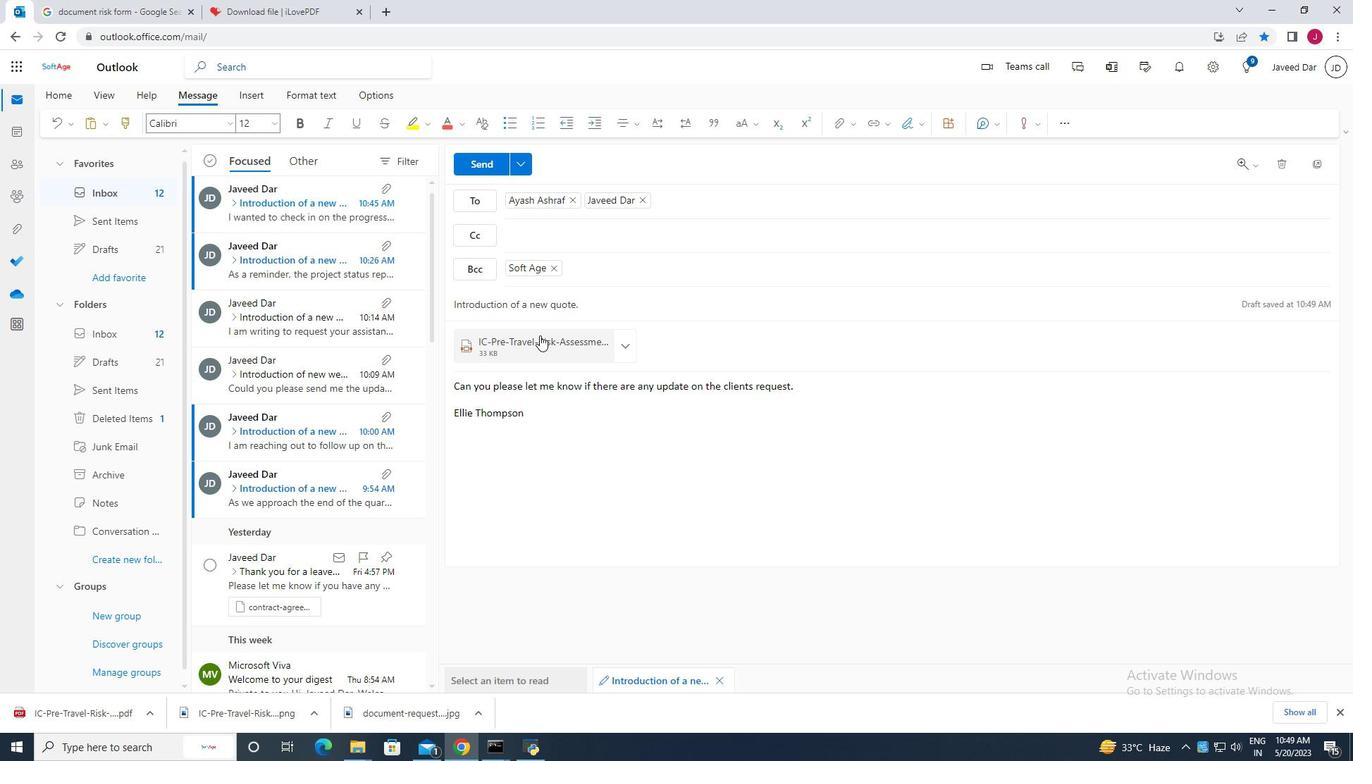 
Action: Mouse moved to (540, 335)
Screenshot: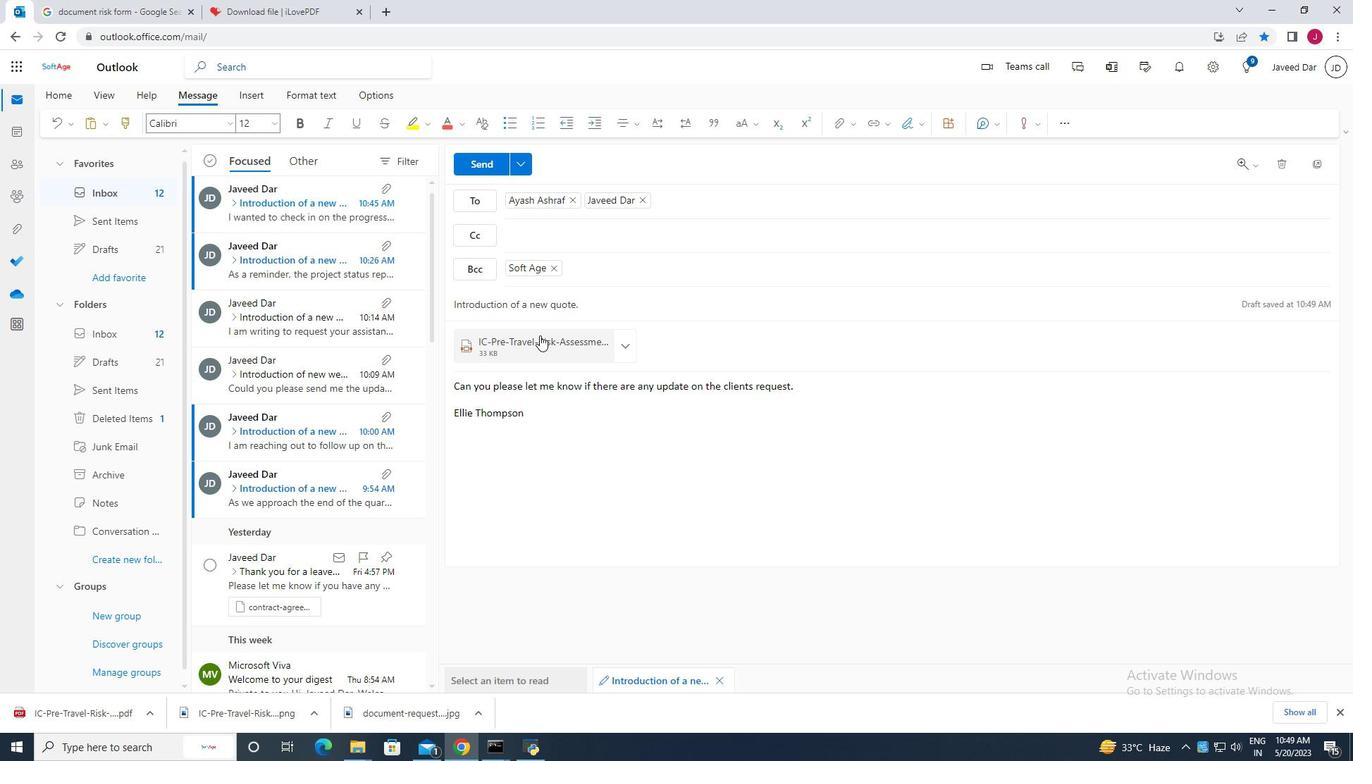 
Action: Mouse scrolled (540, 336) with delta (0, 0)
Screenshot: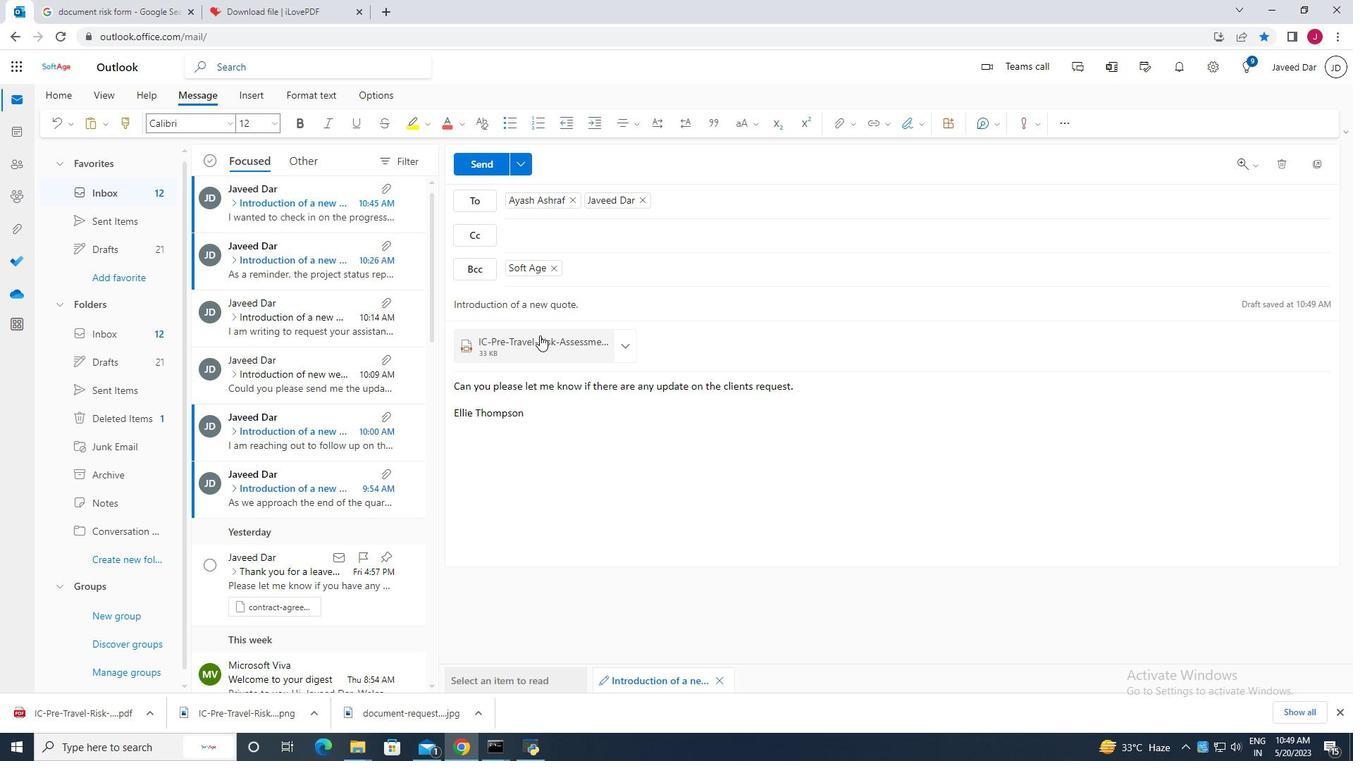 
Action: Mouse scrolled (540, 336) with delta (0, 0)
Screenshot: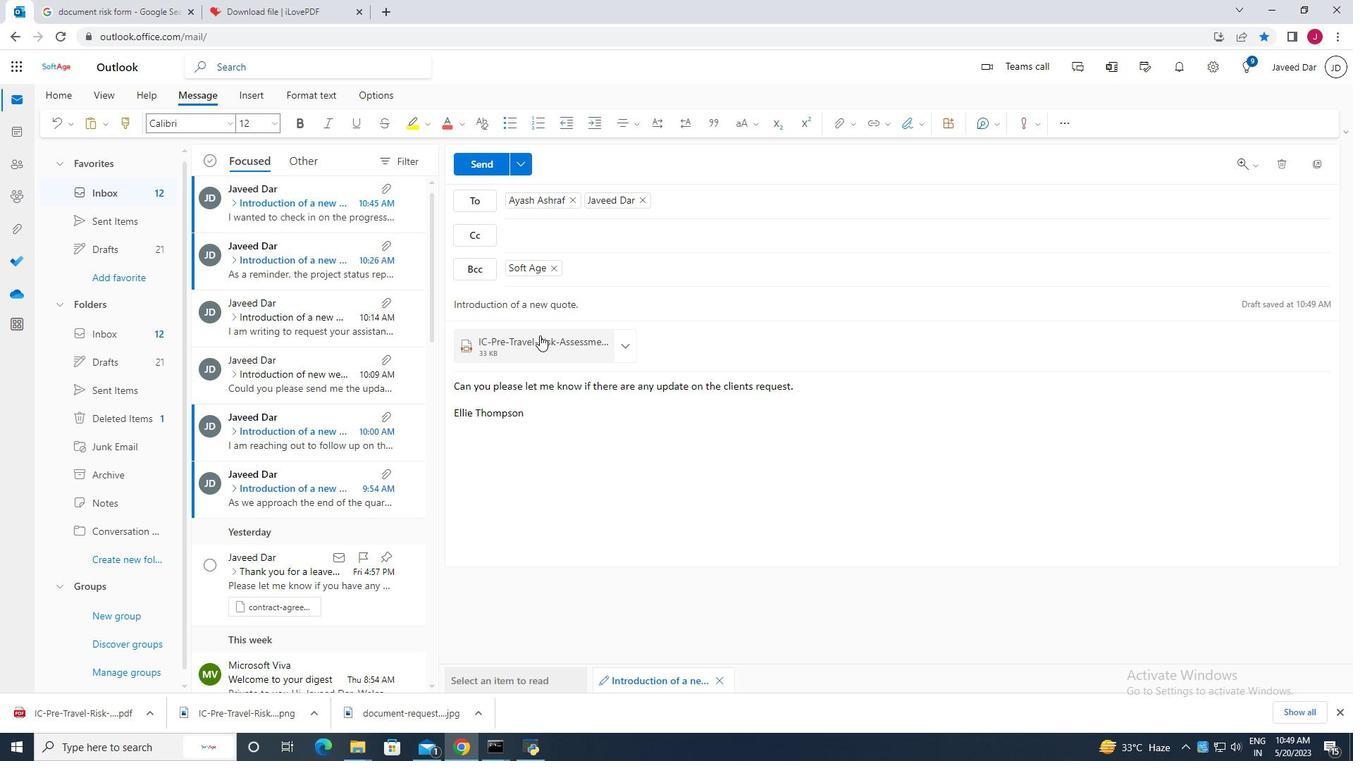 
Action: Mouse moved to (493, 161)
Screenshot: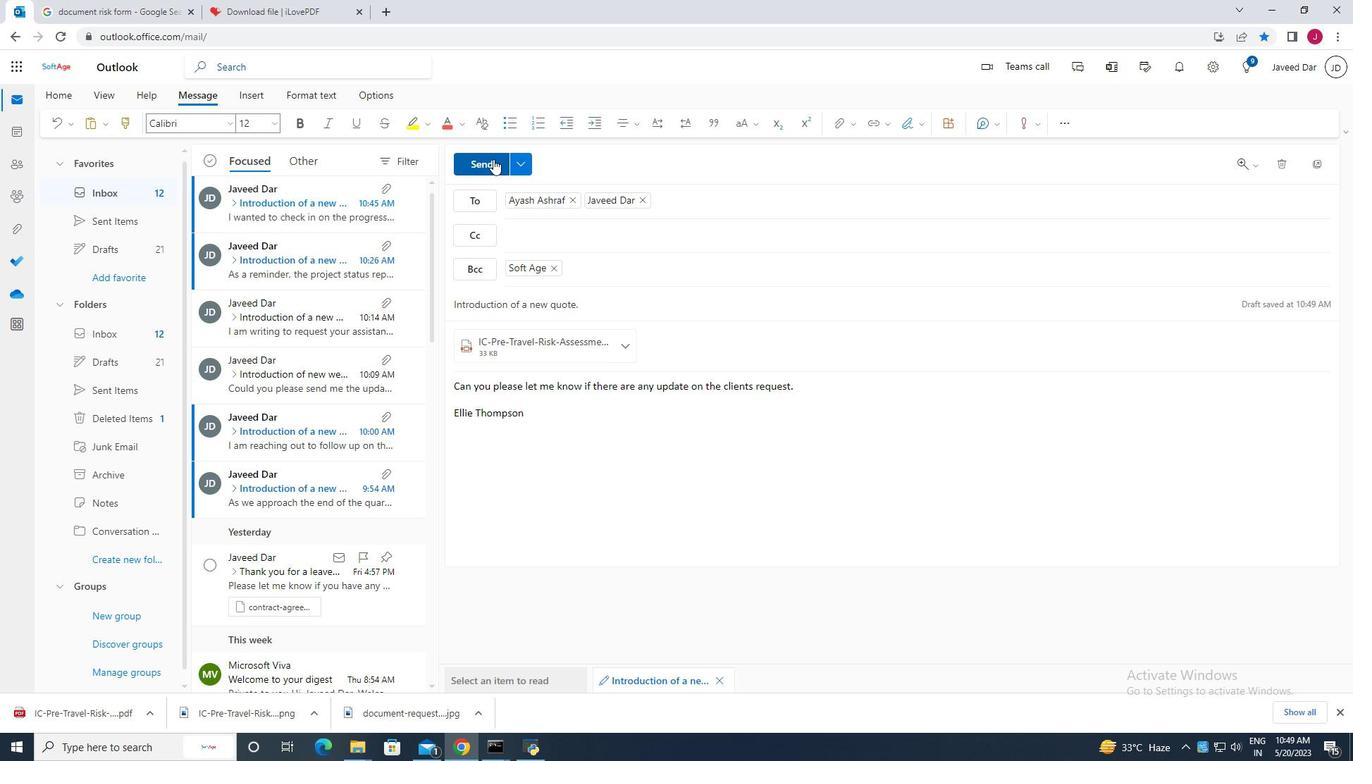 
Action: Mouse pressed left at (493, 161)
Screenshot: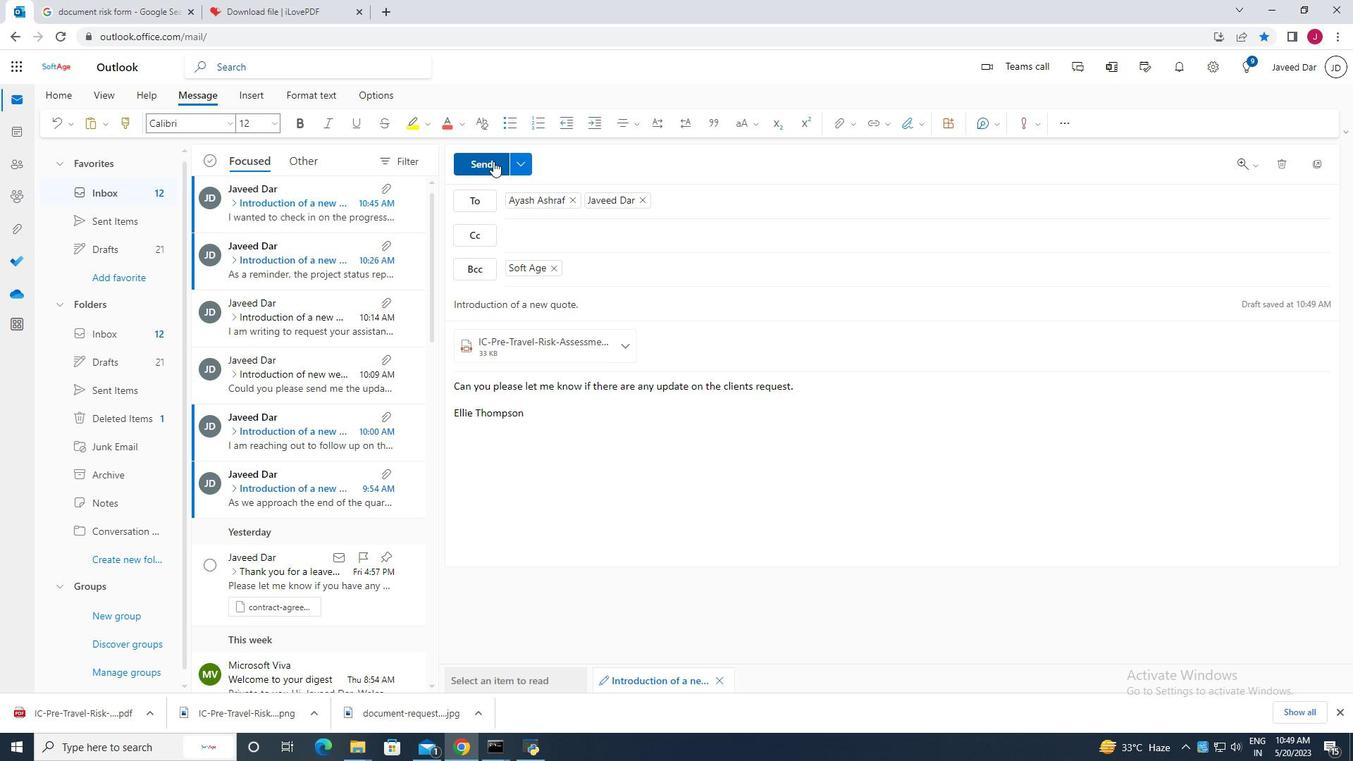 
